 Task: Log work in the project AgileCore for the issue 'Implement a new cloud-based customer engagement system for a company with advanced marketing automation and customer retention features' spent time as '6w 3d 7h 2m' and remaining time as '2w 3d 7h 49m' and move to top of backlog. Now add the issue to the epic 'PCI DSS Compliance'. Log work in the project AgileCore for the issue 'Integrate a new virtual reality feature into an existing mobile application to enhance user experience and immersion' spent time as '2w 6d 20h 54m' and remaining time as '1w 1d 6h 31m' and move to bottom of backlog. Now add the issue to the epic 'HIPAA Compliance'
Action: Mouse moved to (989, 463)
Screenshot: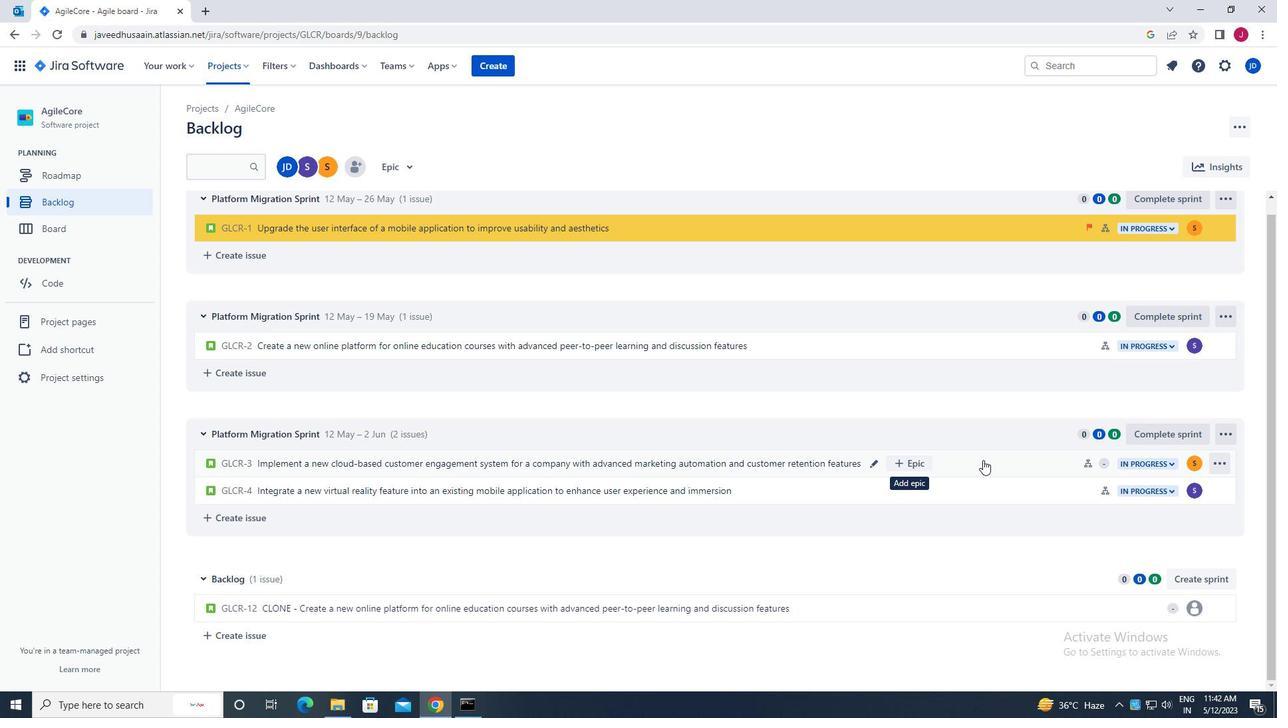 
Action: Mouse pressed left at (989, 463)
Screenshot: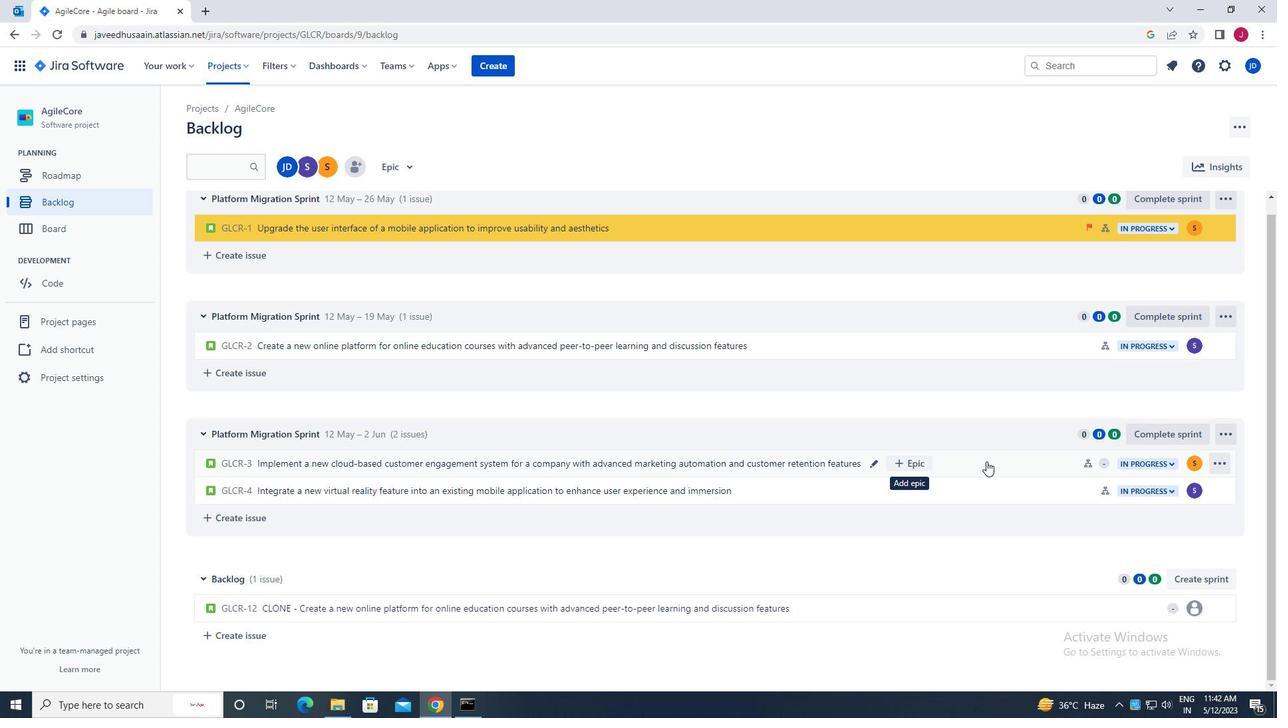 
Action: Mouse moved to (1218, 208)
Screenshot: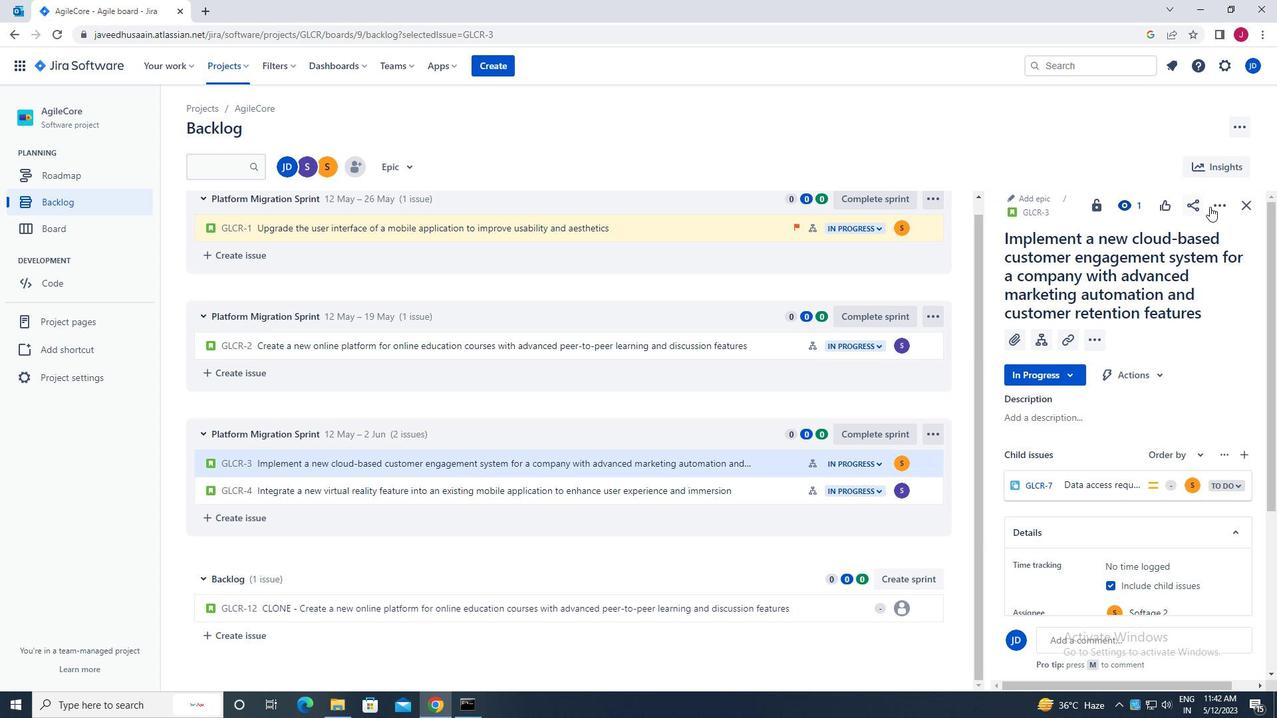 
Action: Mouse pressed left at (1218, 208)
Screenshot: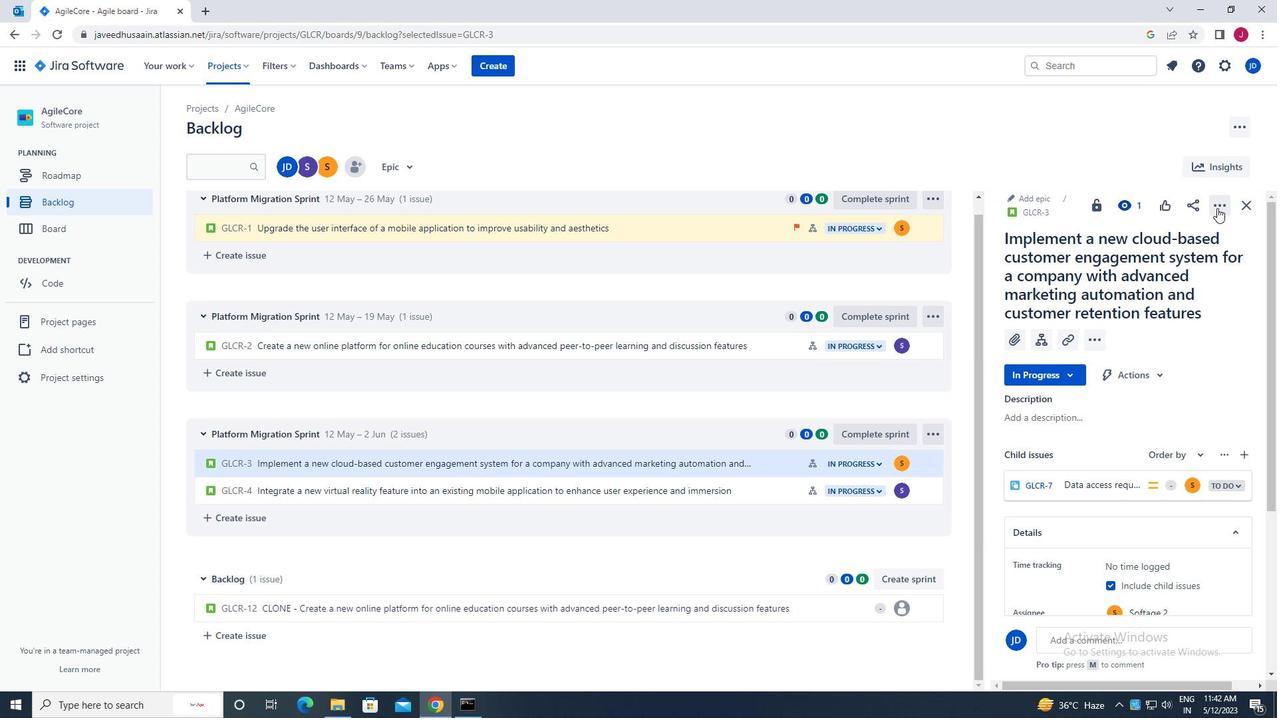 
Action: Mouse moved to (1158, 241)
Screenshot: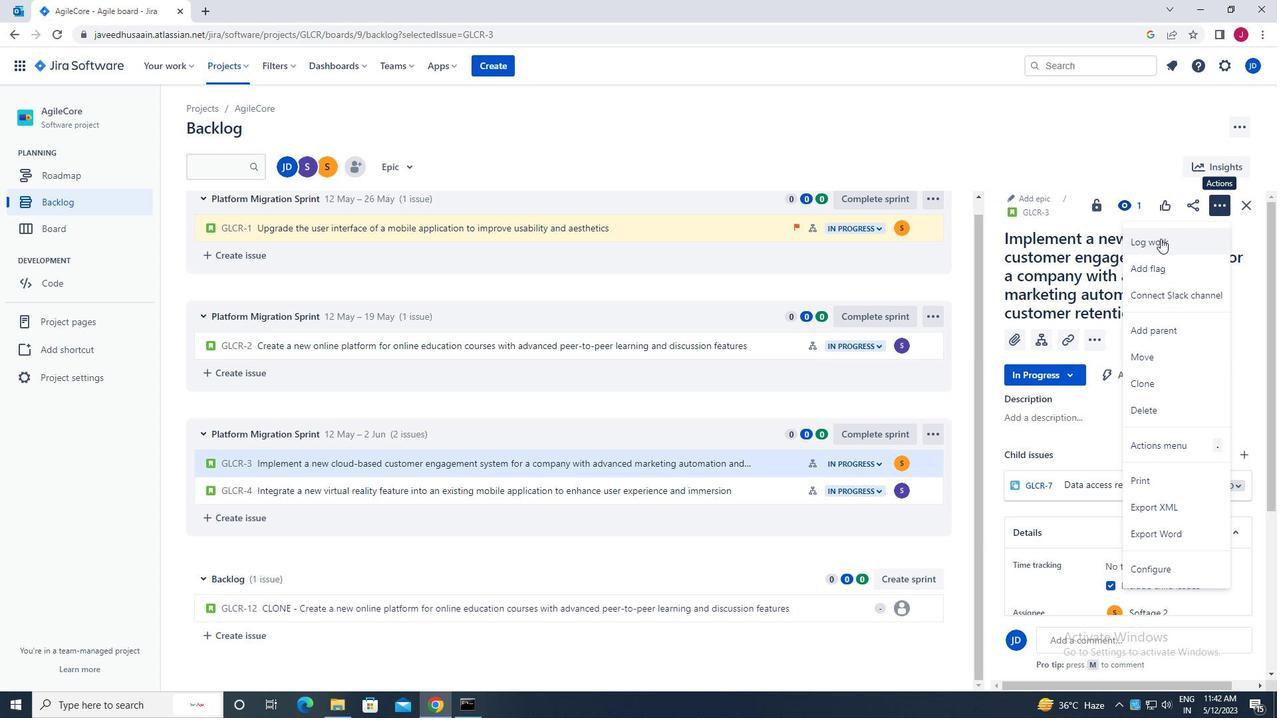 
Action: Mouse pressed left at (1158, 241)
Screenshot: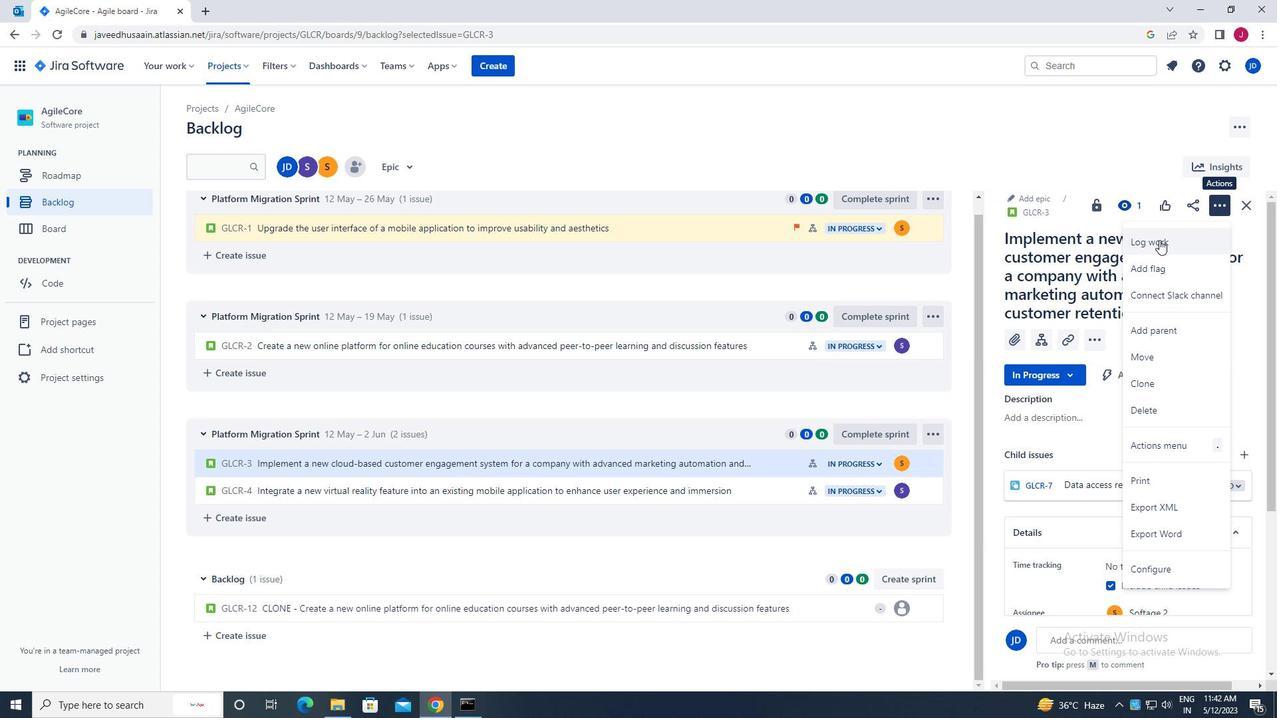 
Action: Mouse moved to (560, 198)
Screenshot: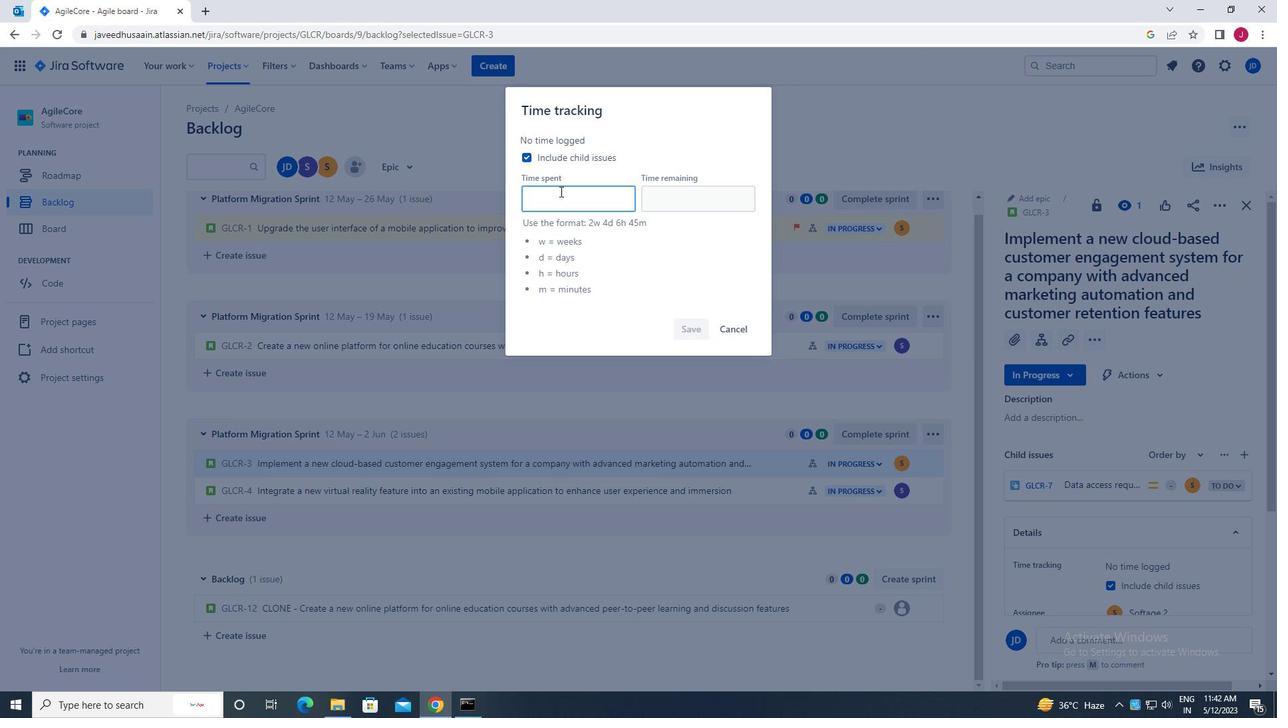 
Action: Mouse pressed left at (560, 198)
Screenshot: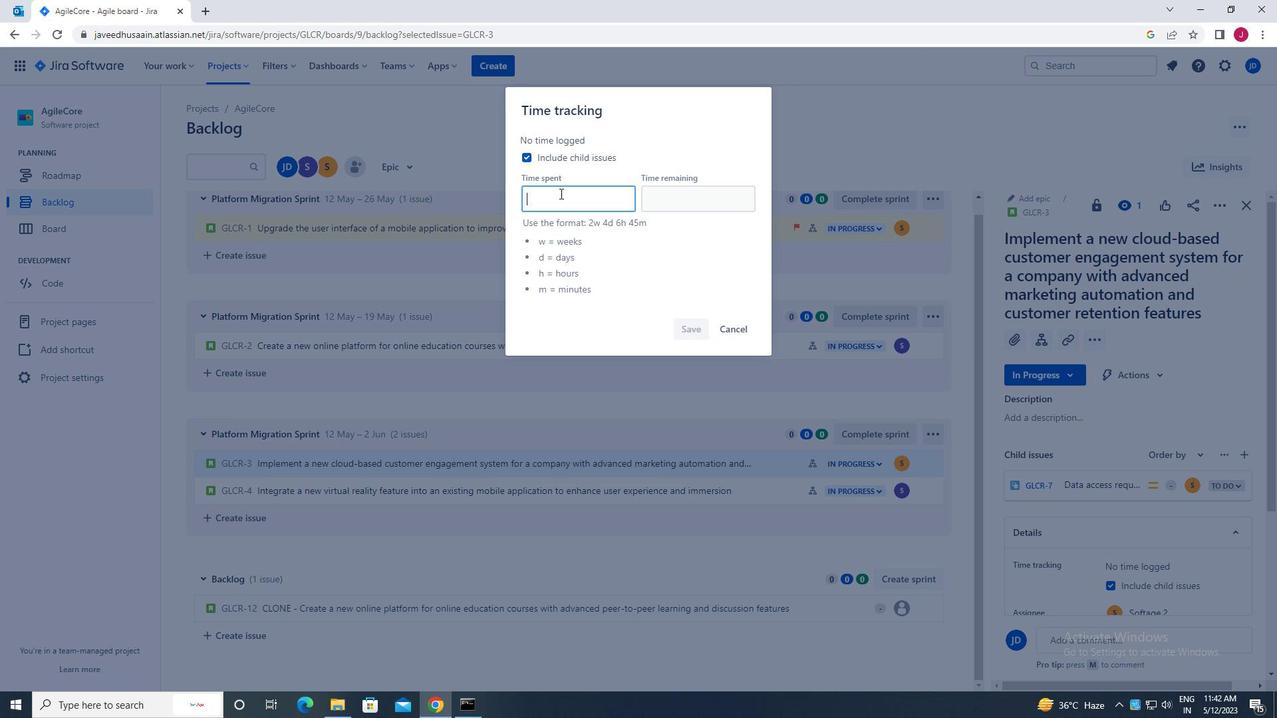 
Action: Key pressed 6<Key.caps_lock>w<Key.space>3d<Key.space>7h<Key.space>2m
Screenshot: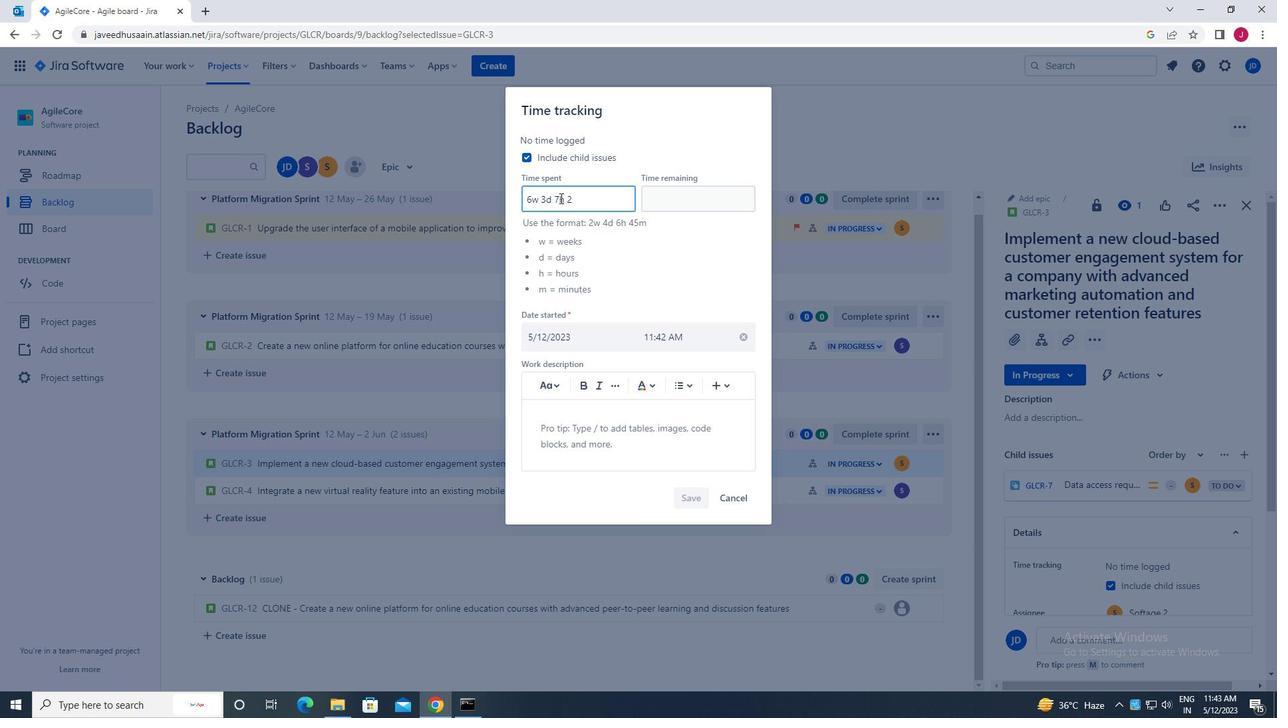 
Action: Mouse moved to (660, 202)
Screenshot: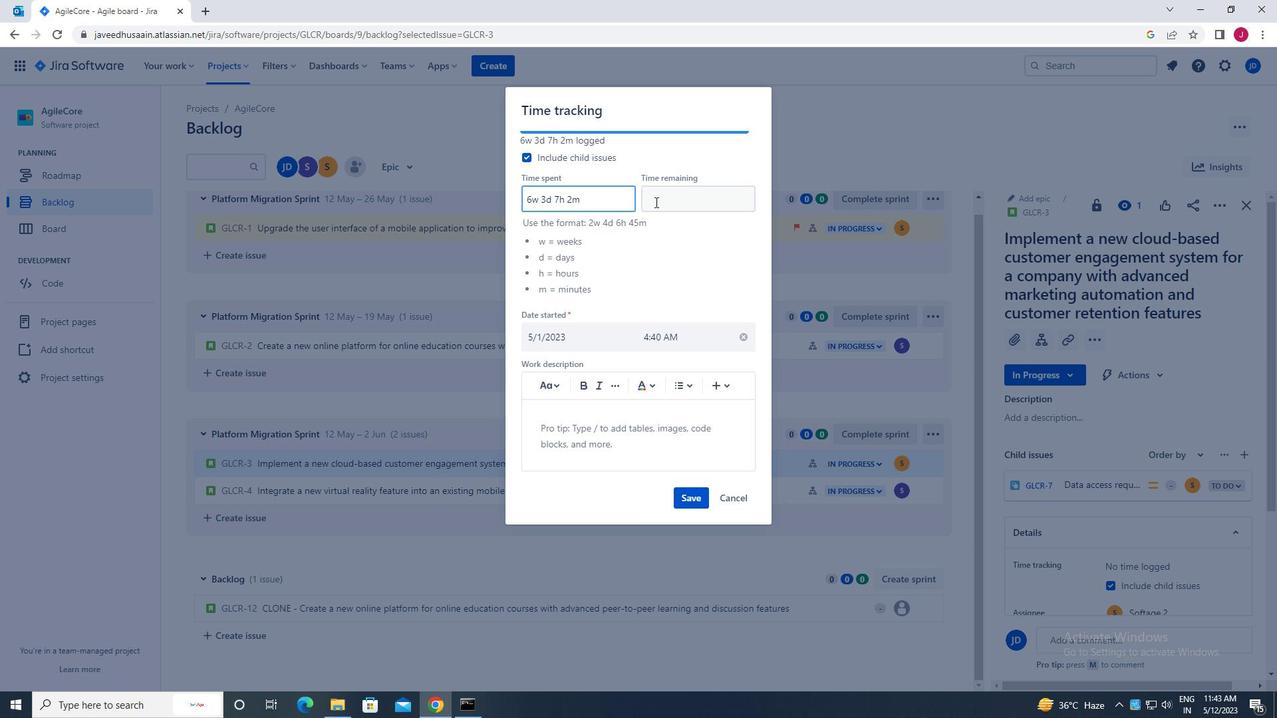 
Action: Mouse pressed left at (660, 202)
Screenshot: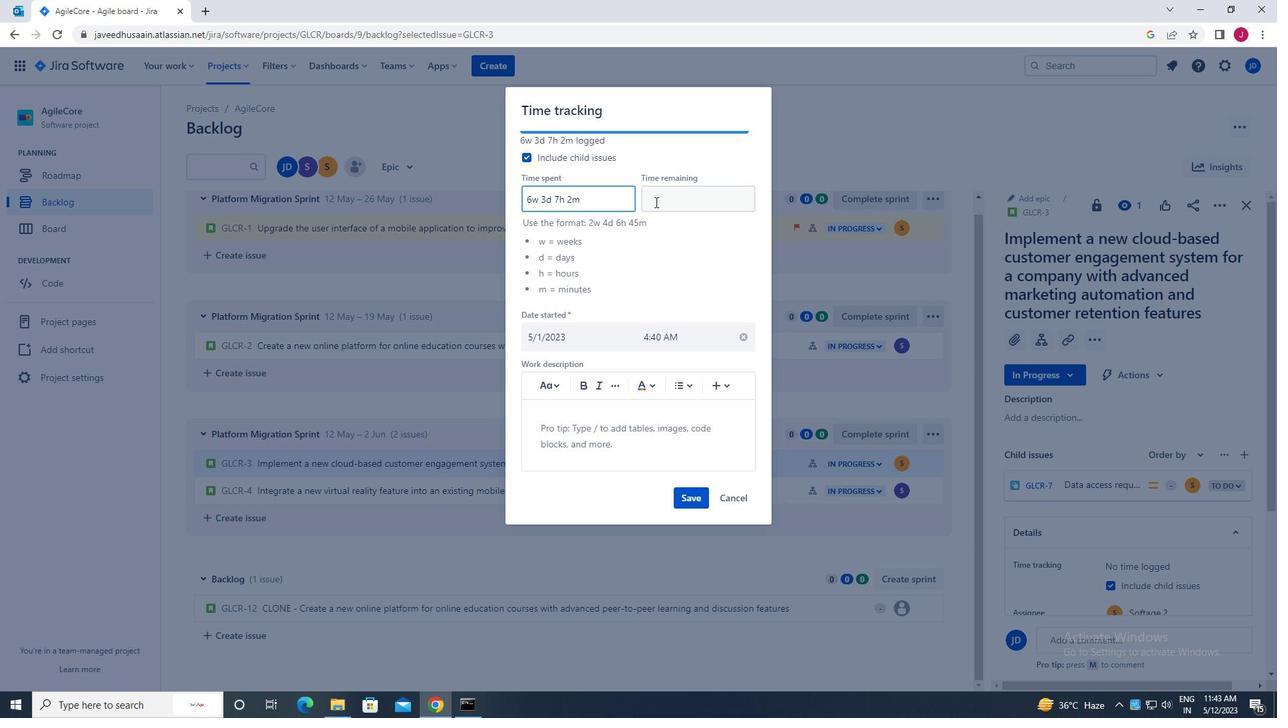 
Action: Key pressed 2w<Key.space>3d<Key.space>7h<Key.space>49m
Screenshot: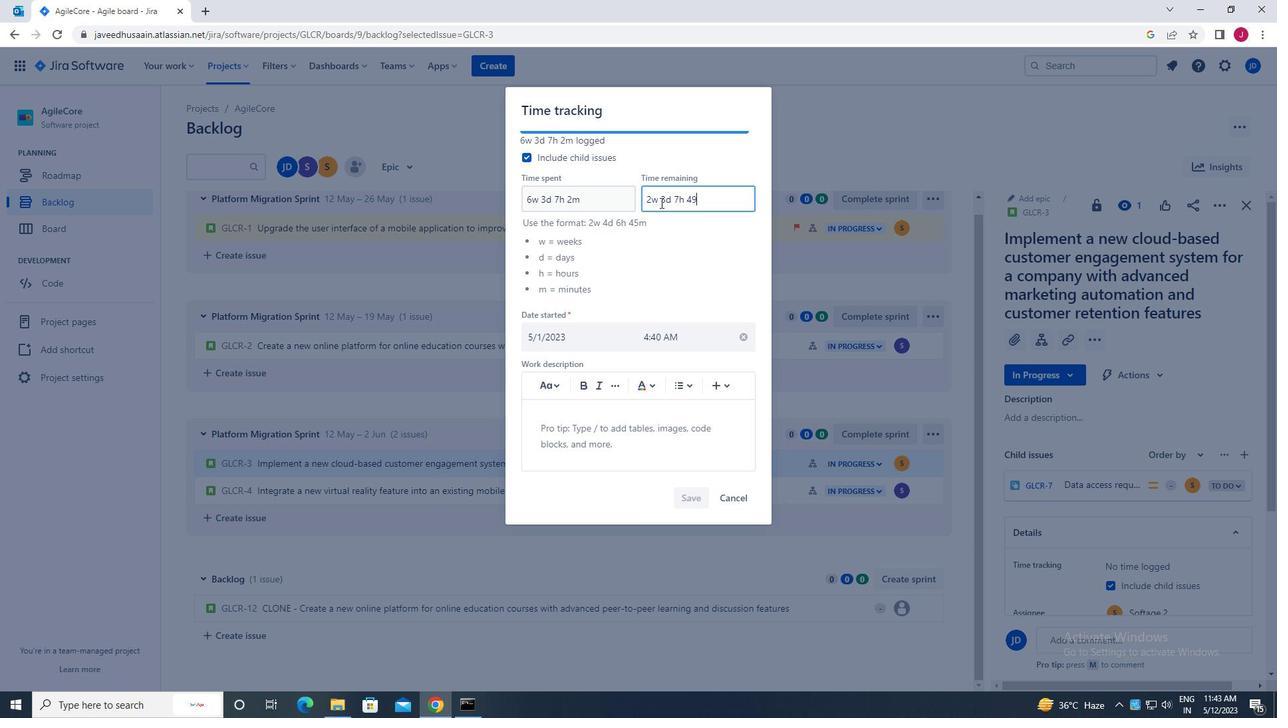 
Action: Mouse moved to (685, 496)
Screenshot: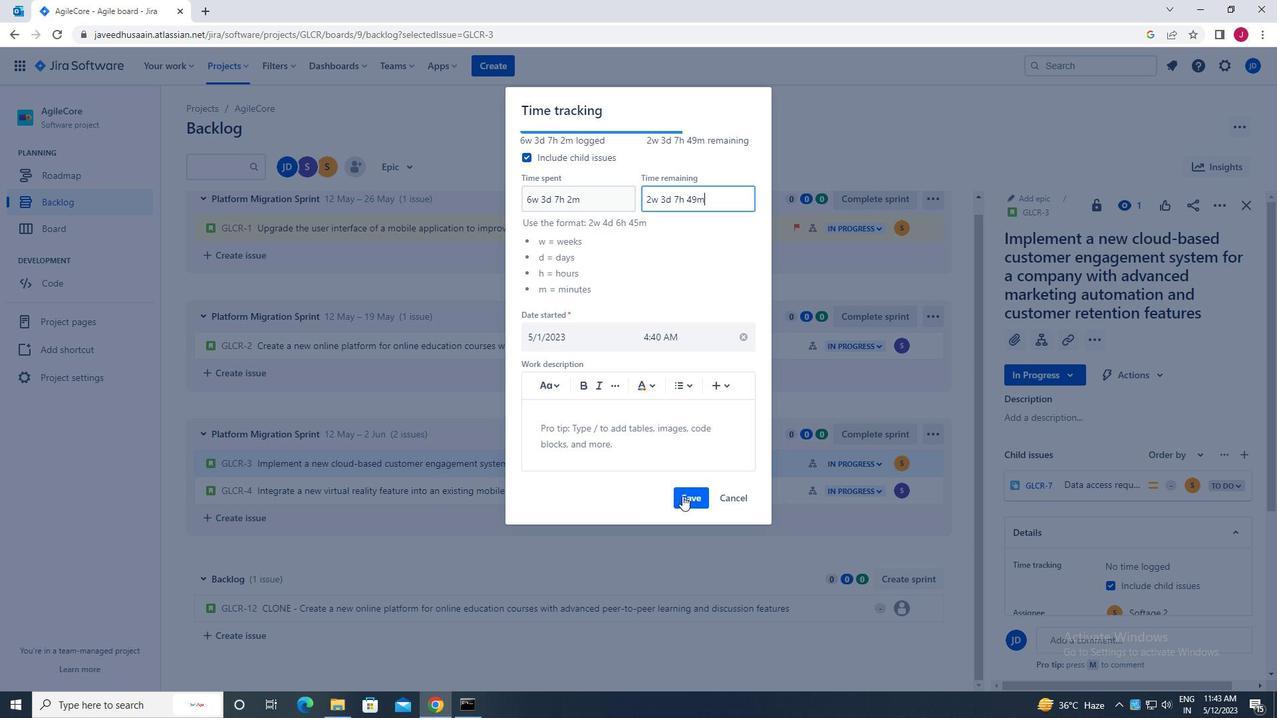 
Action: Mouse pressed left at (685, 496)
Screenshot: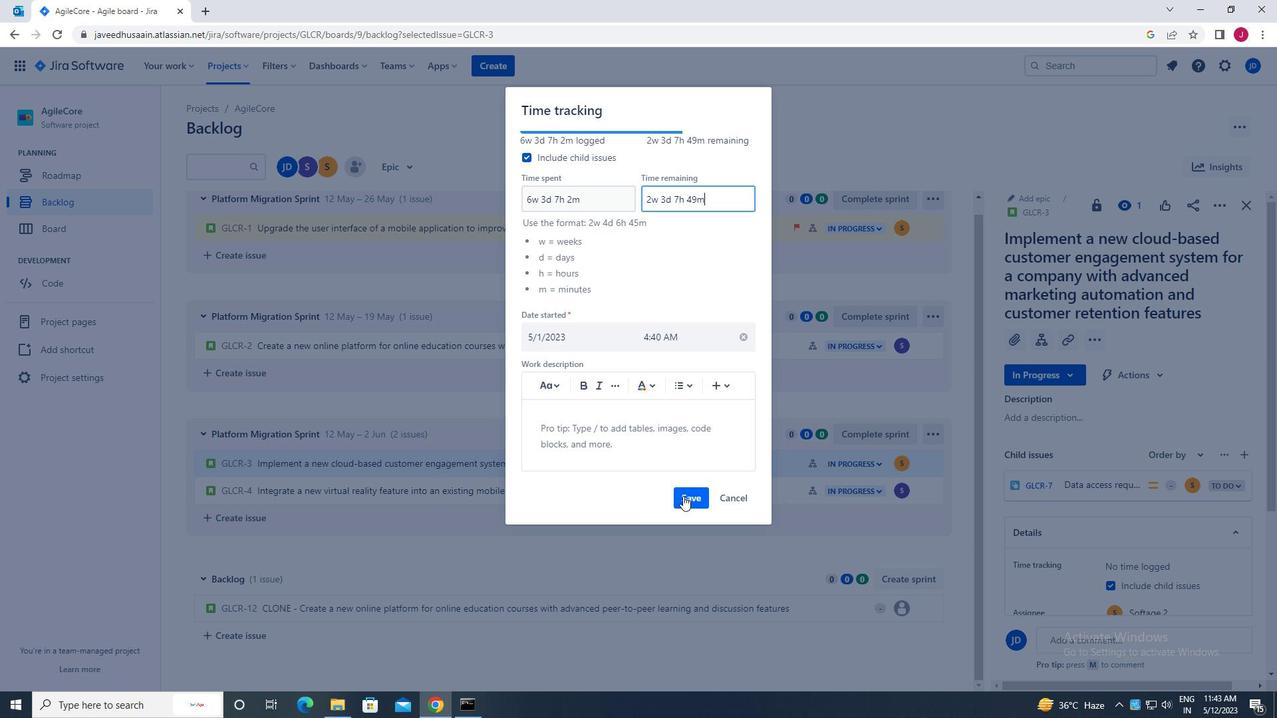 
Action: Mouse moved to (928, 463)
Screenshot: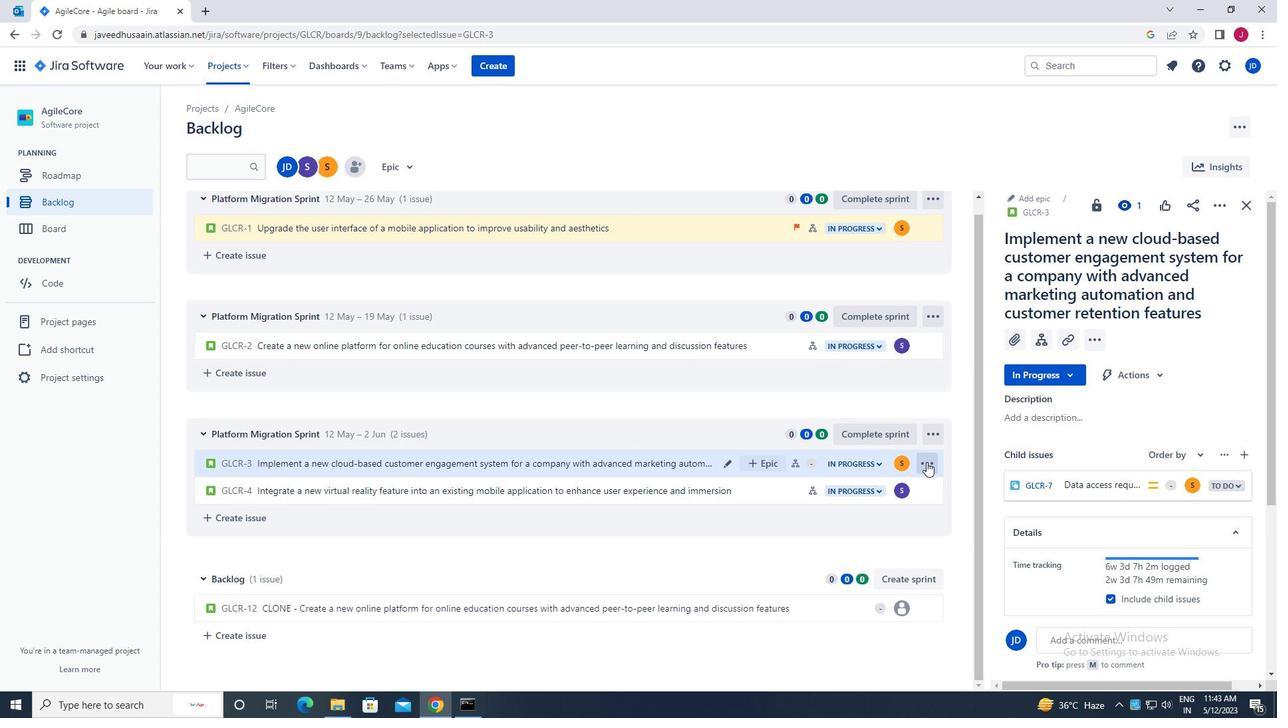 
Action: Mouse pressed left at (928, 463)
Screenshot: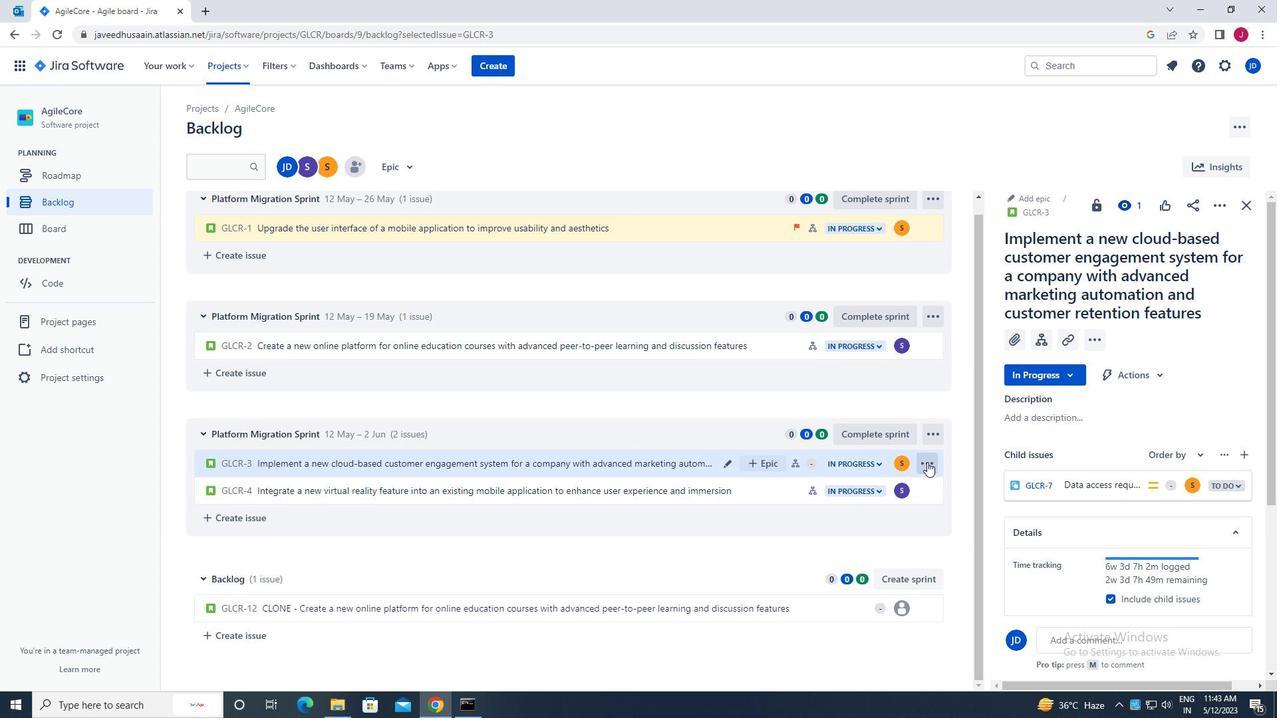 
Action: Mouse moved to (883, 388)
Screenshot: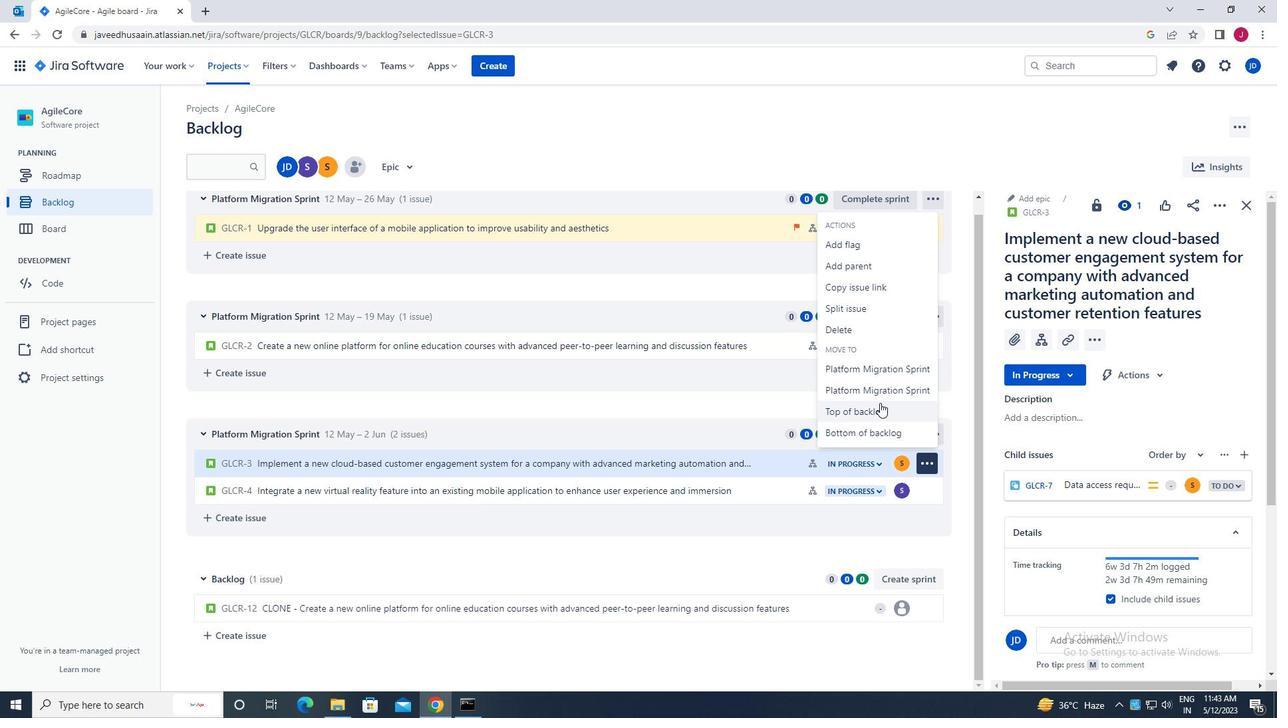 
Action: Mouse scrolled (883, 387) with delta (0, 0)
Screenshot: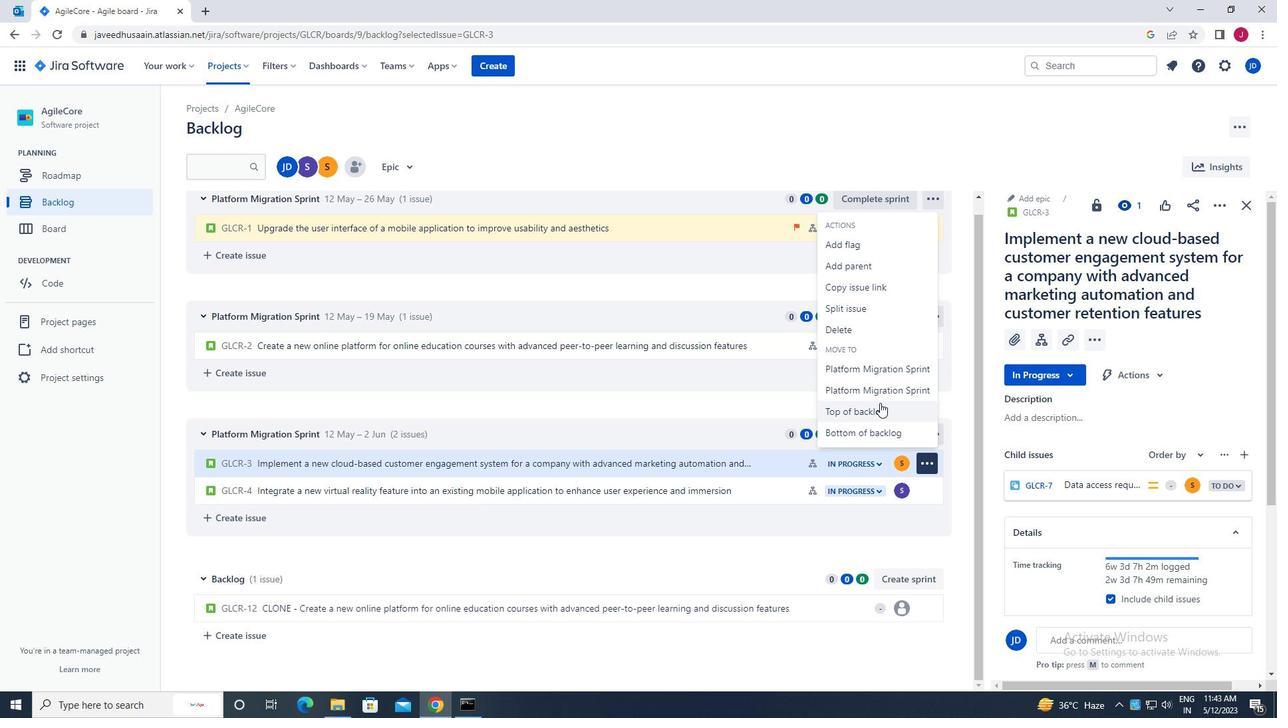 
Action: Mouse scrolled (883, 387) with delta (0, 0)
Screenshot: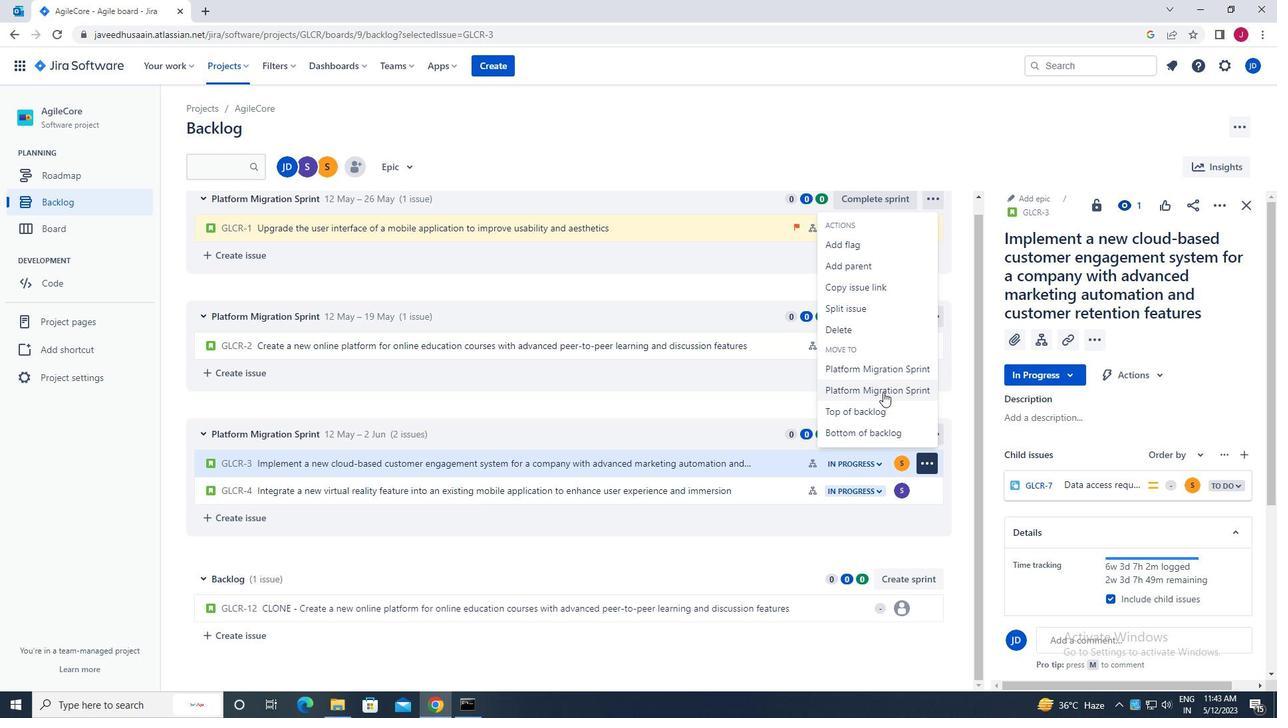 
Action: Mouse scrolled (883, 387) with delta (0, 0)
Screenshot: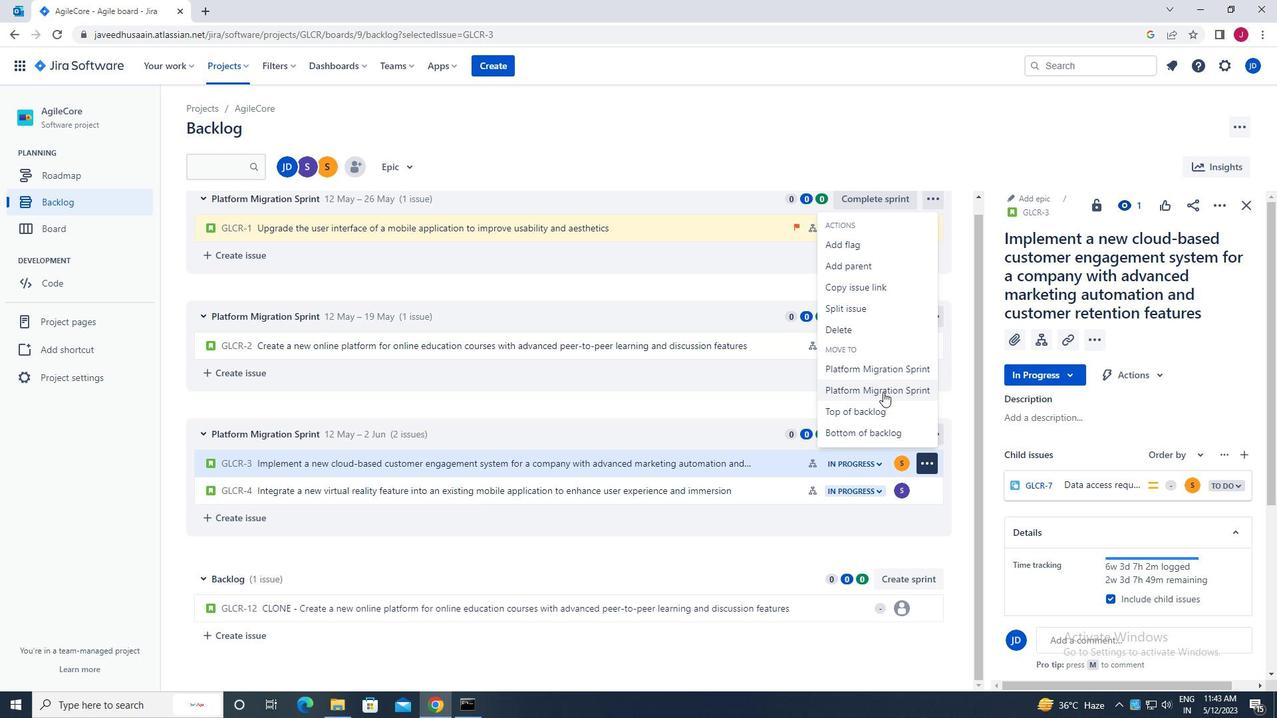 
Action: Mouse scrolled (883, 387) with delta (0, 0)
Screenshot: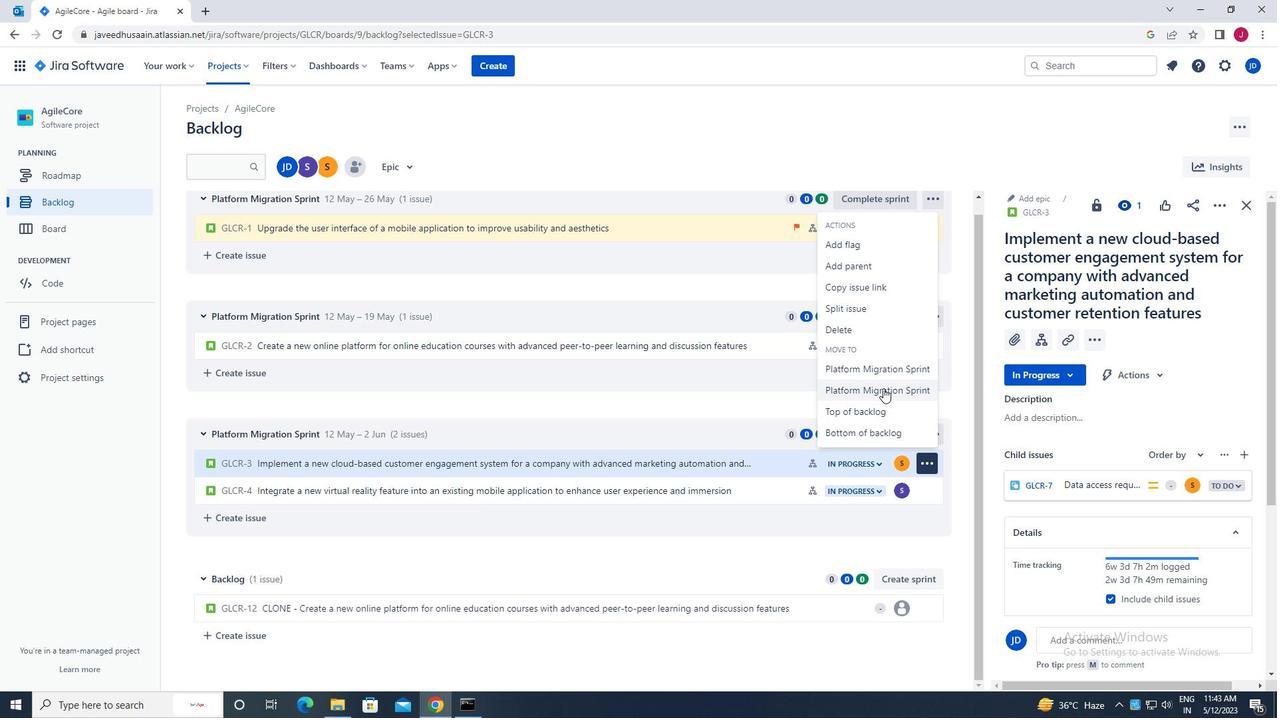 
Action: Mouse scrolled (883, 387) with delta (0, 0)
Screenshot: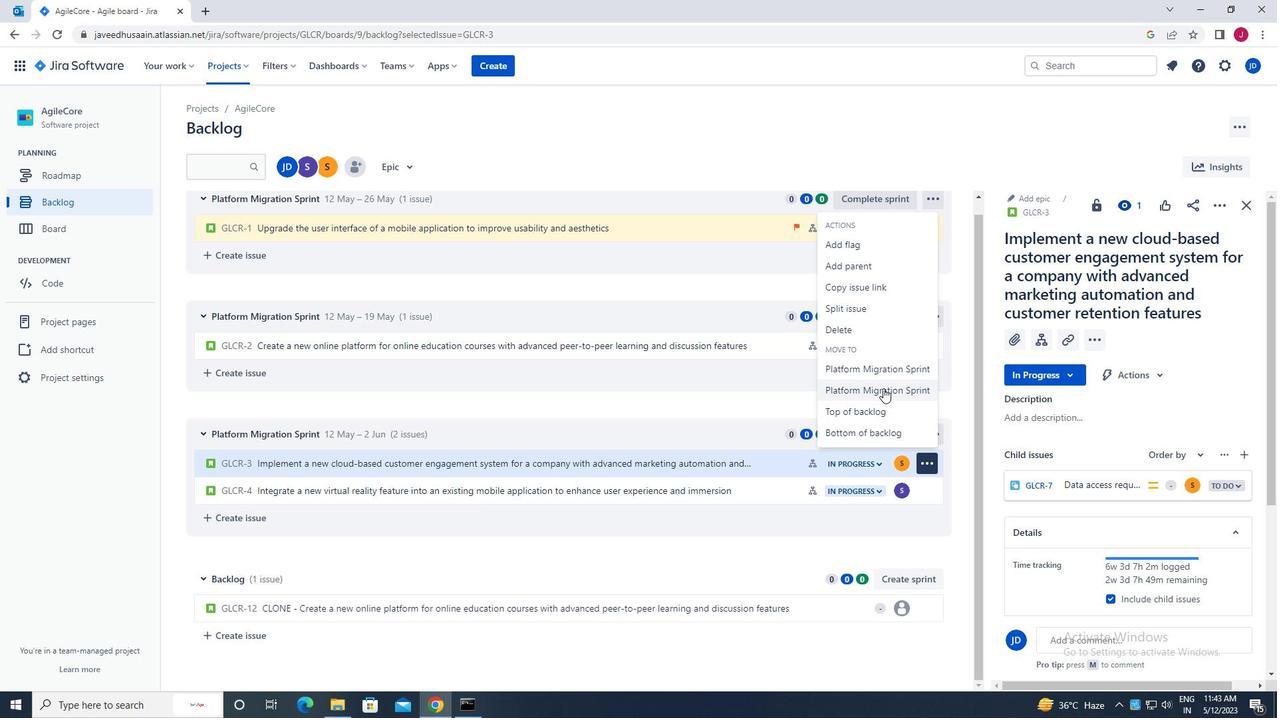 
Action: Mouse scrolled (883, 387) with delta (0, 0)
Screenshot: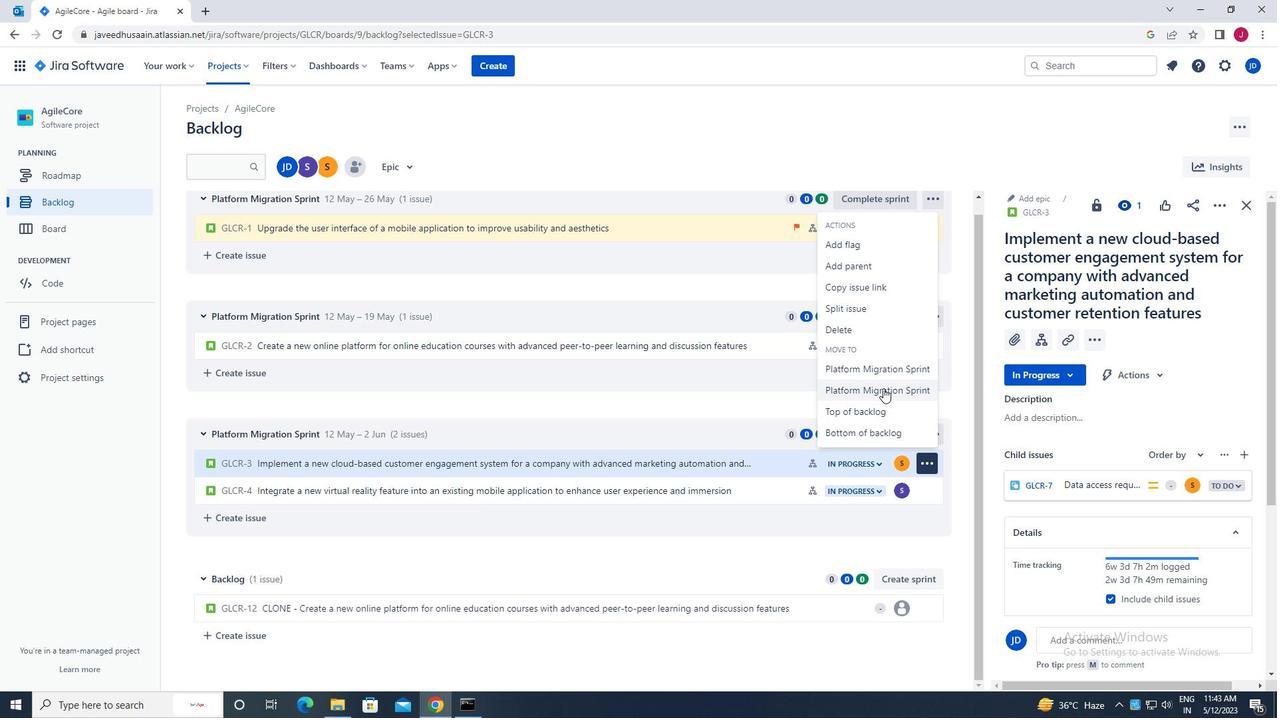 
Action: Mouse scrolled (883, 387) with delta (0, 0)
Screenshot: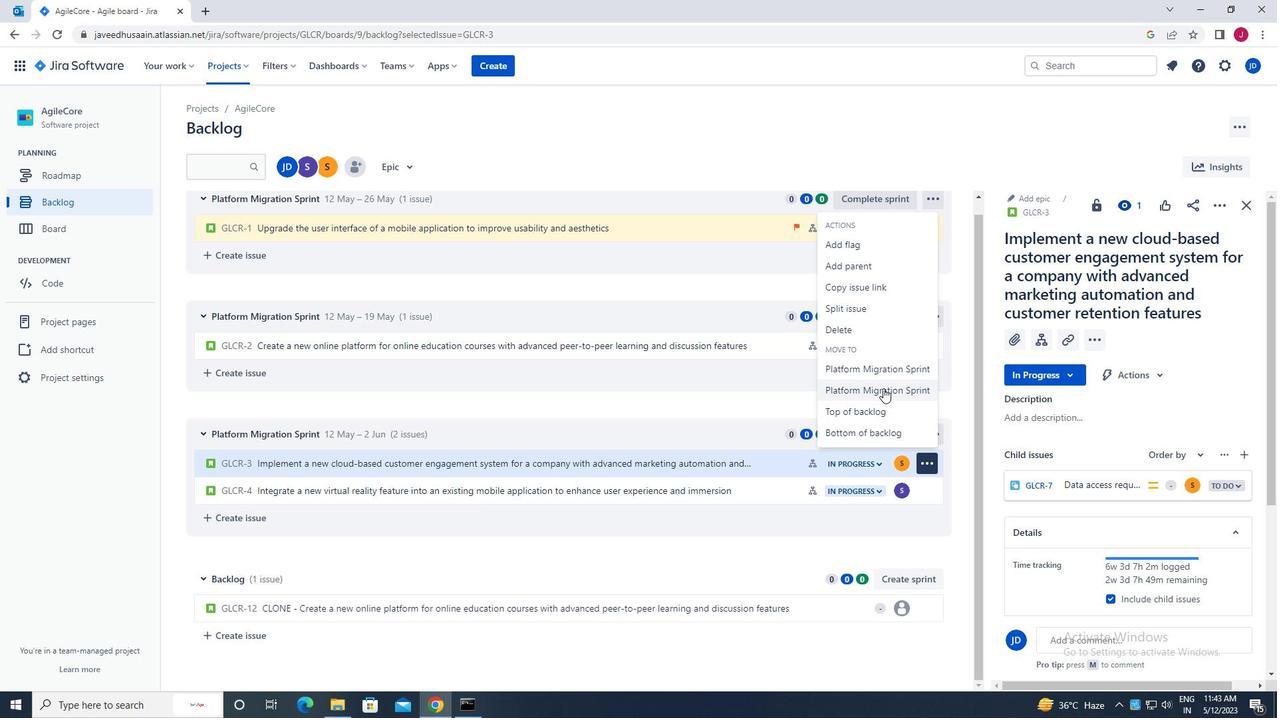 
Action: Mouse scrolled (883, 387) with delta (0, 0)
Screenshot: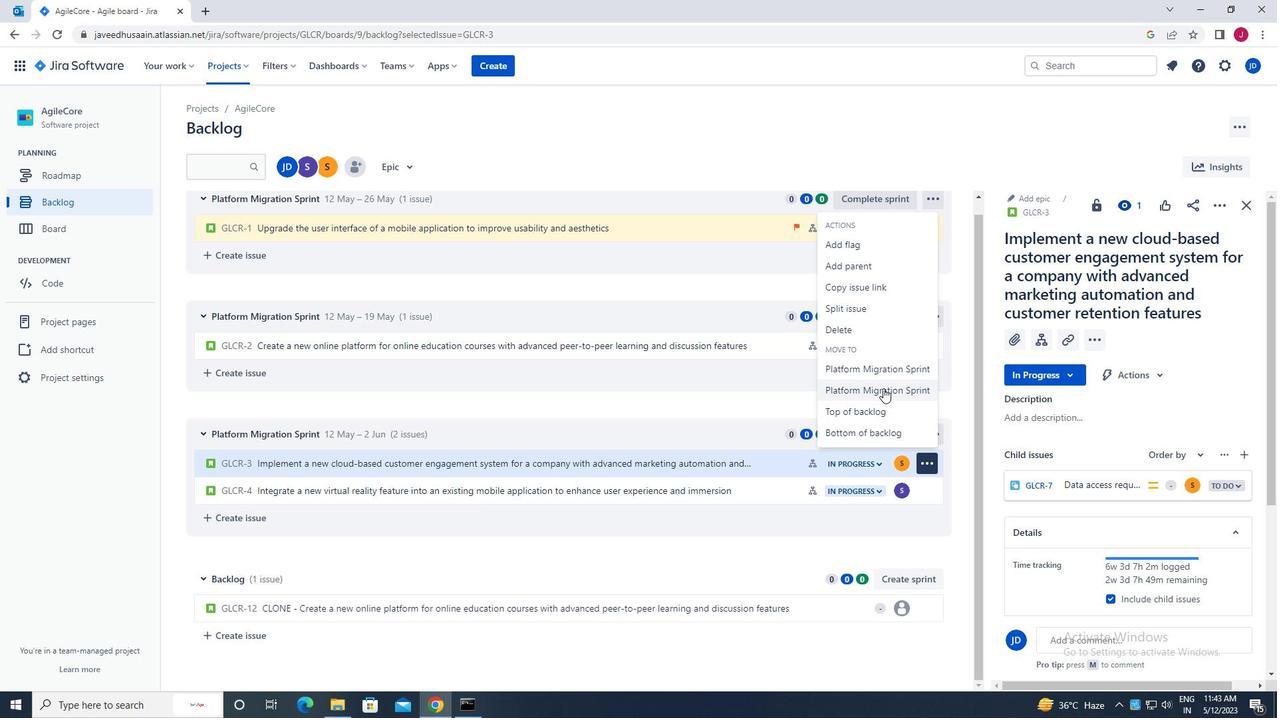 
Action: Mouse scrolled (883, 387) with delta (0, 0)
Screenshot: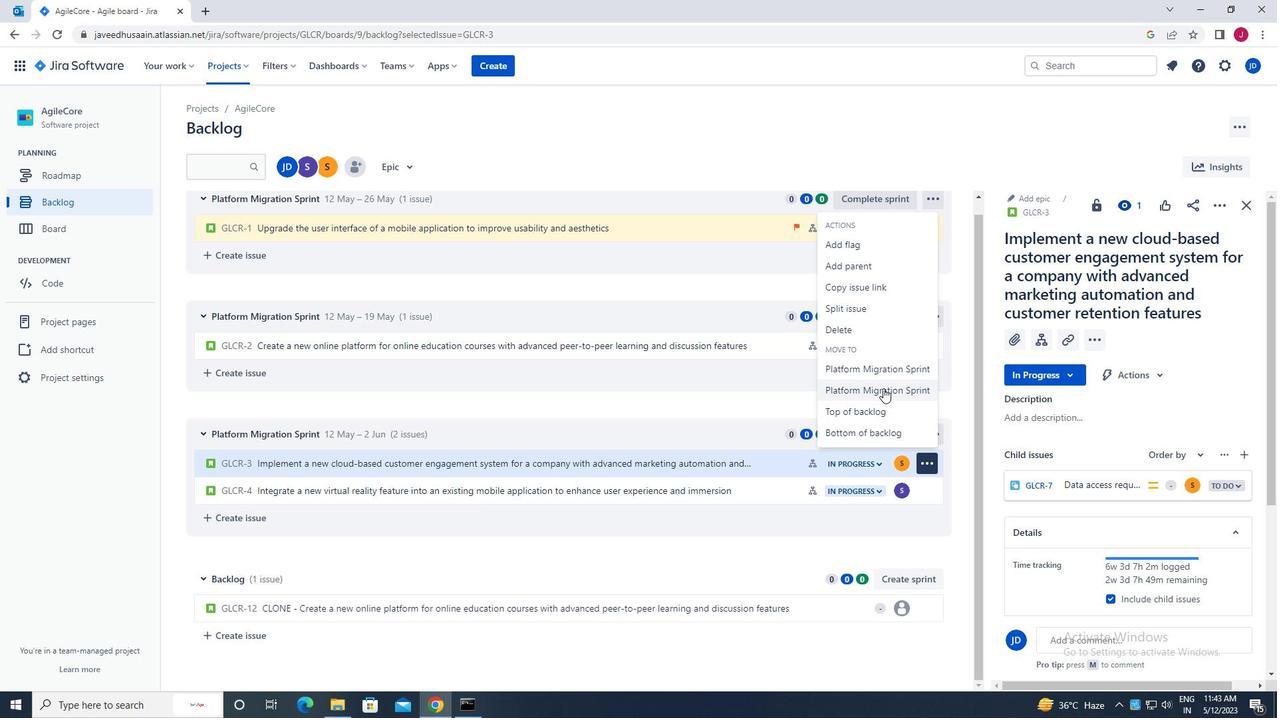 
Action: Mouse scrolled (883, 387) with delta (0, 0)
Screenshot: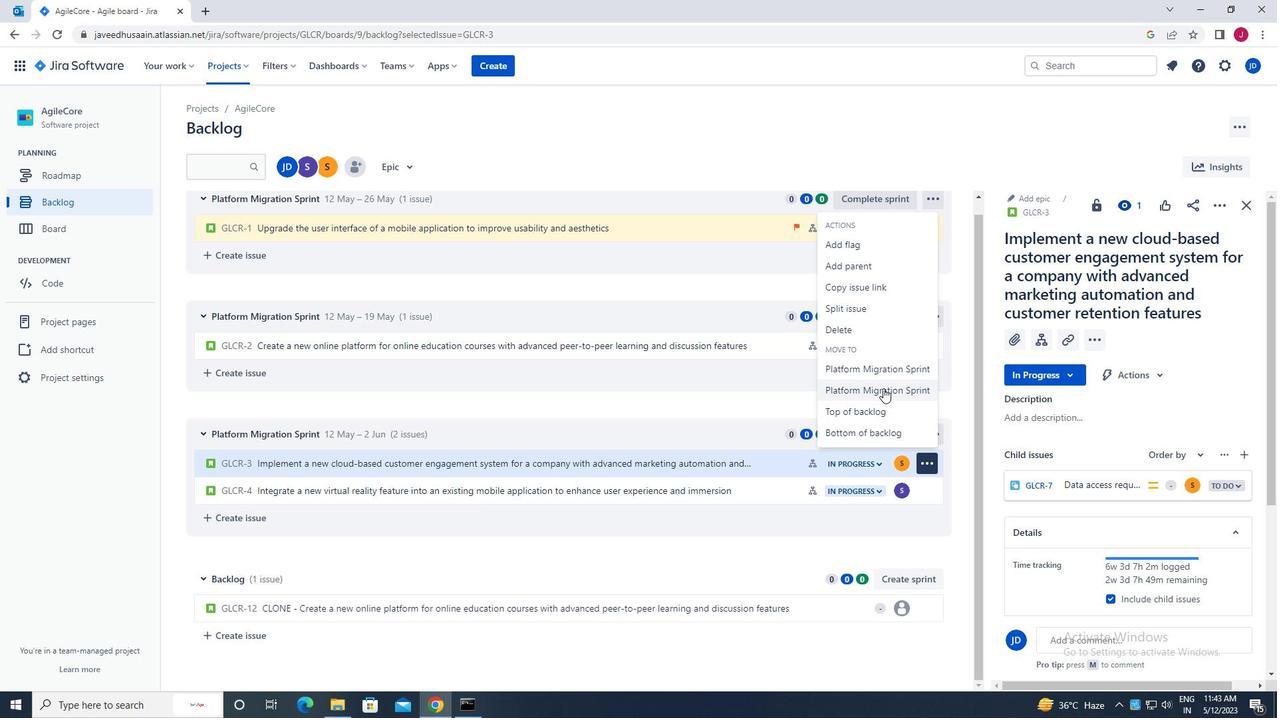 
Action: Mouse scrolled (883, 387) with delta (0, 0)
Screenshot: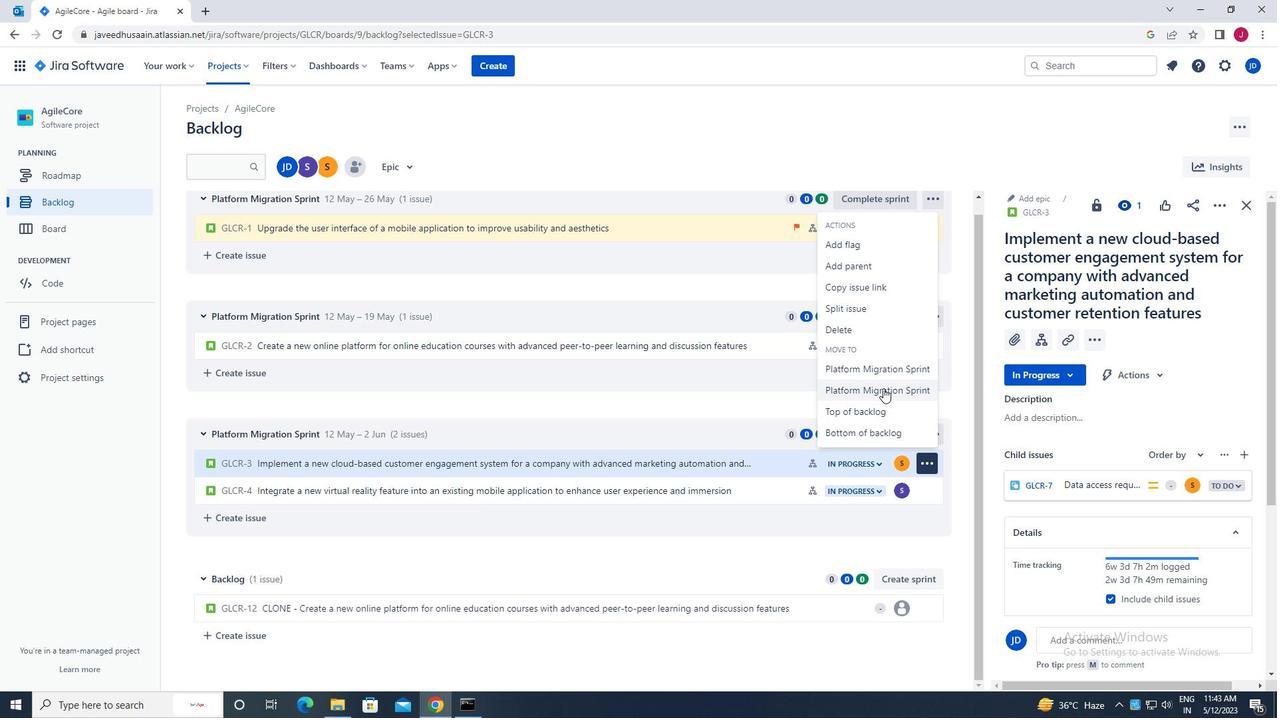 
Action: Mouse scrolled (883, 387) with delta (0, 0)
Screenshot: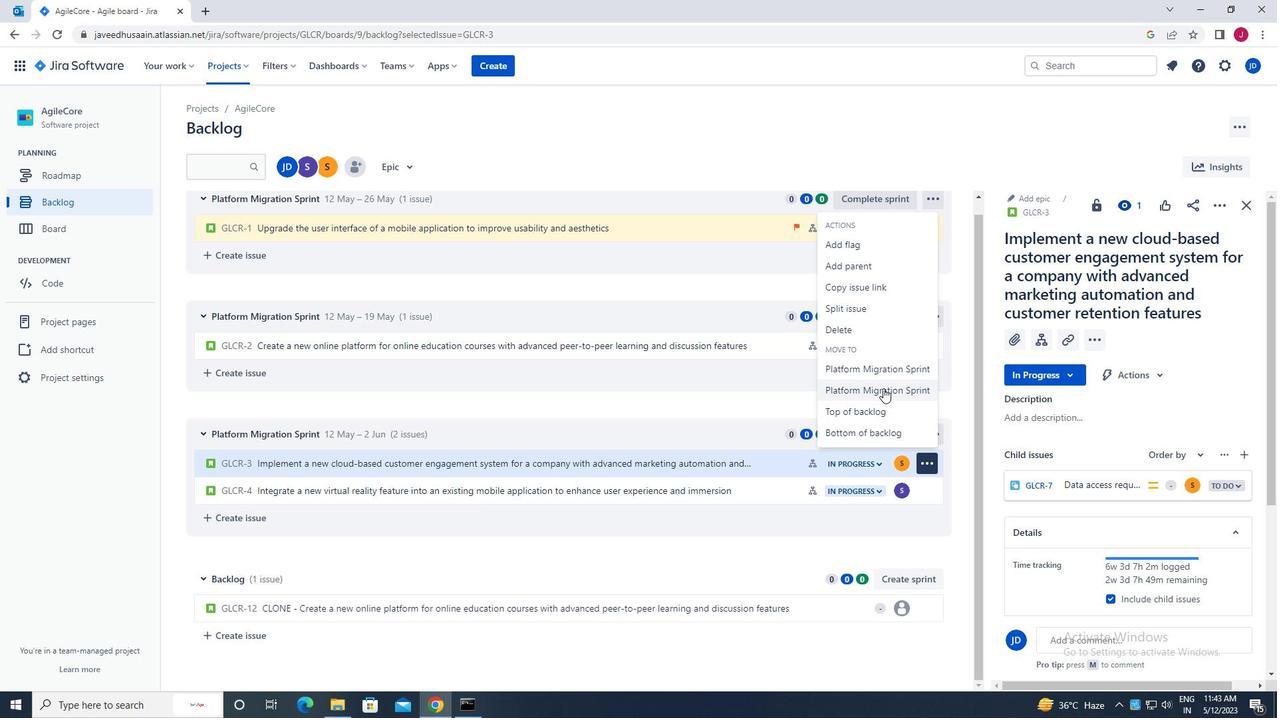 
Action: Mouse scrolled (883, 387) with delta (0, 0)
Screenshot: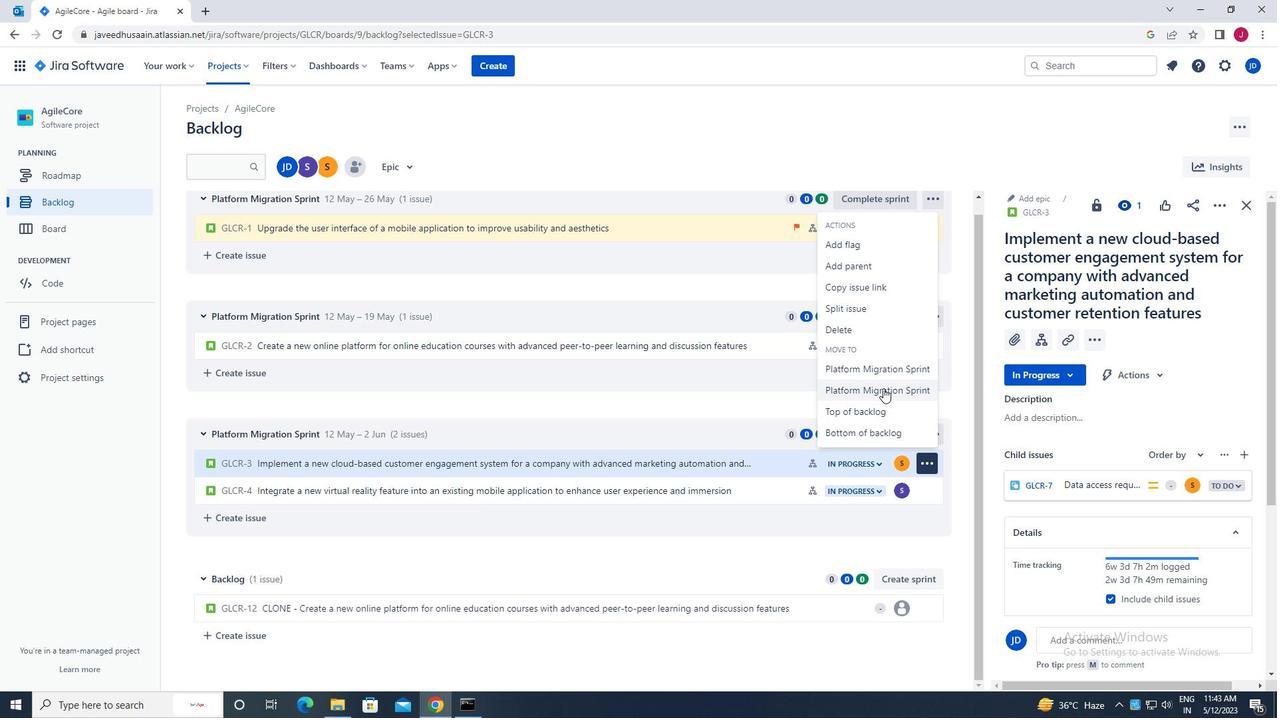 
Action: Mouse moved to (884, 412)
Screenshot: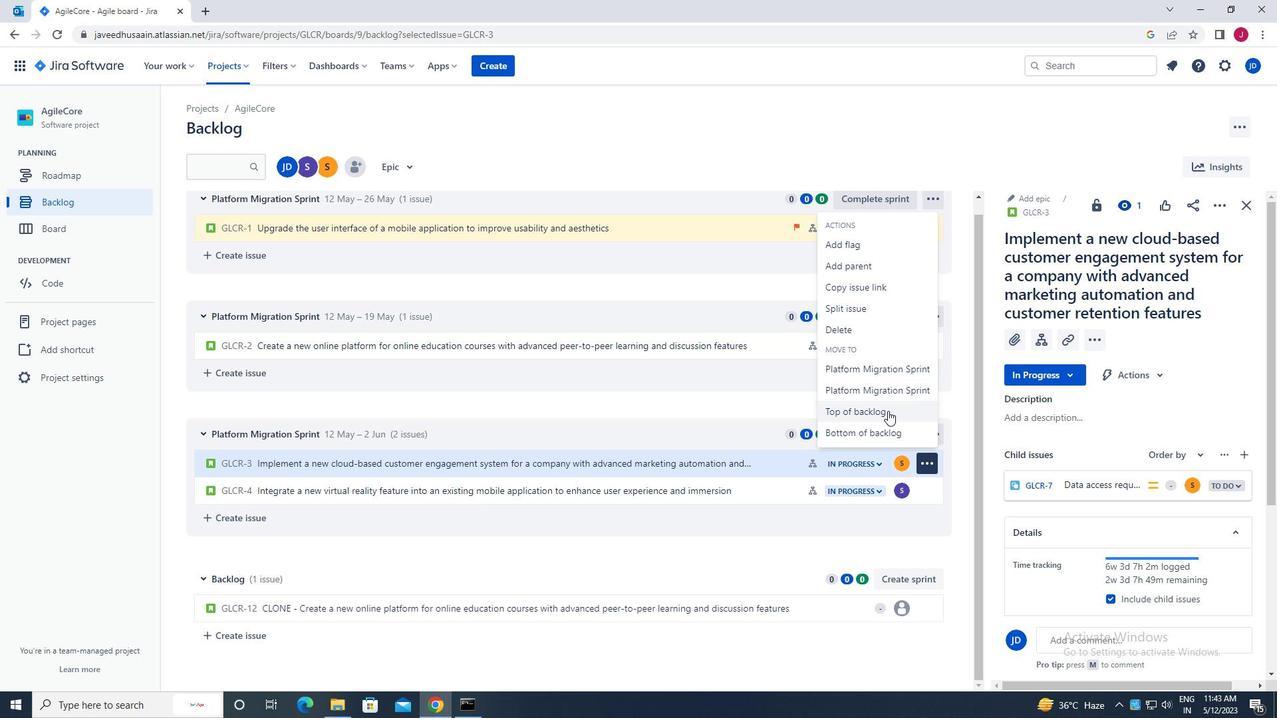 
Action: Mouse pressed left at (884, 412)
Screenshot: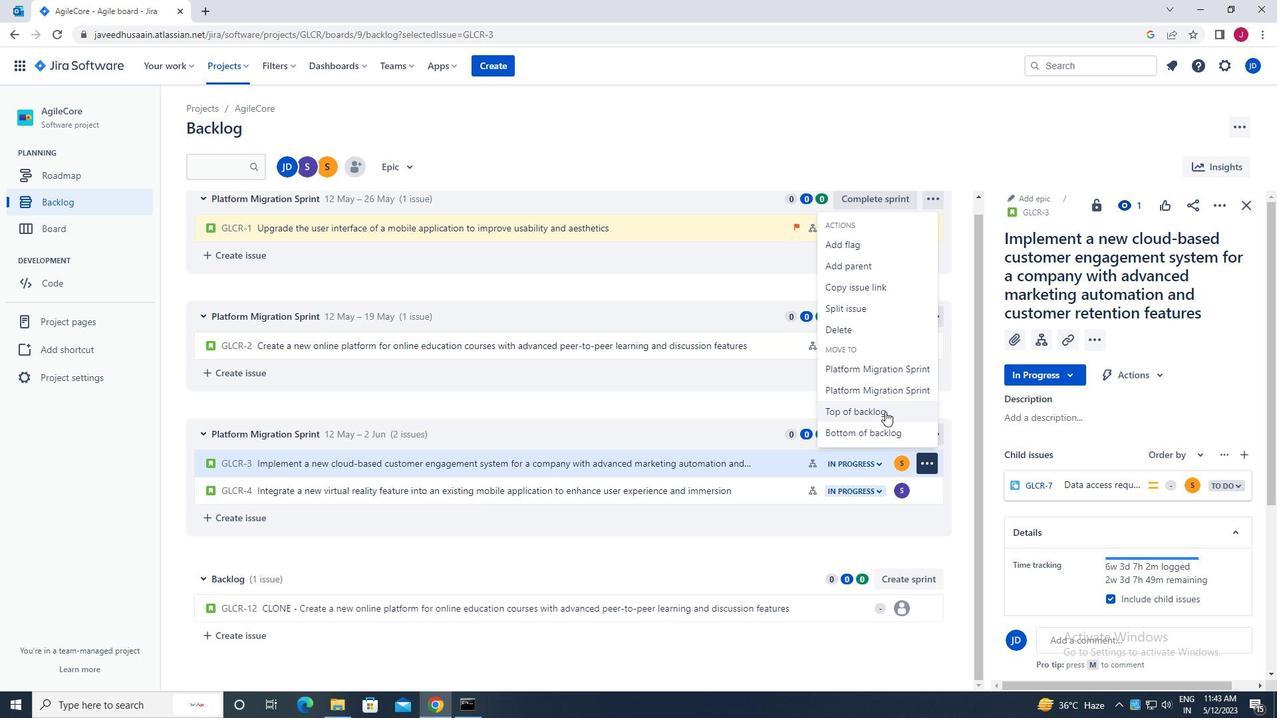 
Action: Mouse moved to (689, 213)
Screenshot: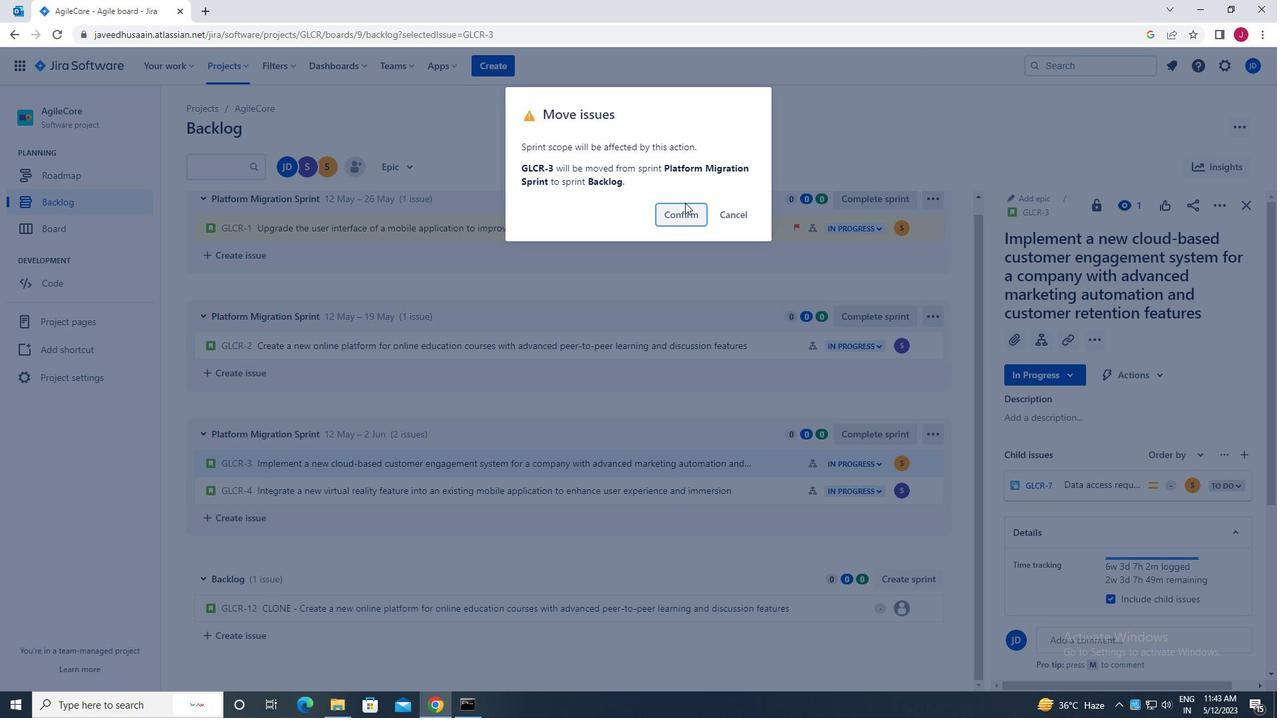 
Action: Mouse pressed left at (689, 213)
Screenshot: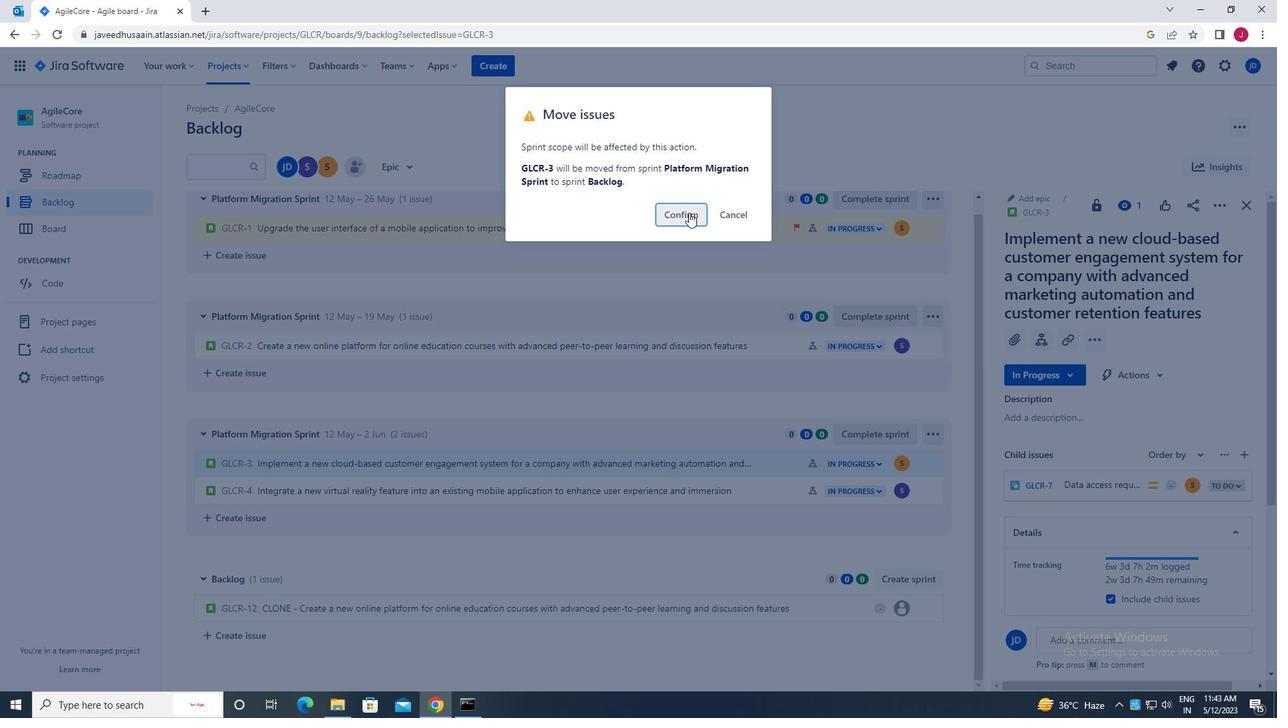 
Action: Mouse moved to (406, 168)
Screenshot: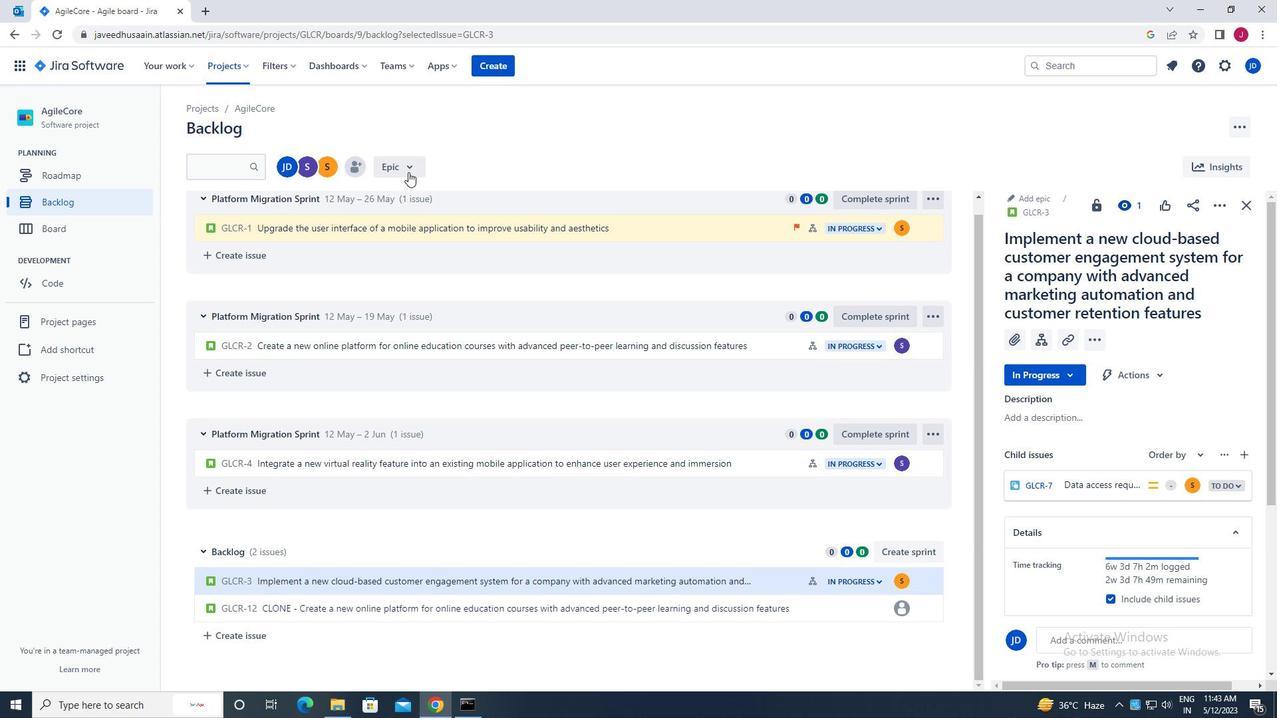 
Action: Mouse pressed left at (406, 168)
Screenshot: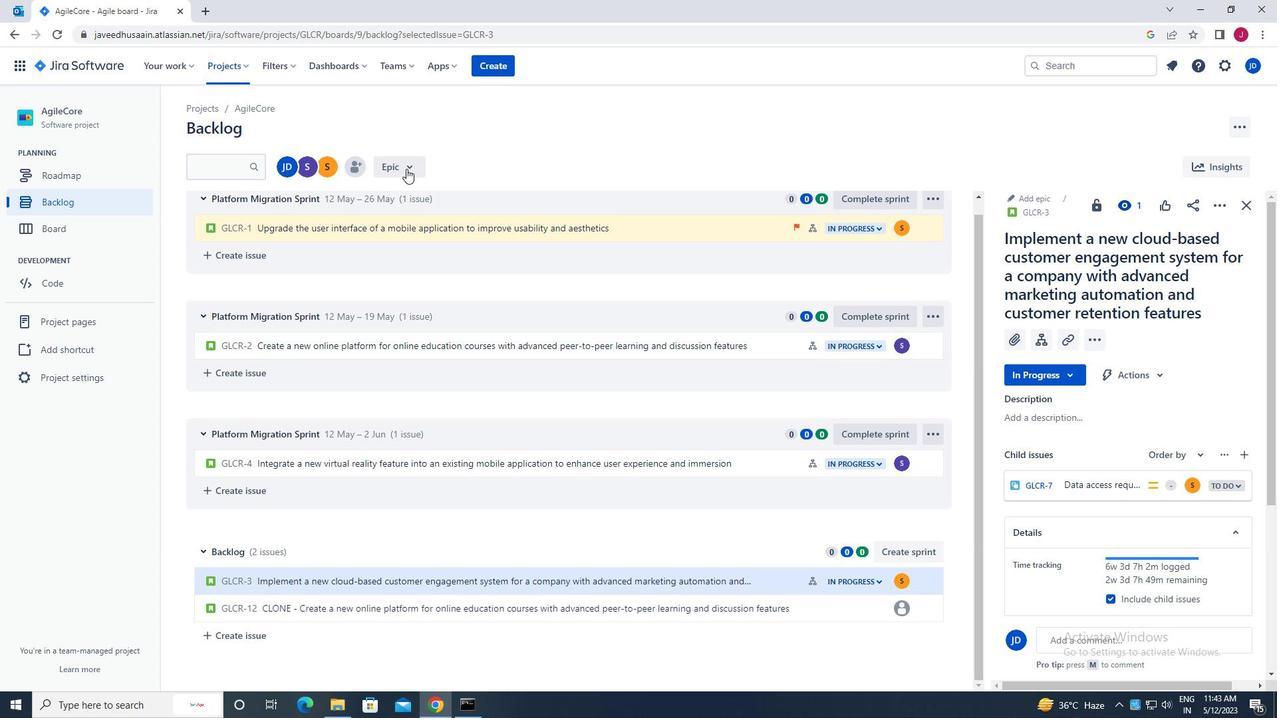 
Action: Mouse moved to (423, 250)
Screenshot: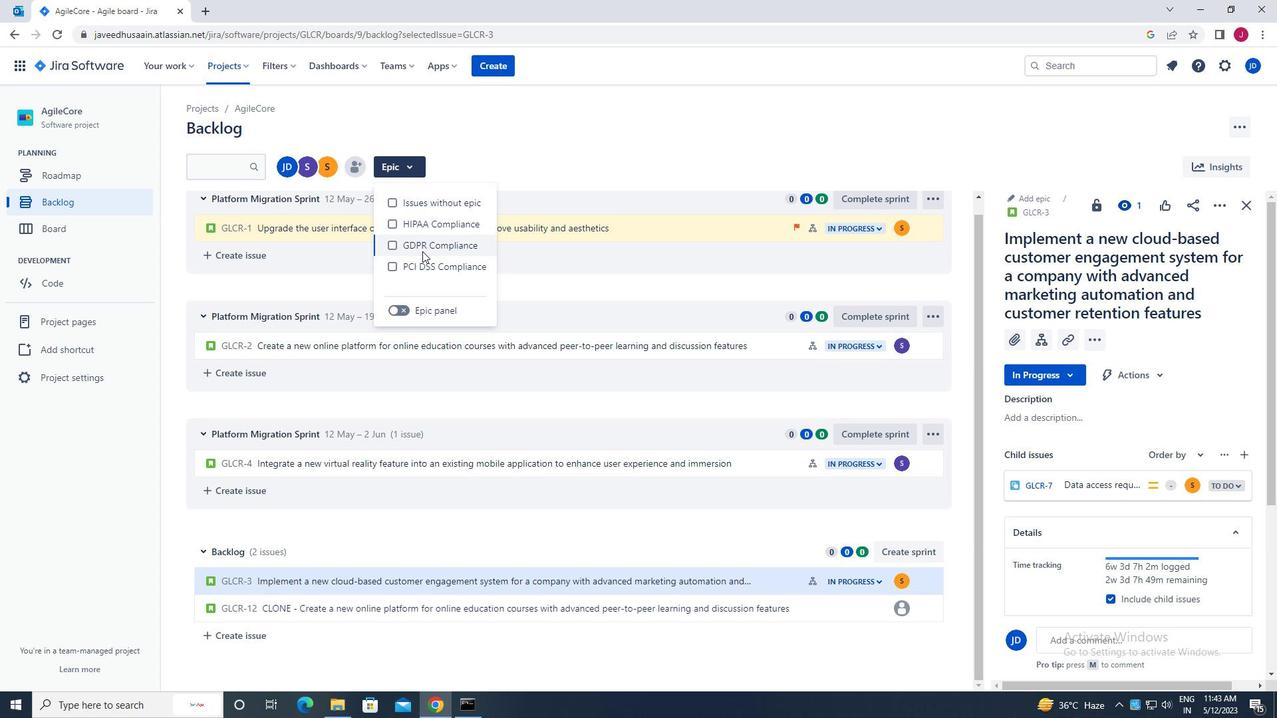 
Action: Mouse scrolled (423, 250) with delta (0, 0)
Screenshot: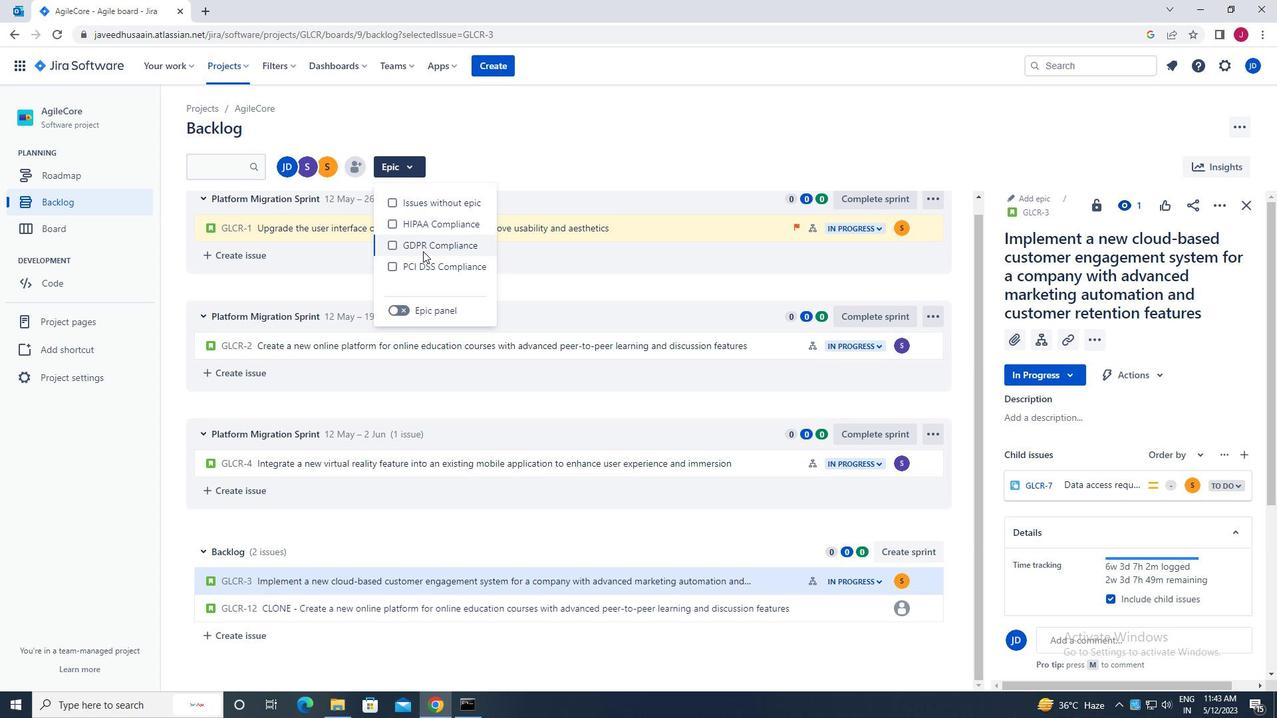 
Action: Mouse moved to (393, 263)
Screenshot: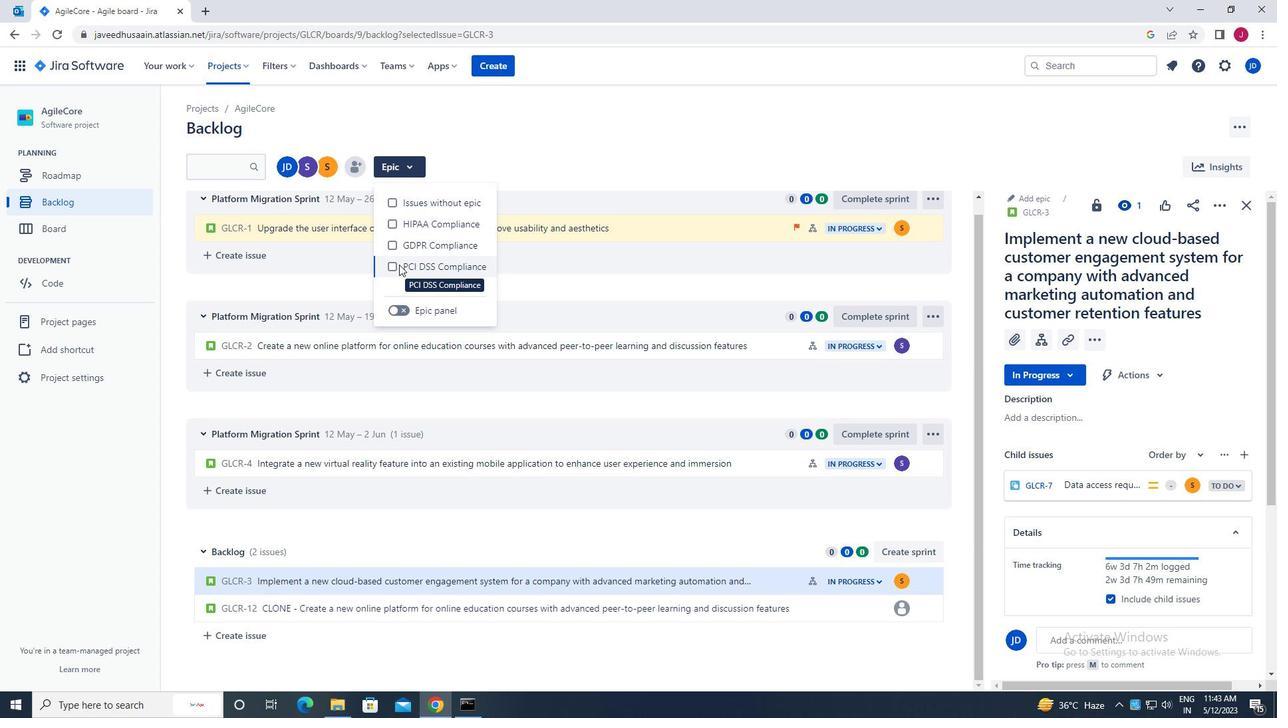 
Action: Mouse pressed left at (393, 263)
Screenshot: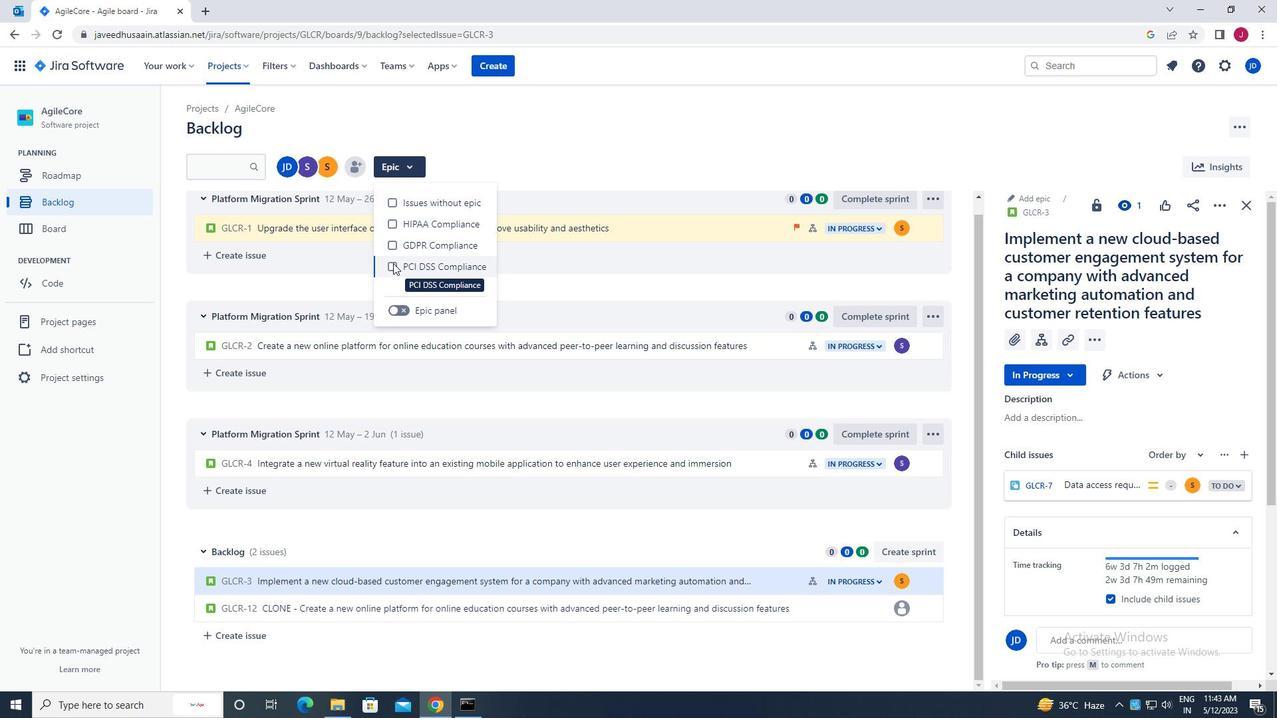 
Action: Mouse moved to (630, 146)
Screenshot: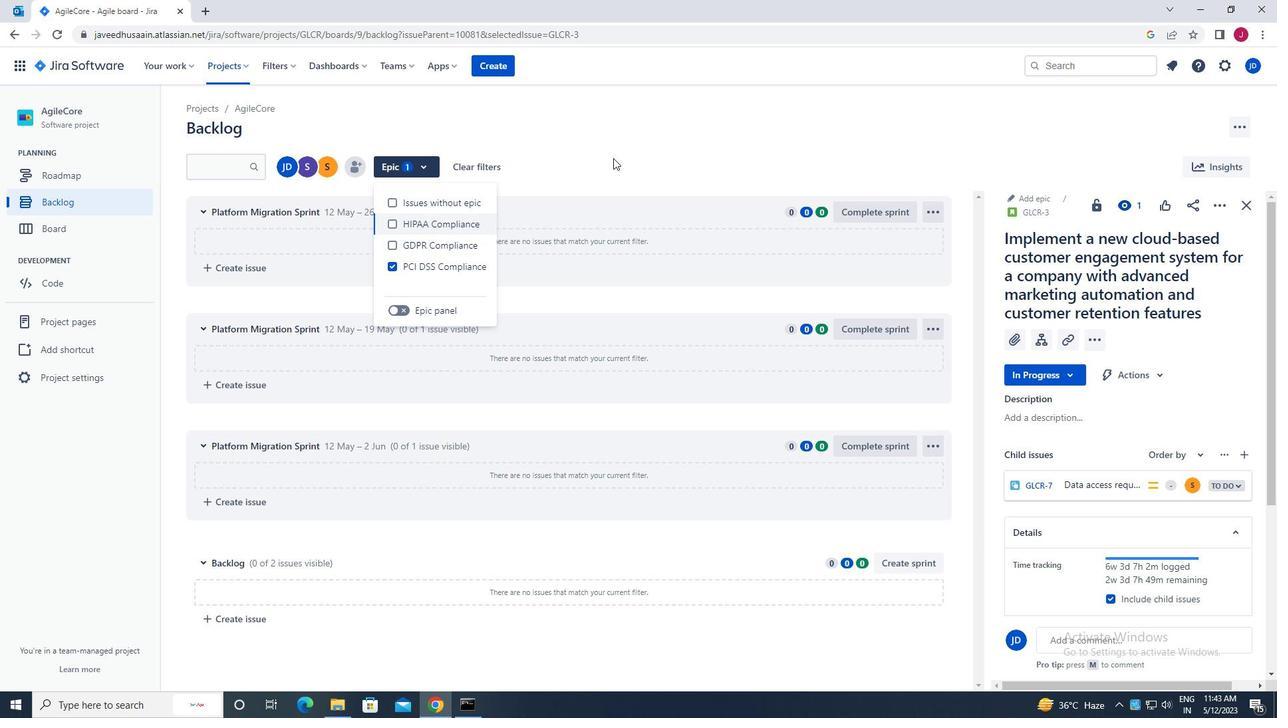 
Action: Mouse pressed left at (630, 146)
Screenshot: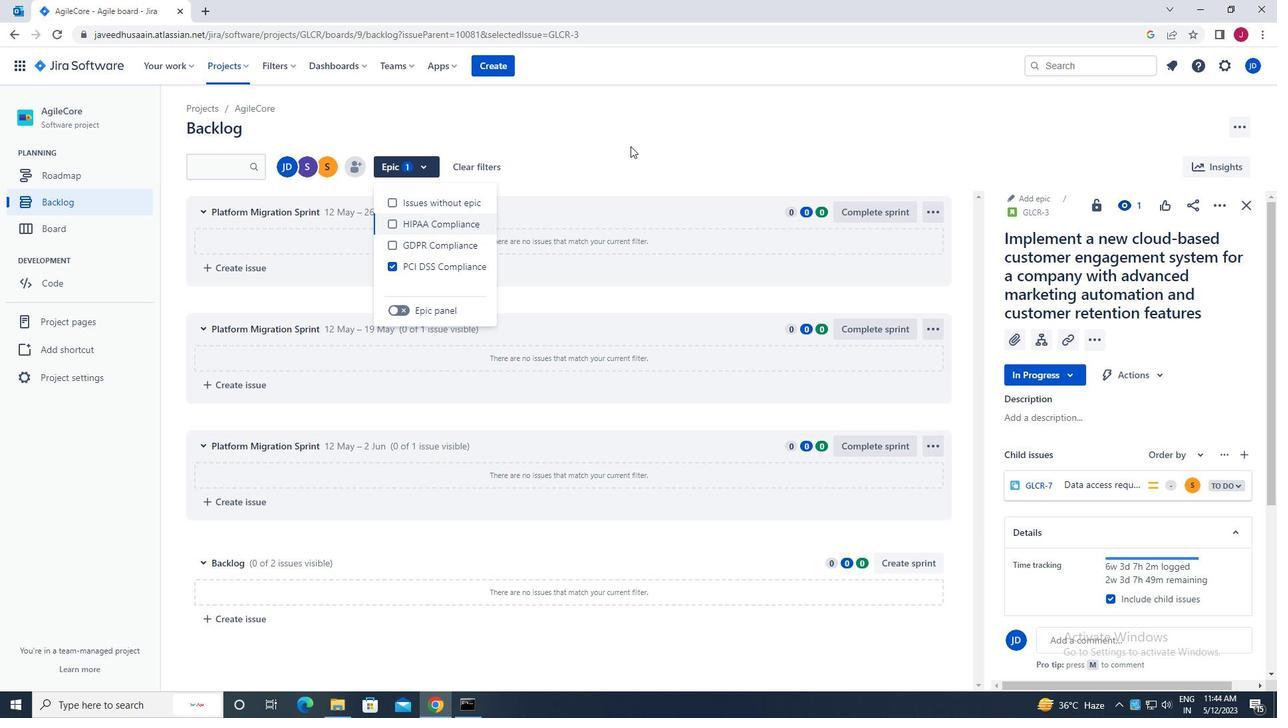 
Action: Mouse scrolled (630, 145) with delta (0, 0)
Screenshot: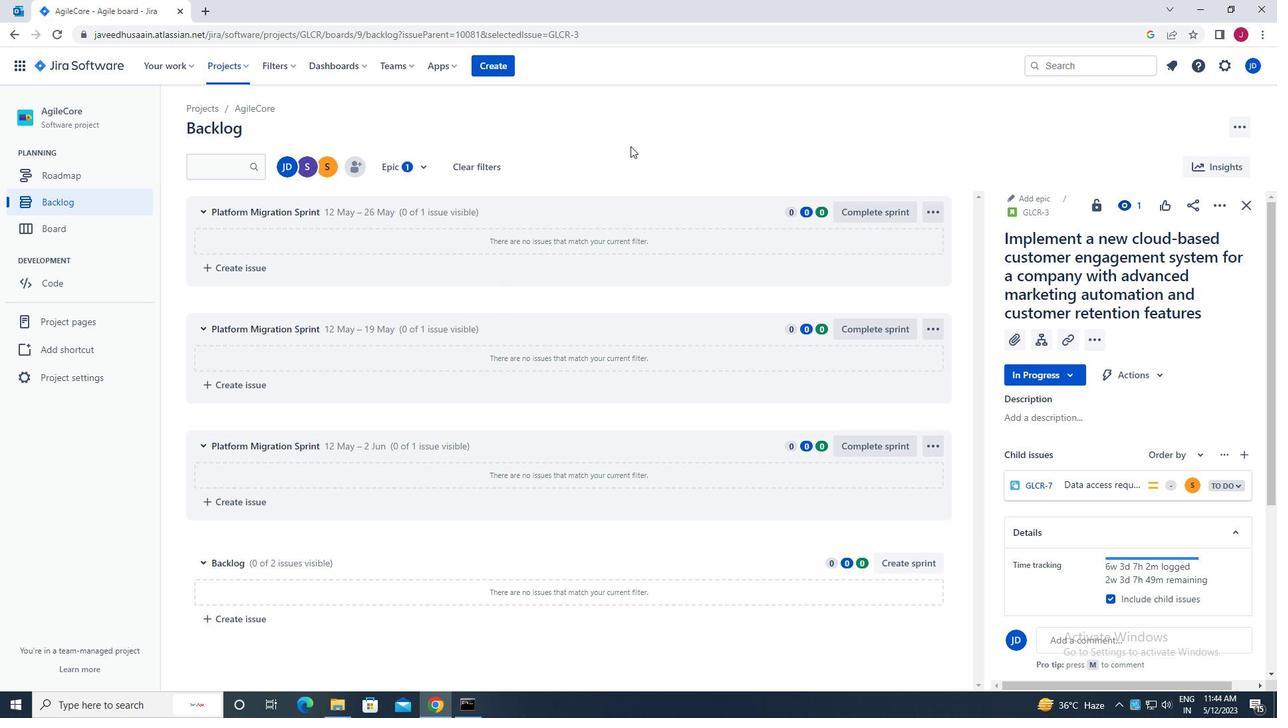 
Action: Mouse moved to (1242, 207)
Screenshot: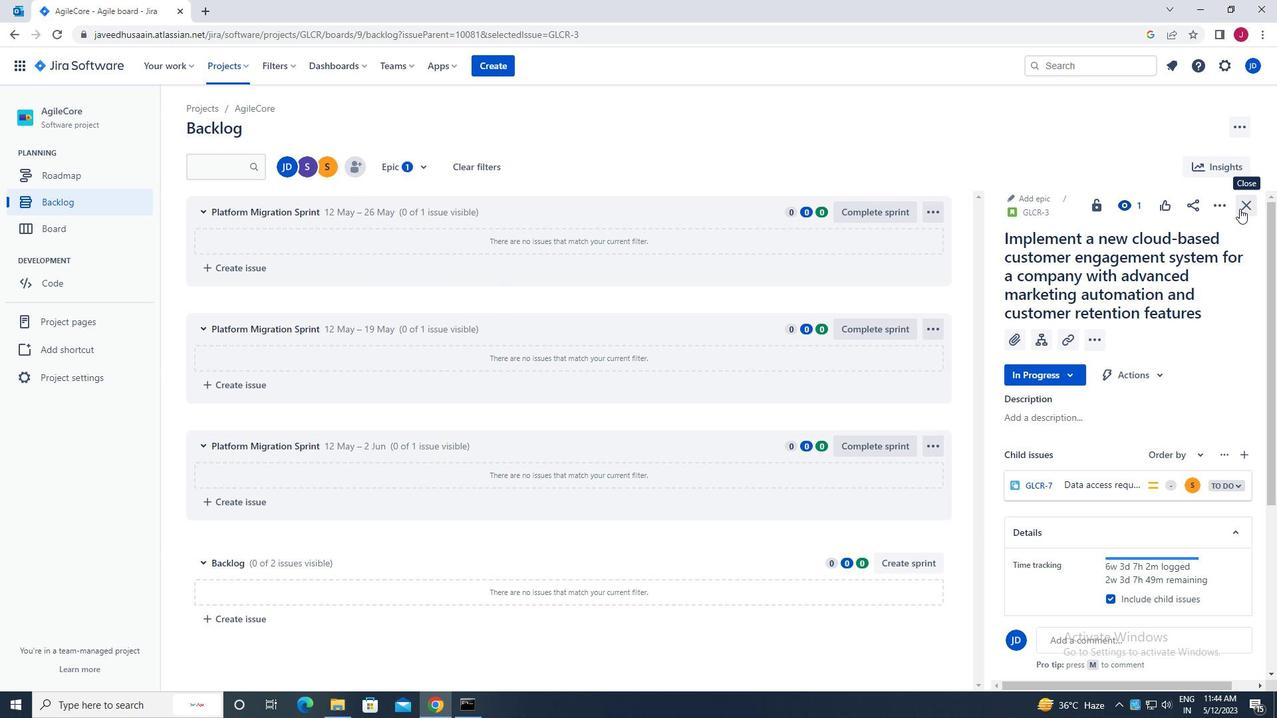 
Action: Mouse pressed left at (1242, 207)
Screenshot: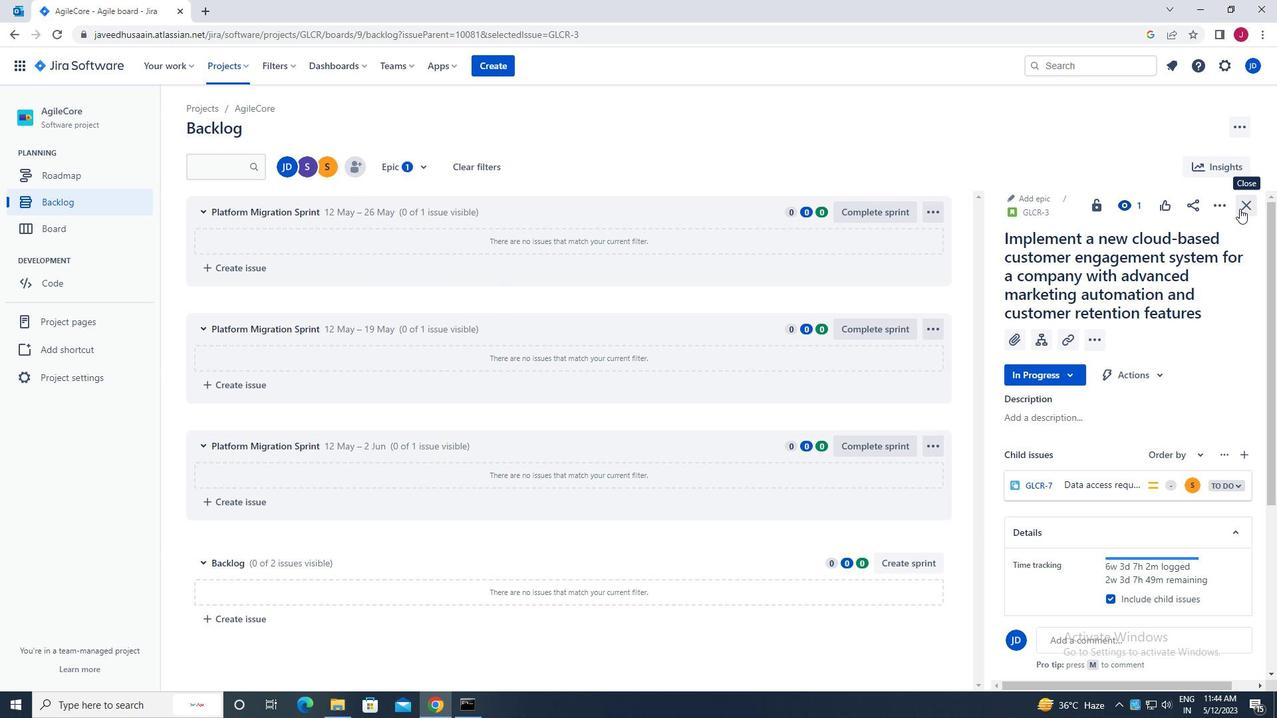 
Action: Mouse moved to (116, 200)
Screenshot: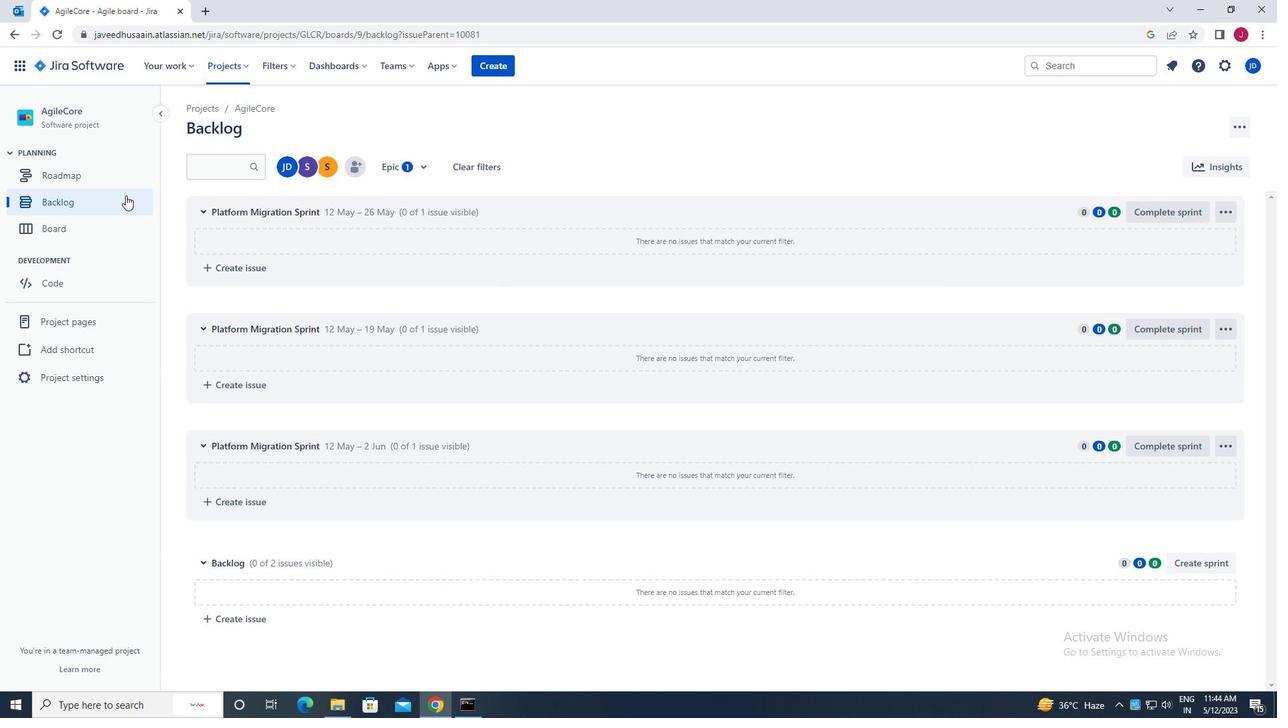 
Action: Mouse pressed left at (116, 200)
Screenshot: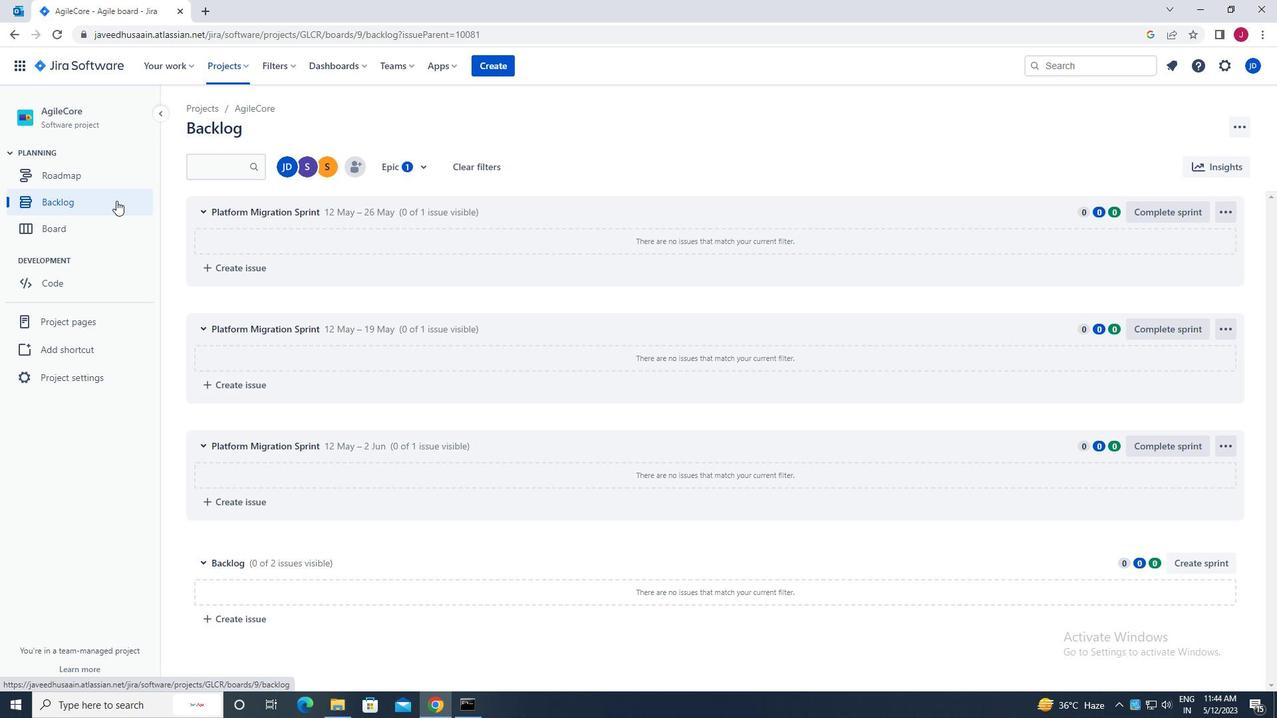
Action: Mouse moved to (481, 308)
Screenshot: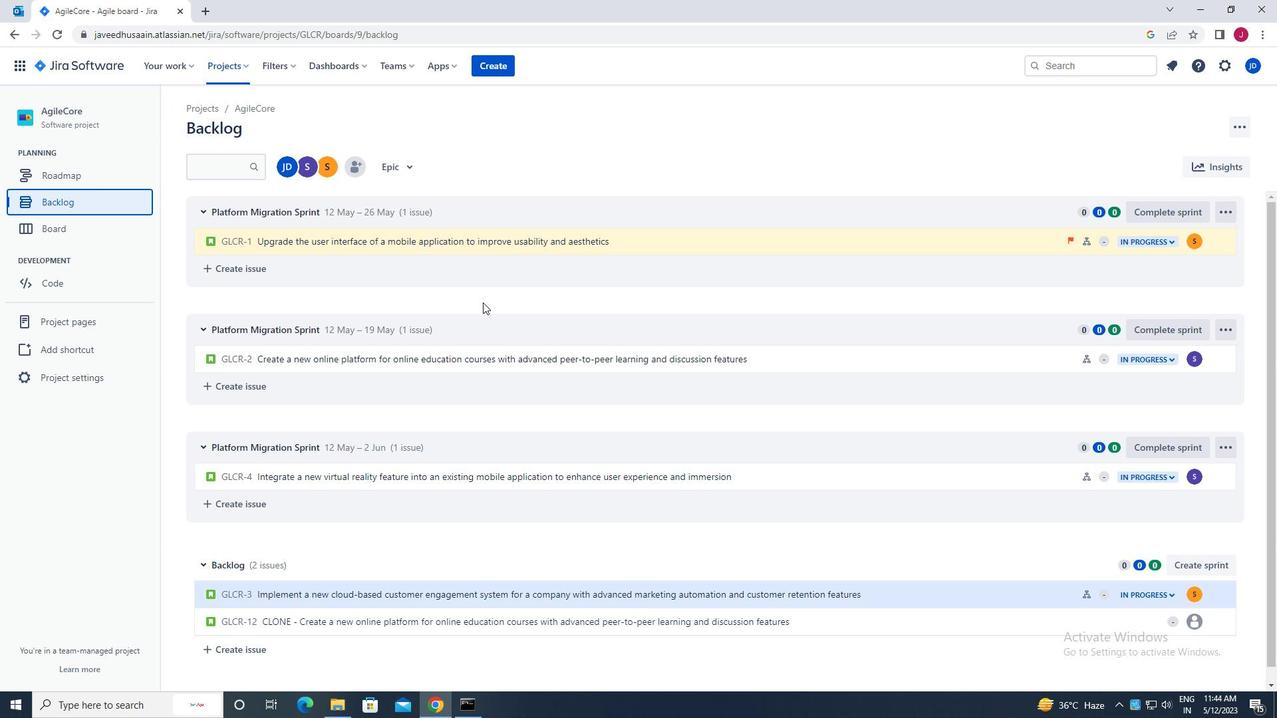 
Action: Mouse scrolled (481, 307) with delta (0, 0)
Screenshot: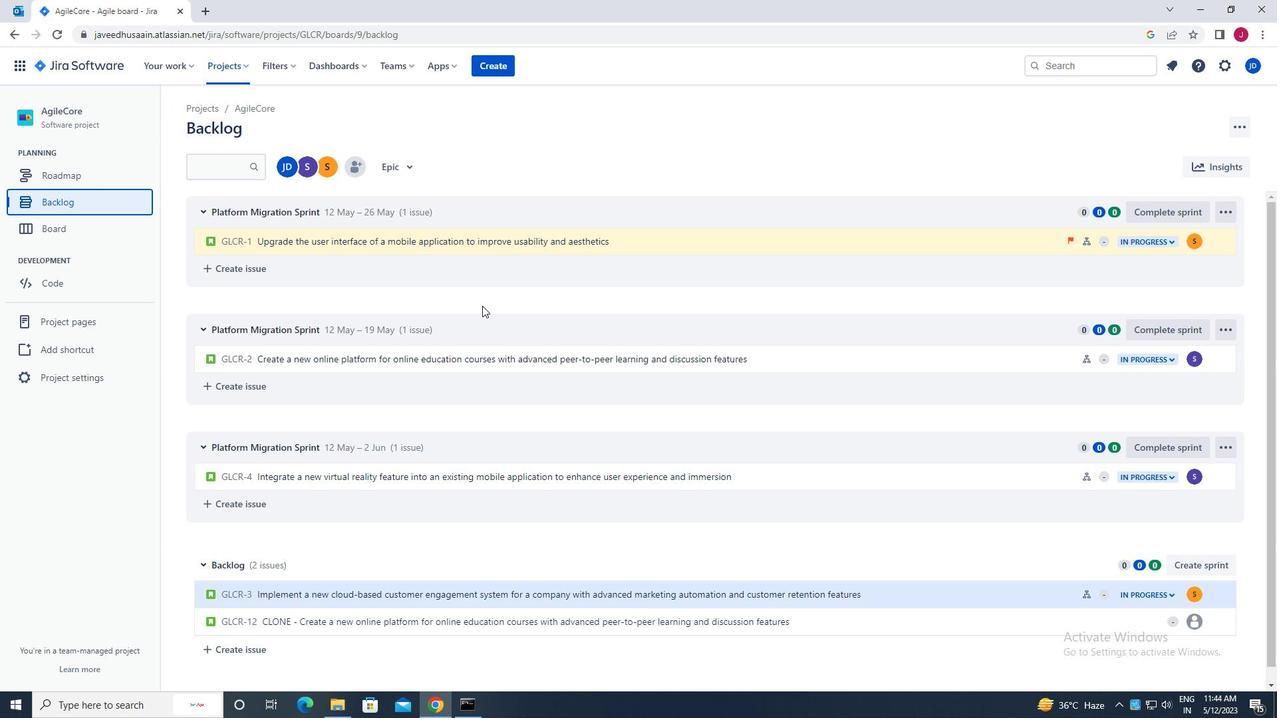 
Action: Mouse scrolled (481, 307) with delta (0, 0)
Screenshot: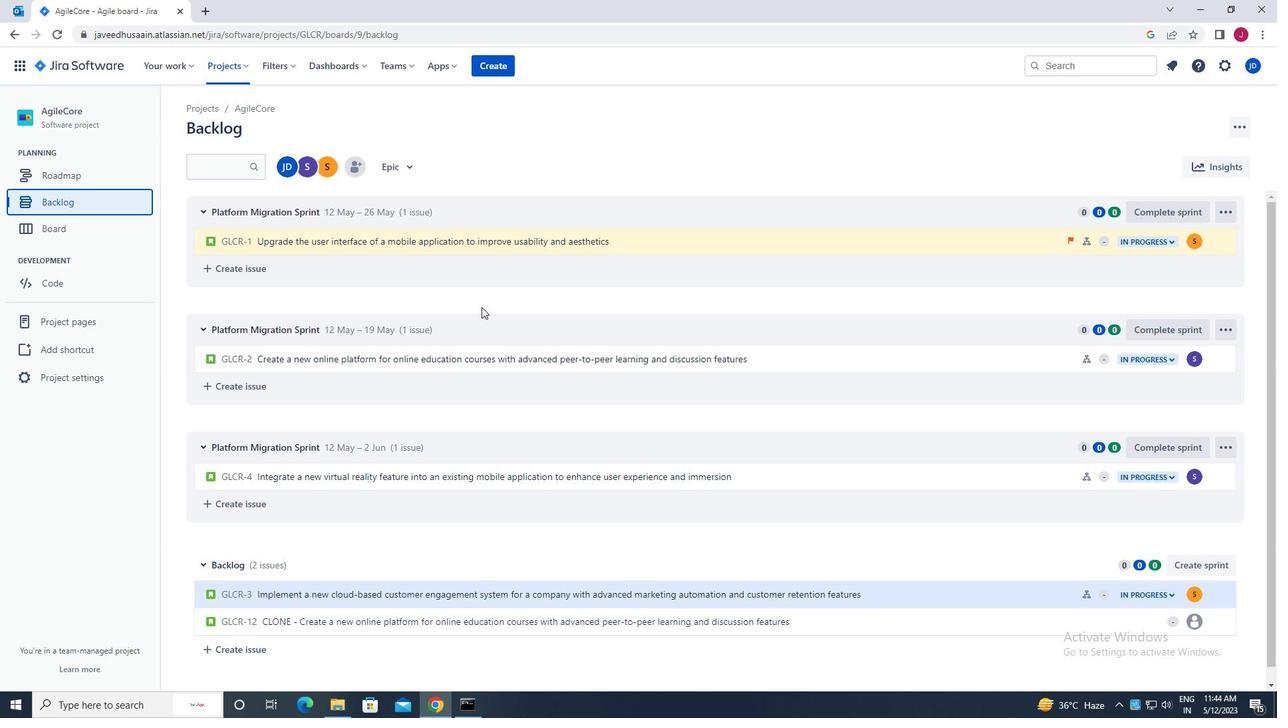 
Action: Mouse scrolled (481, 307) with delta (0, 0)
Screenshot: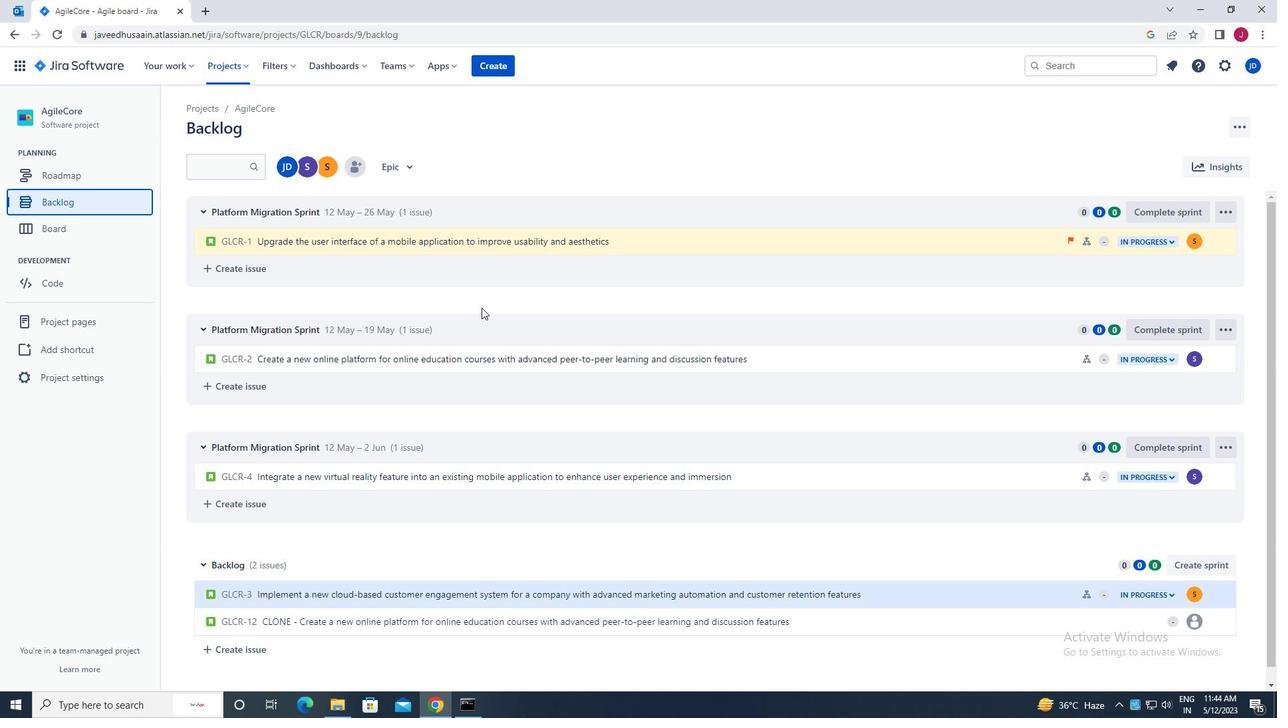 
Action: Mouse moved to (400, 425)
Screenshot: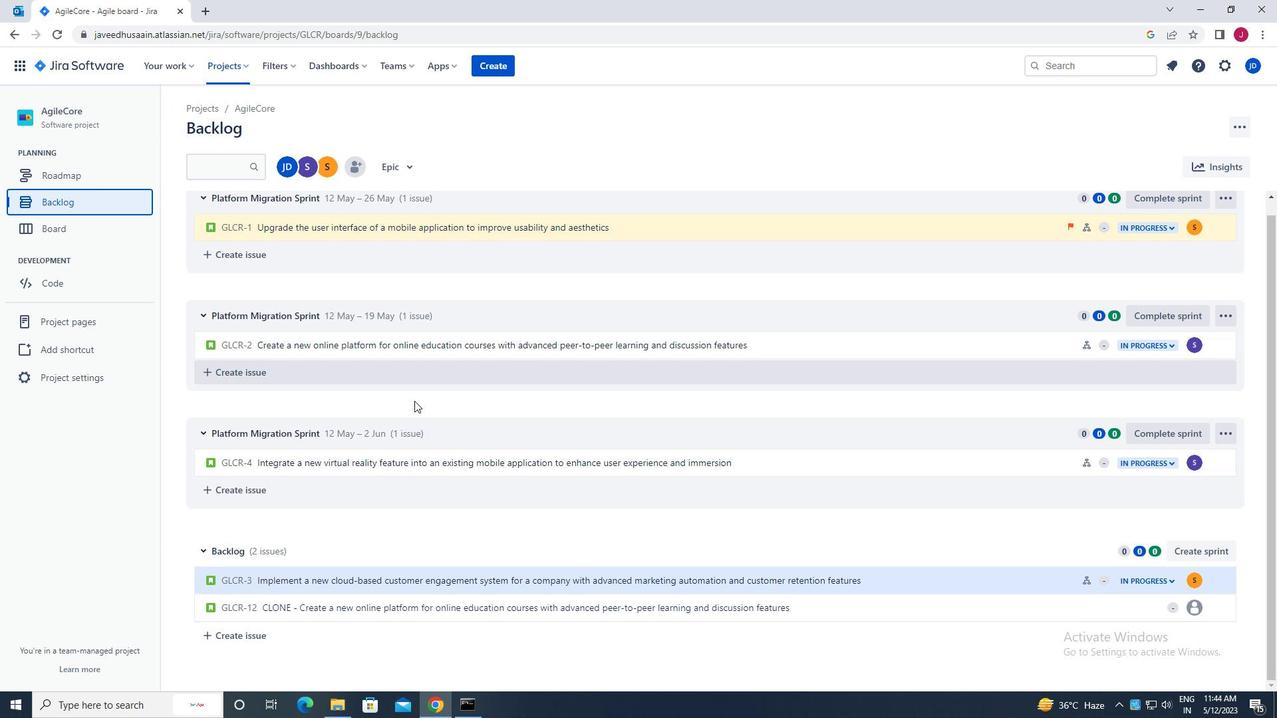 
Action: Mouse scrolled (400, 425) with delta (0, 0)
Screenshot: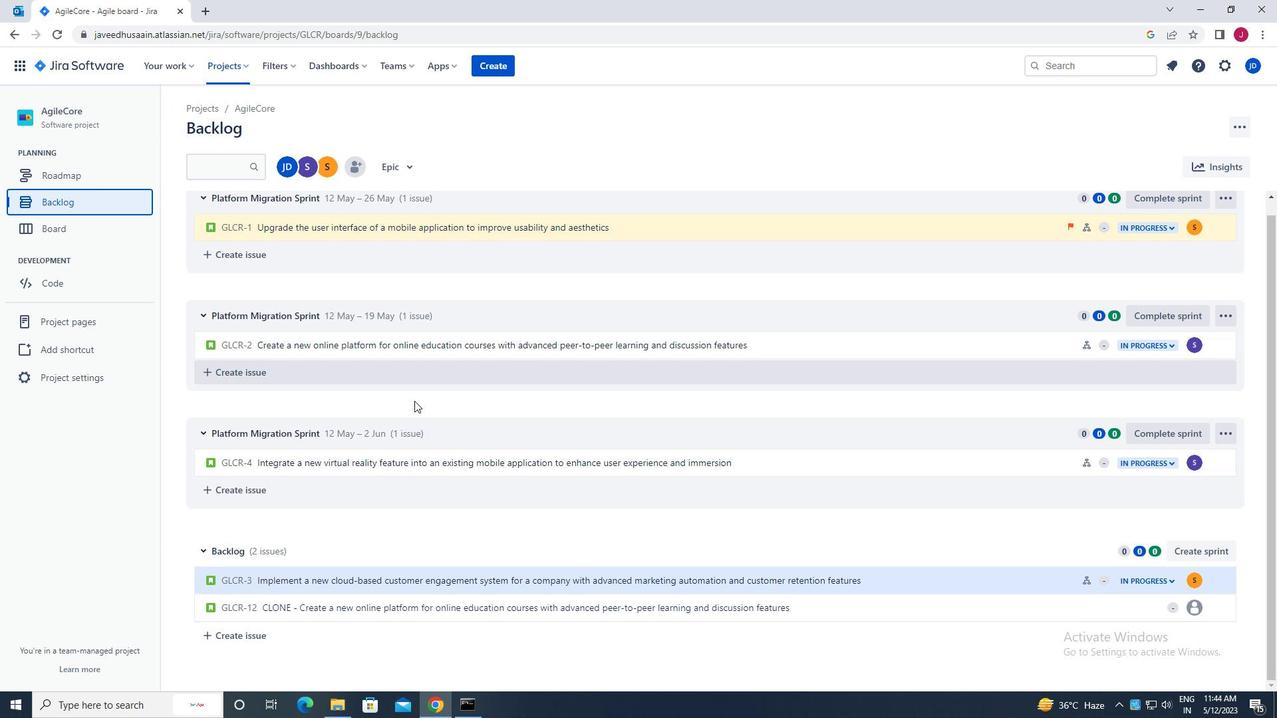
Action: Mouse scrolled (400, 425) with delta (0, 0)
Screenshot: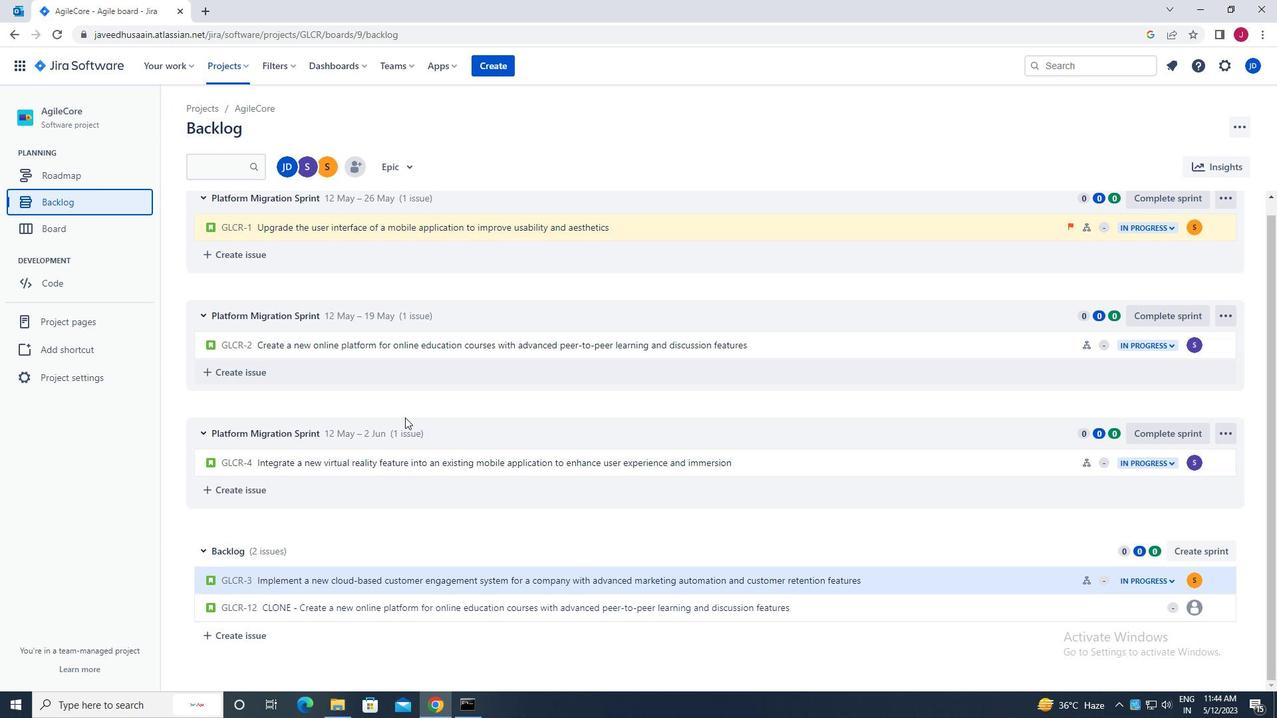 
Action: Mouse scrolled (400, 425) with delta (0, 0)
Screenshot: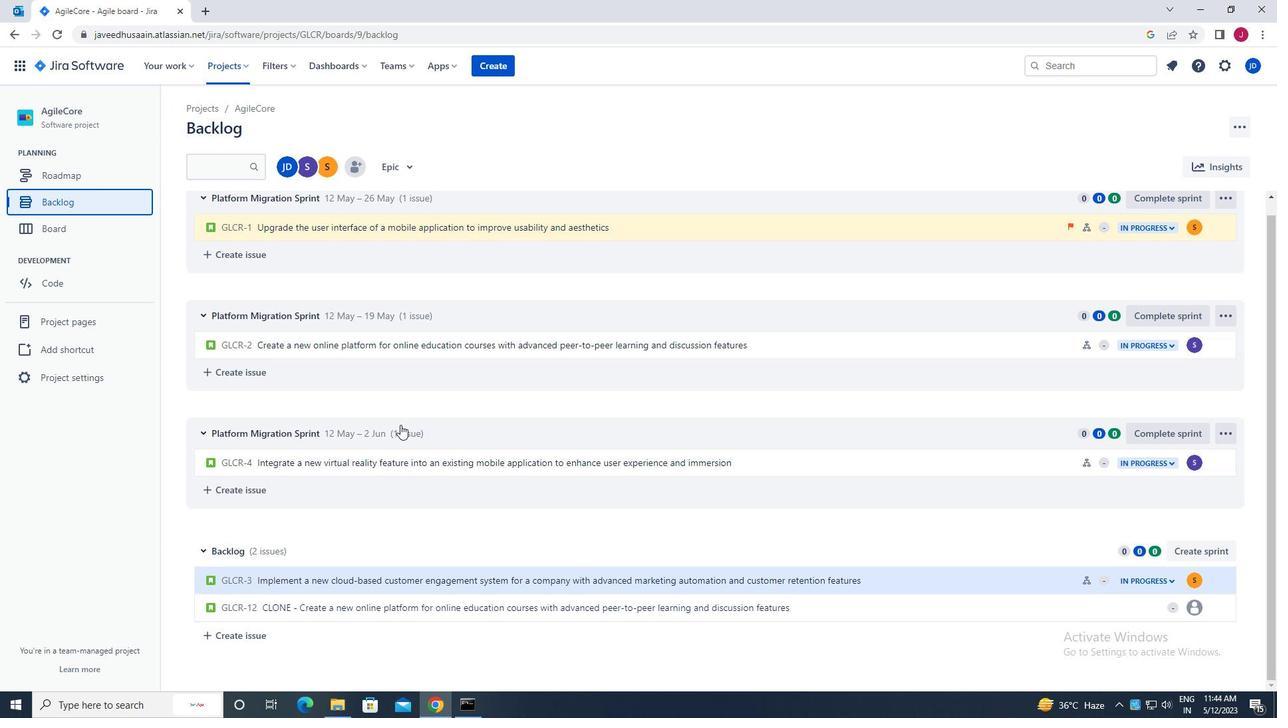 
Action: Mouse moved to (1033, 463)
Screenshot: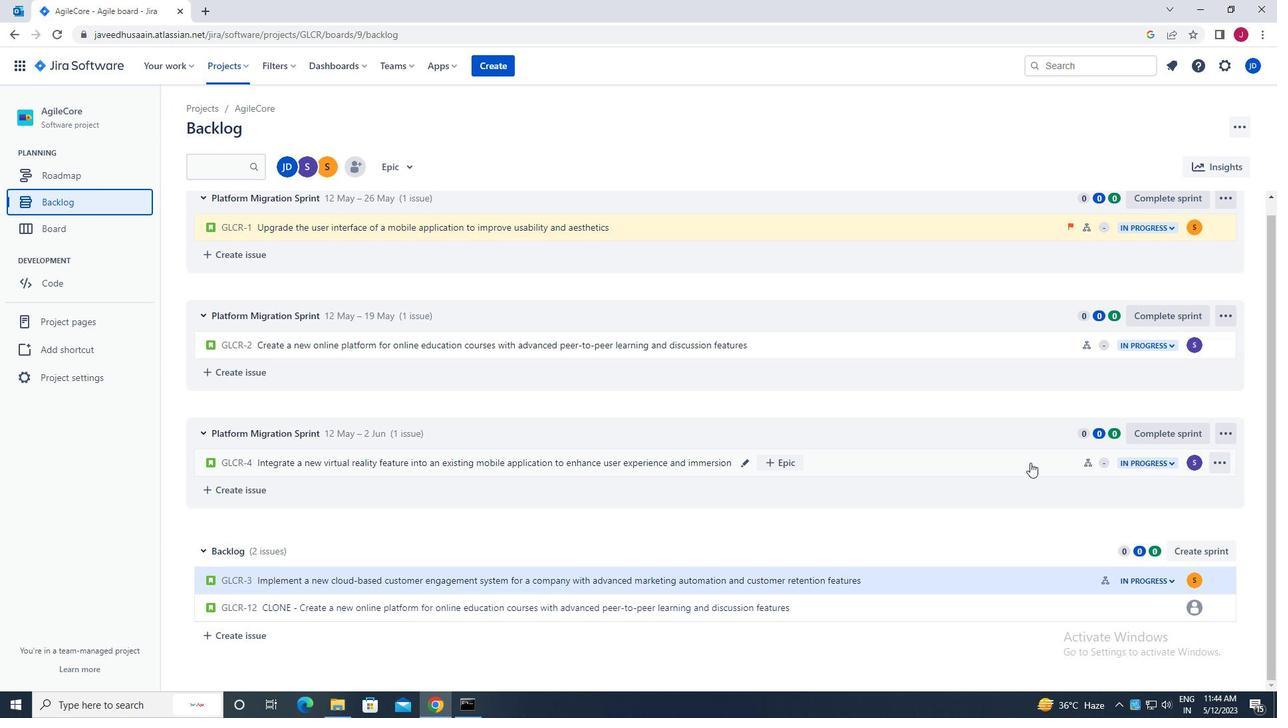 
Action: Mouse pressed left at (1033, 463)
Screenshot: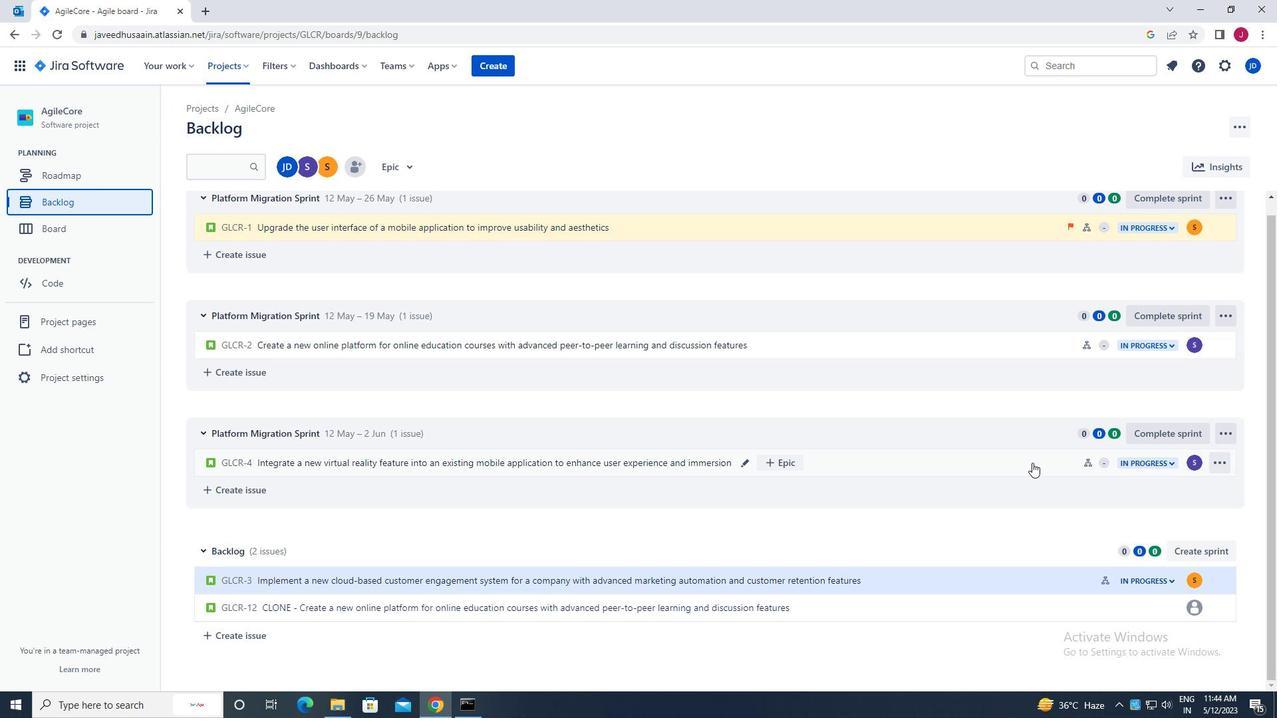 
Action: Mouse moved to (1216, 203)
Screenshot: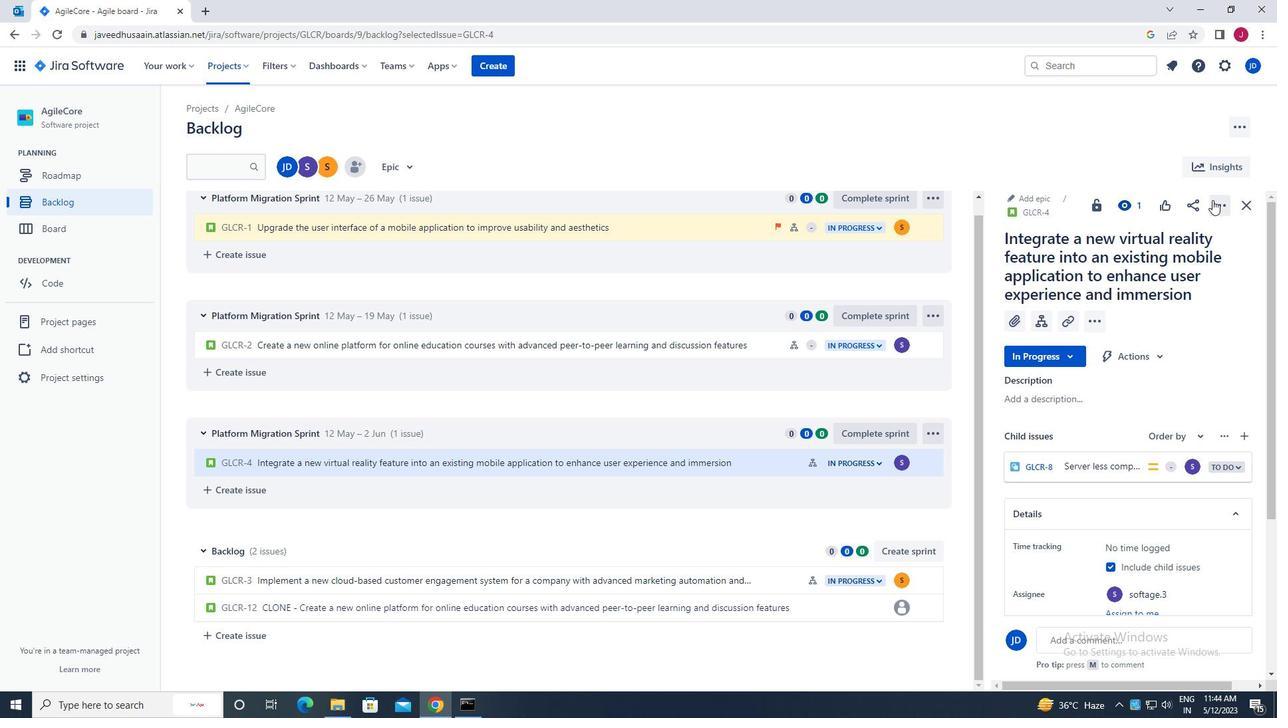 
Action: Mouse pressed left at (1216, 203)
Screenshot: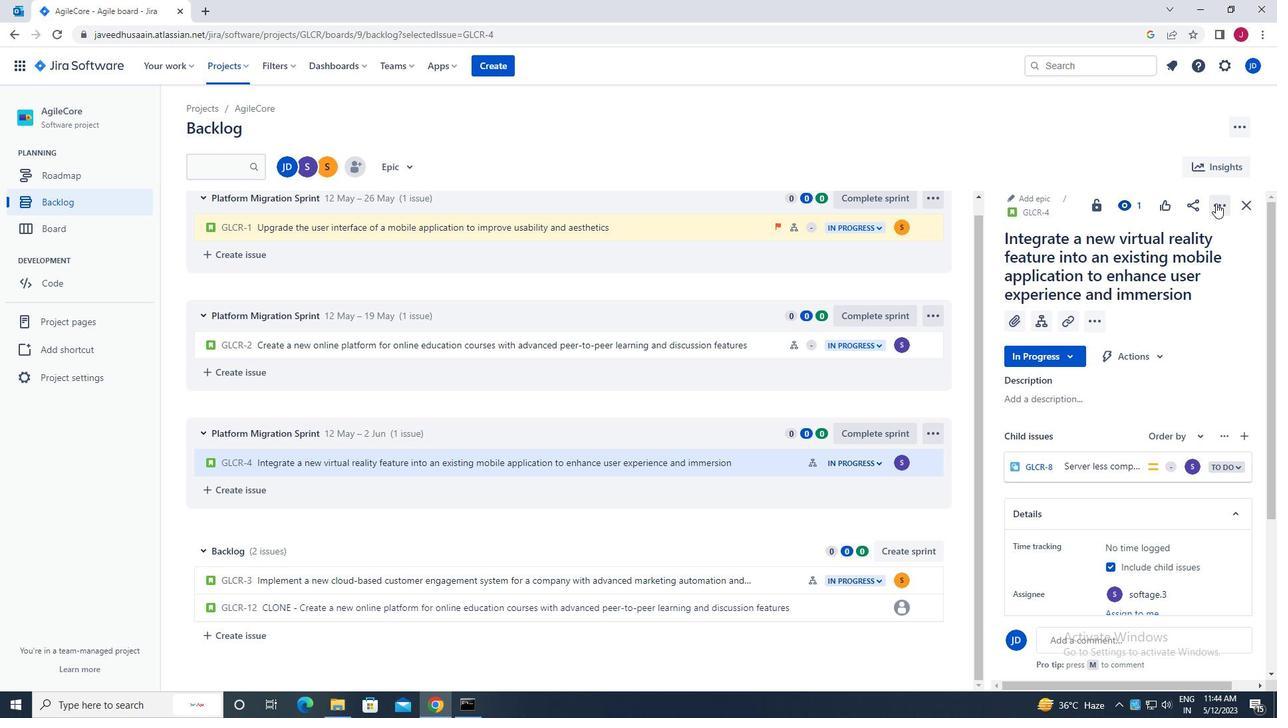 
Action: Mouse moved to (1156, 241)
Screenshot: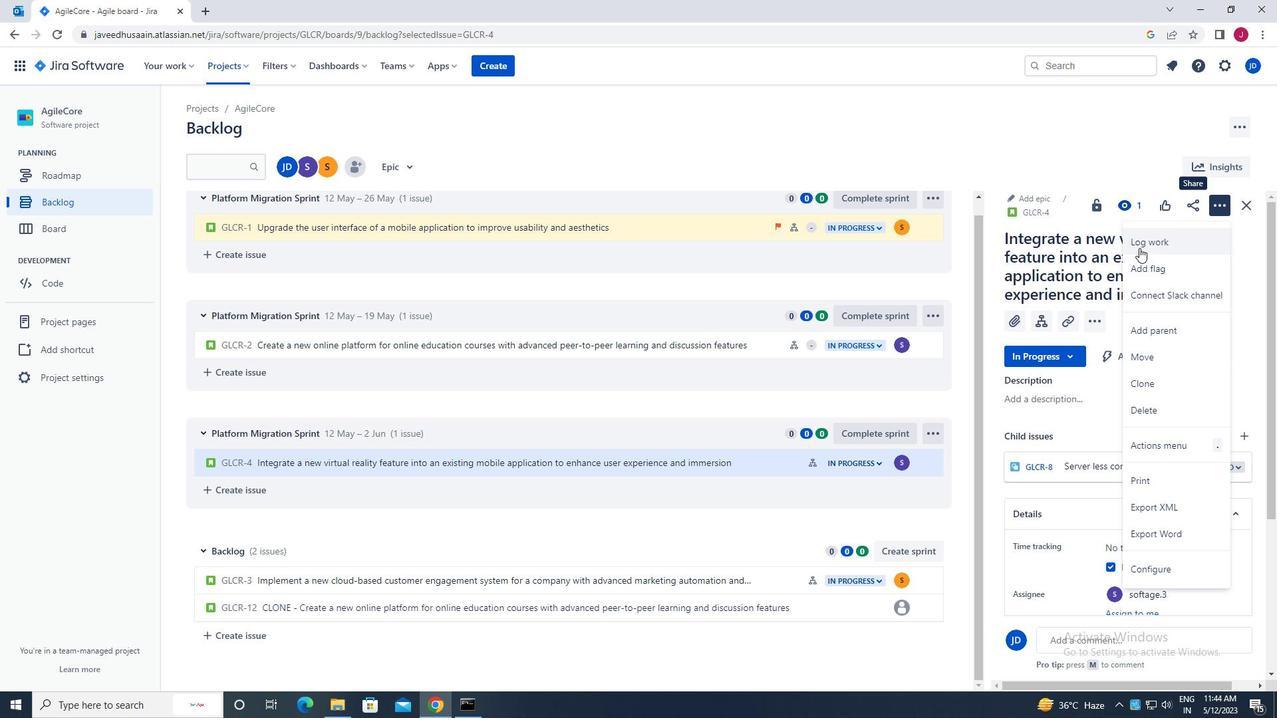 
Action: Mouse pressed left at (1156, 241)
Screenshot: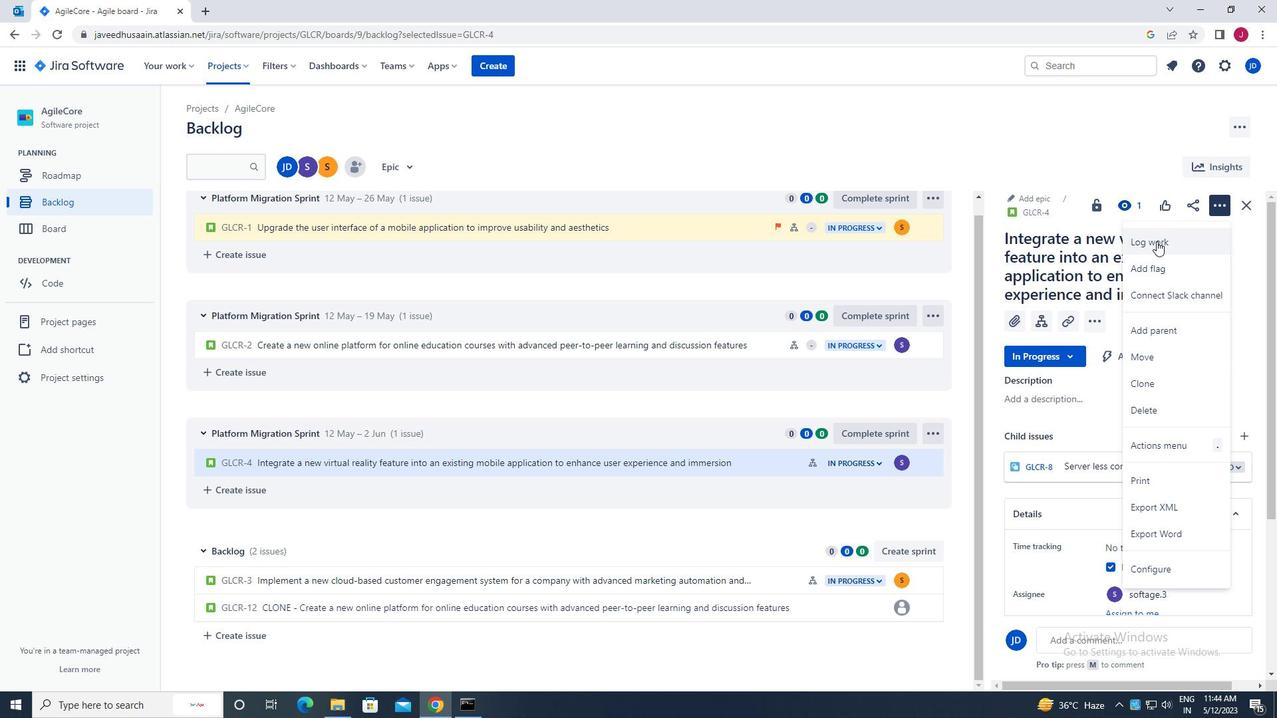 
Action: Mouse moved to (574, 206)
Screenshot: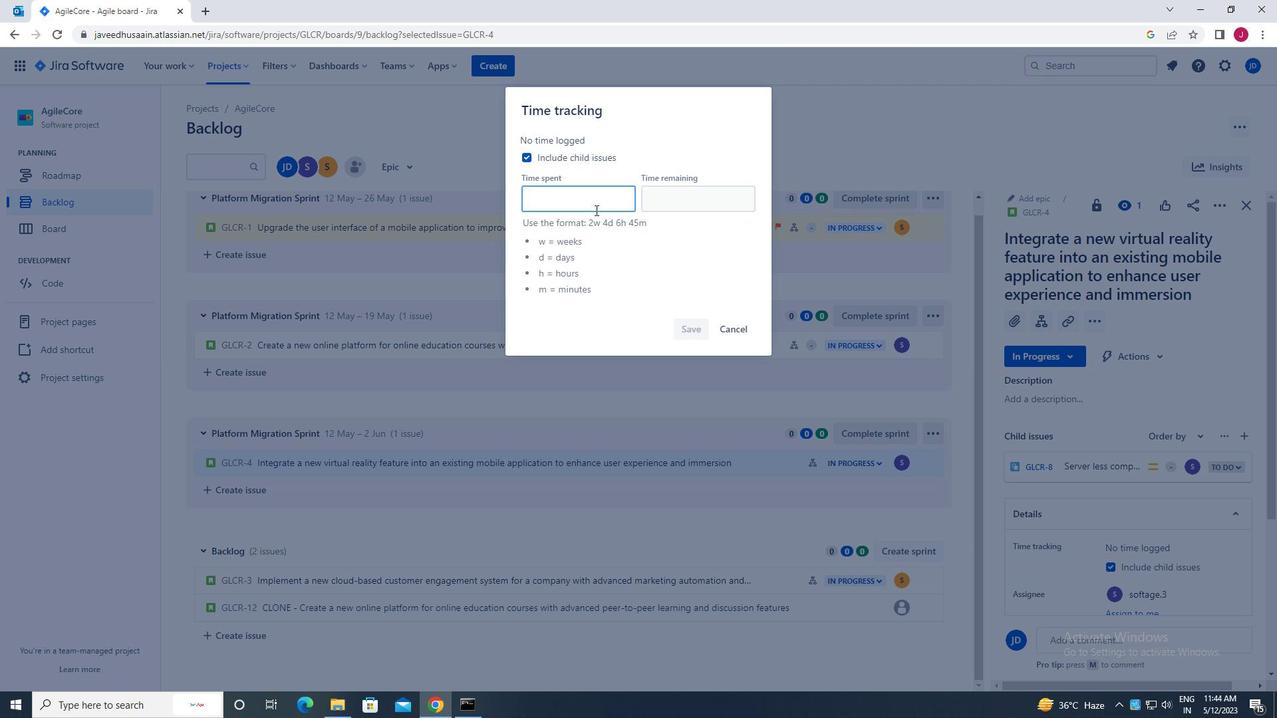 
Action: Mouse pressed left at (574, 206)
Screenshot: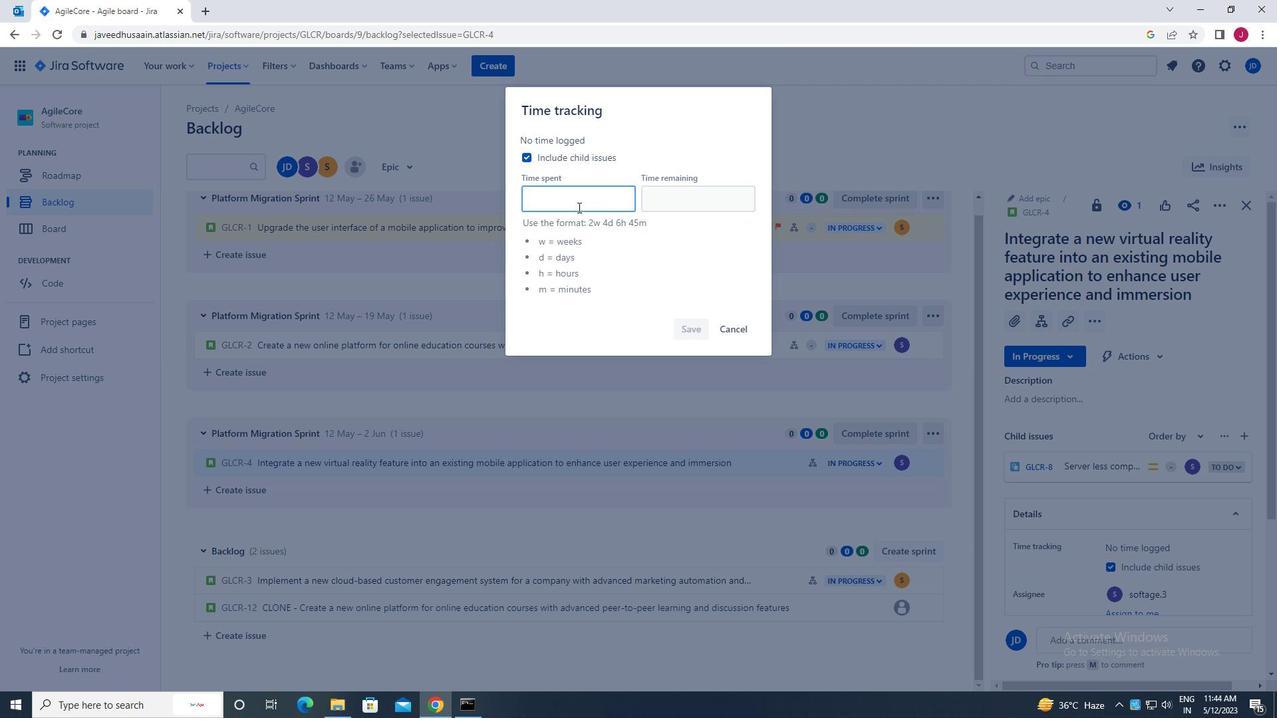 
Action: Key pressed 2w<Key.space>6d<Key.space>20h<Key.space>54m
Screenshot: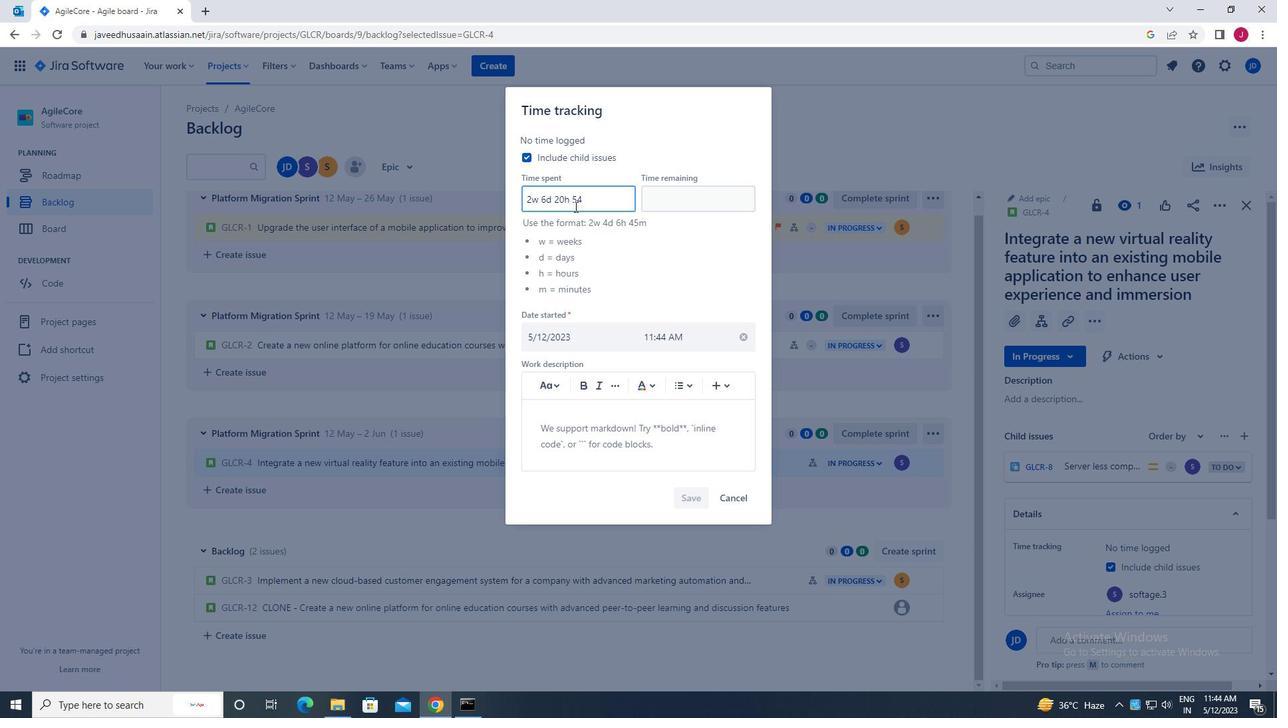 
Action: Mouse moved to (693, 193)
Screenshot: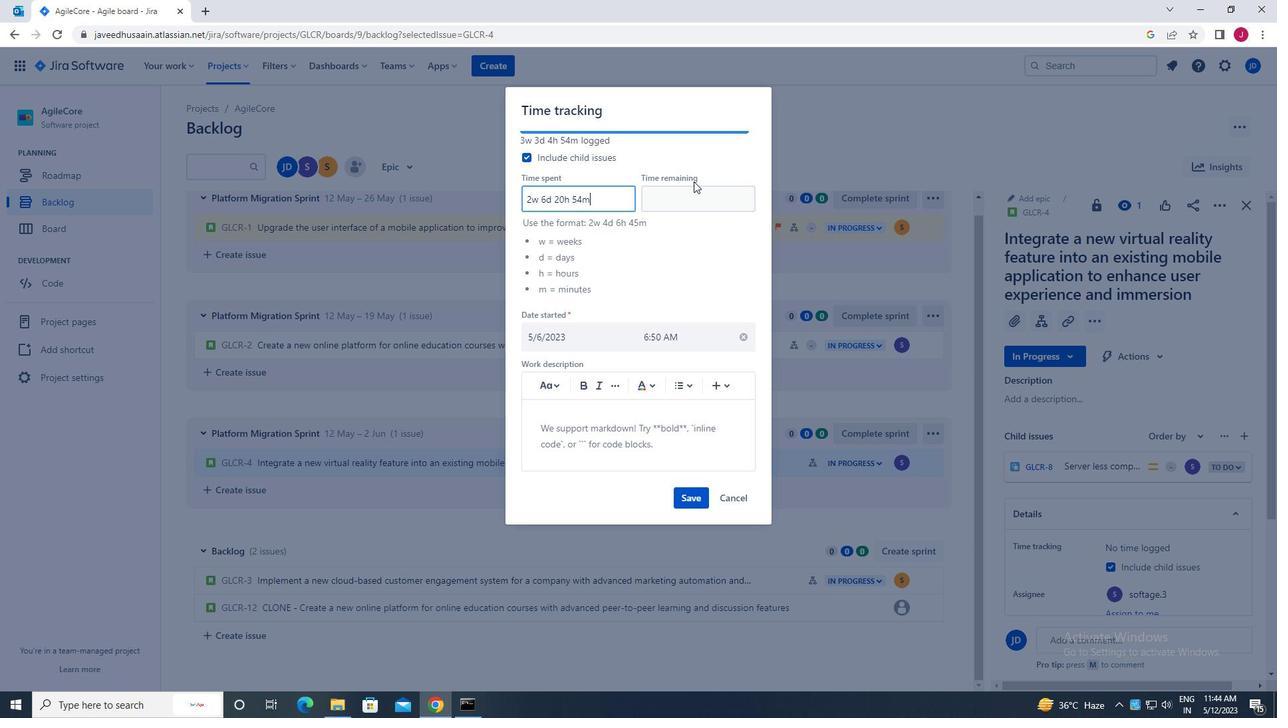 
Action: Mouse pressed left at (693, 193)
Screenshot: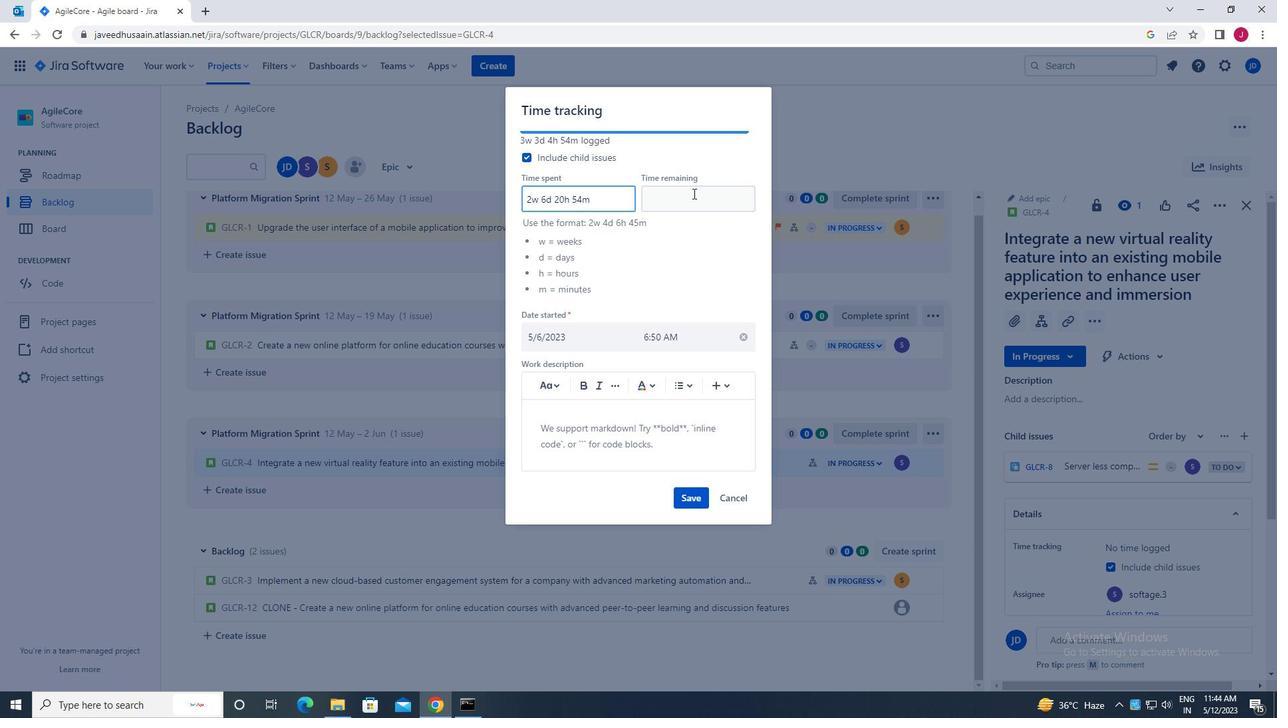 
Action: Mouse moved to (689, 191)
Screenshot: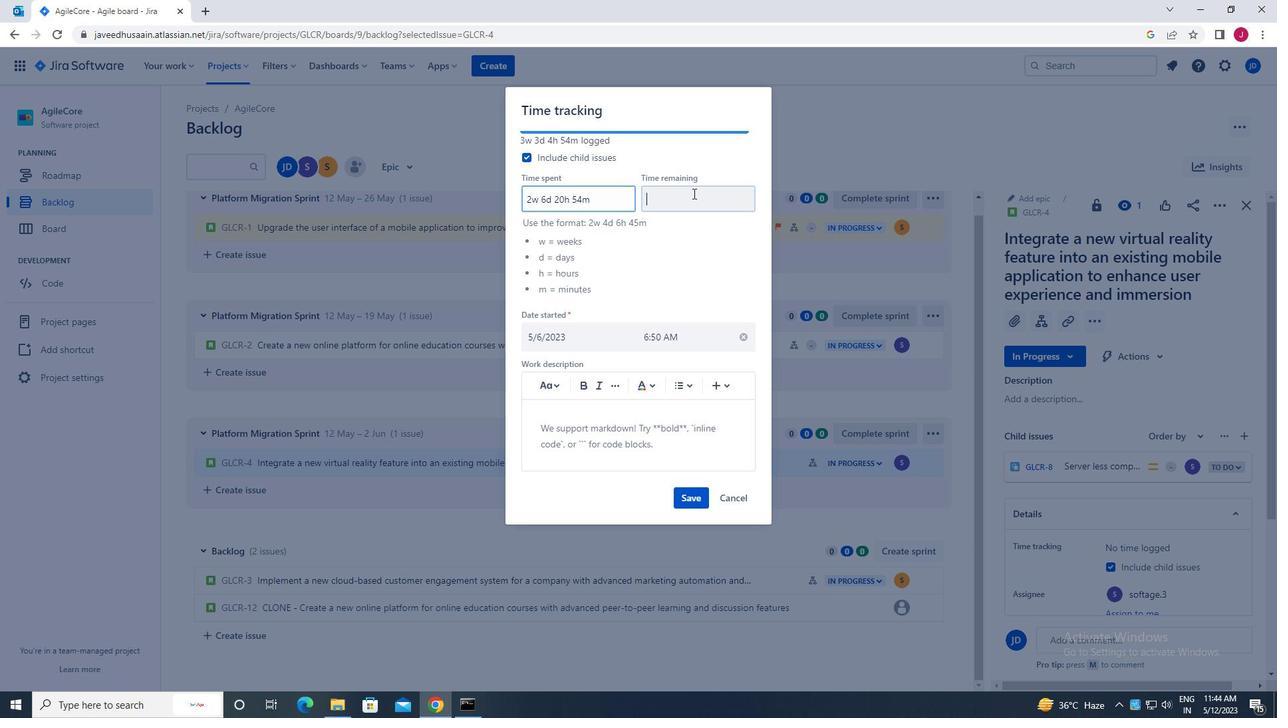 
Action: Key pressed 1d<Key.backspace>w<Key.space>1d<Key.space>6h<Key.space>31m
Screenshot: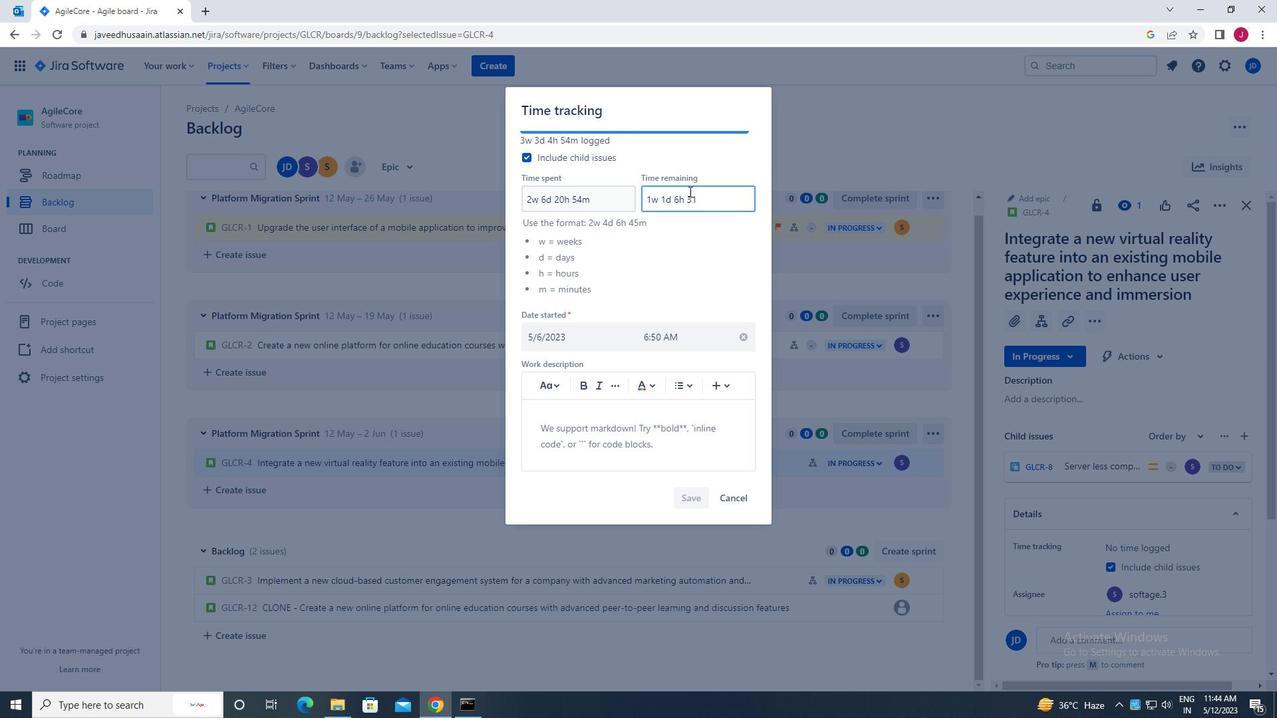 
Action: Mouse moved to (695, 498)
Screenshot: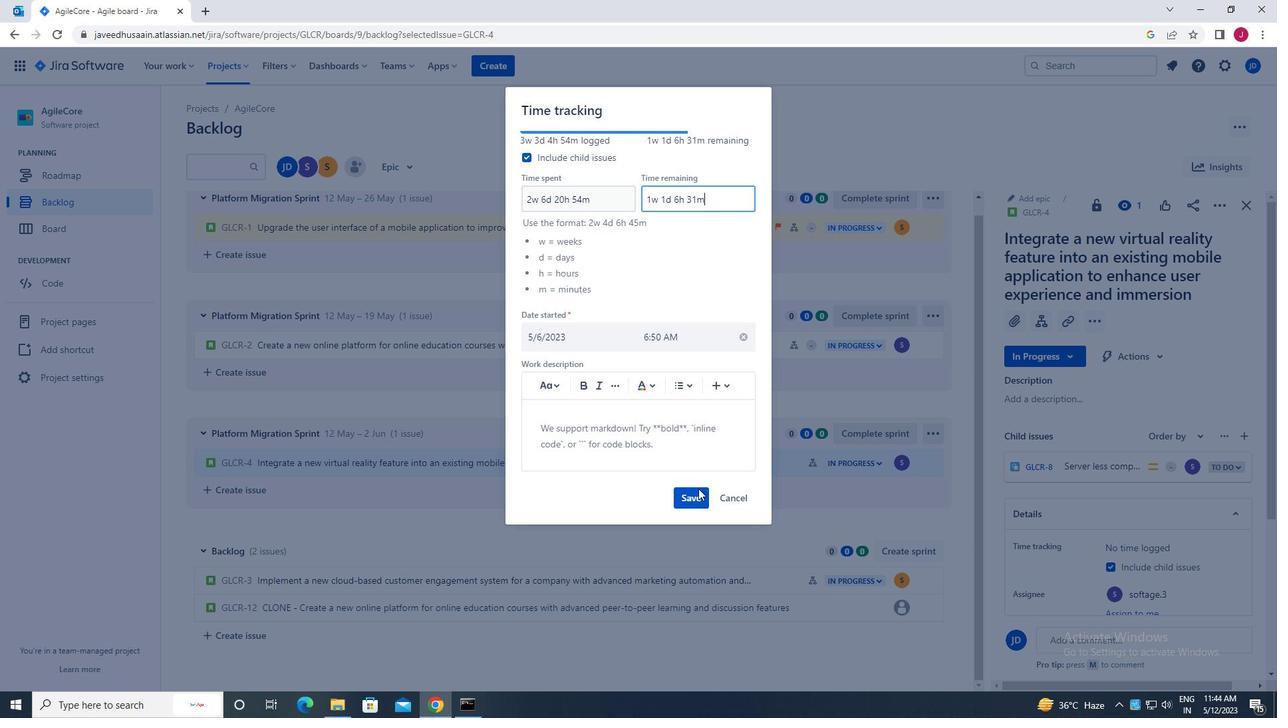 
Action: Mouse pressed left at (695, 498)
Screenshot: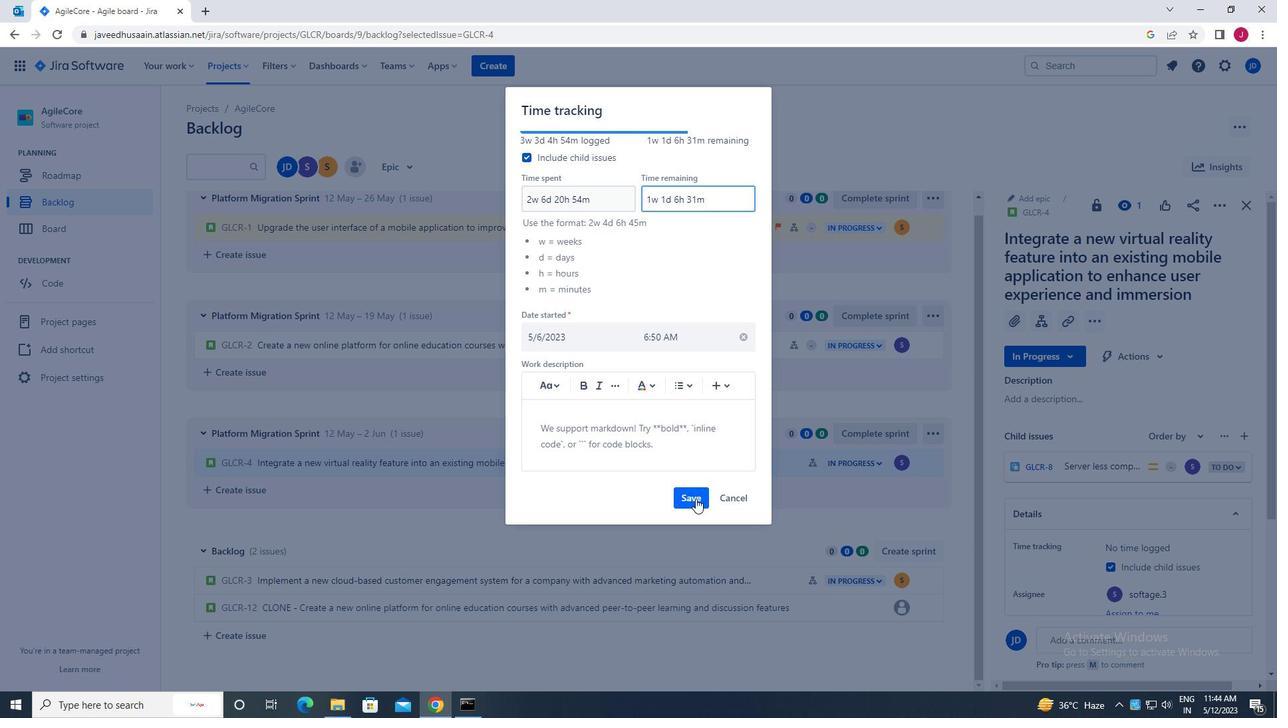 
Action: Mouse moved to (924, 464)
Screenshot: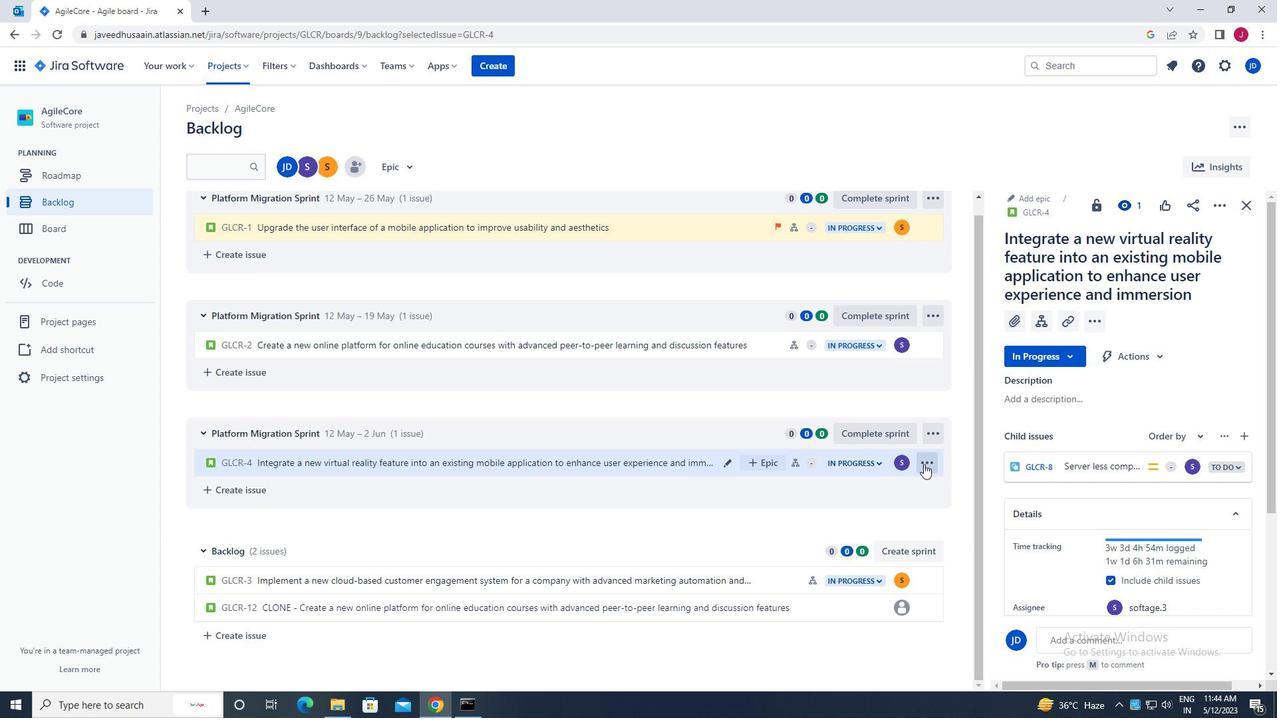 
Action: Mouse pressed left at (924, 464)
Screenshot: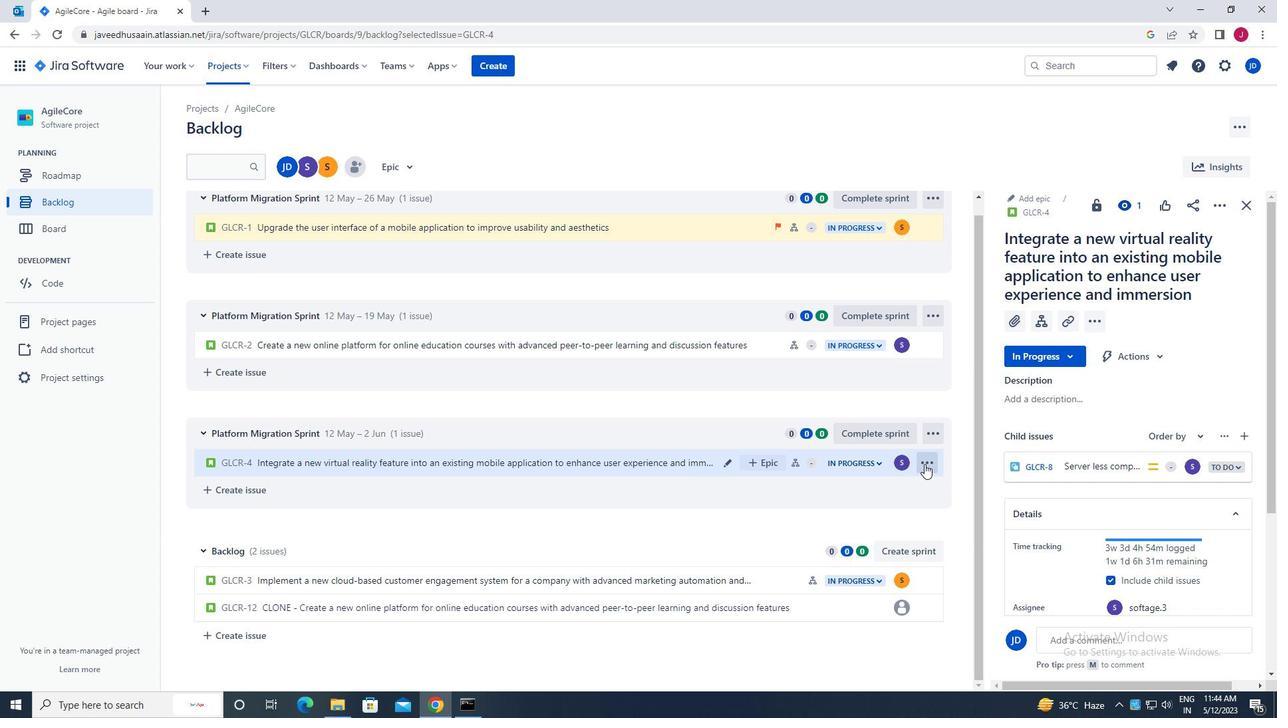 
Action: Mouse moved to (863, 434)
Screenshot: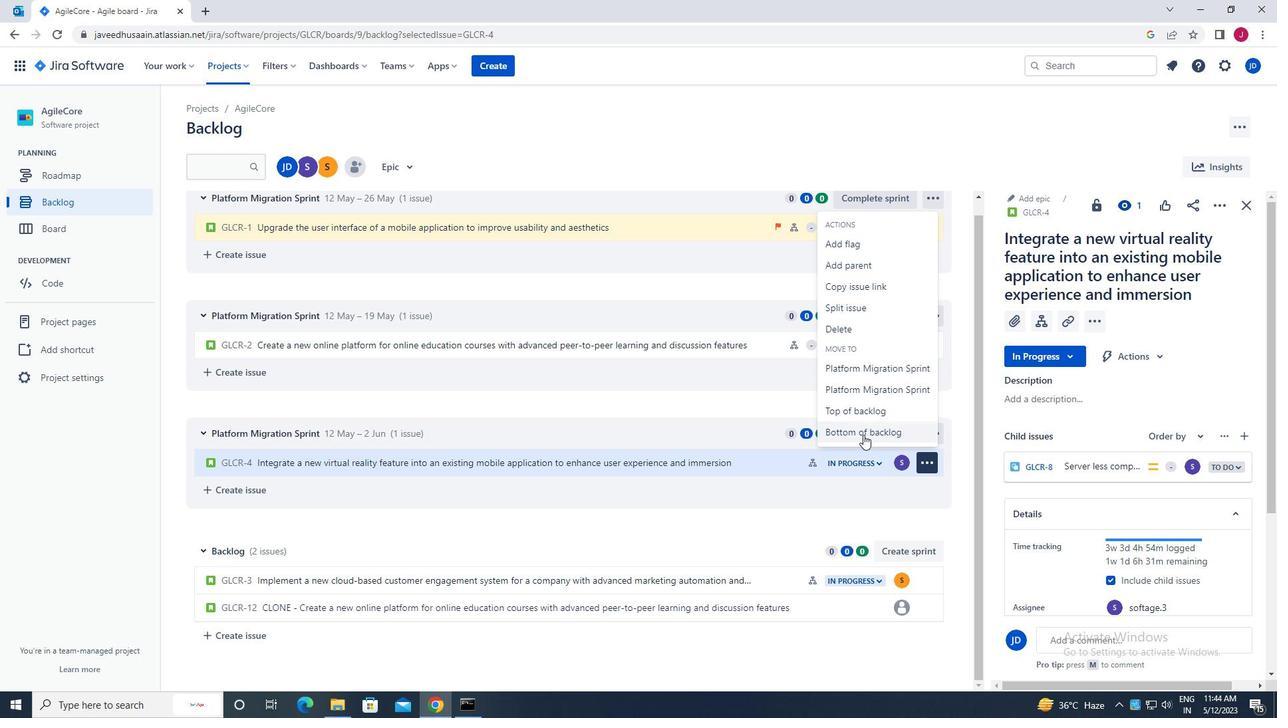 
Action: Mouse pressed left at (863, 434)
Screenshot: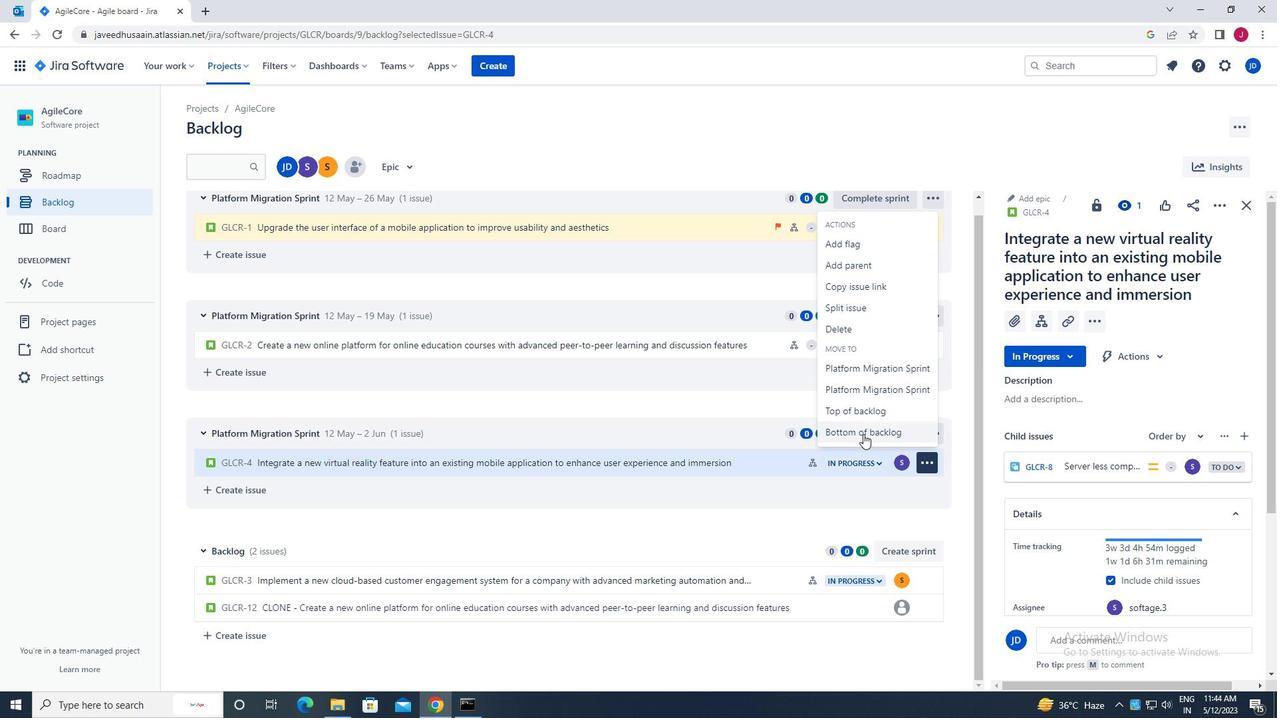 
Action: Mouse moved to (690, 212)
Screenshot: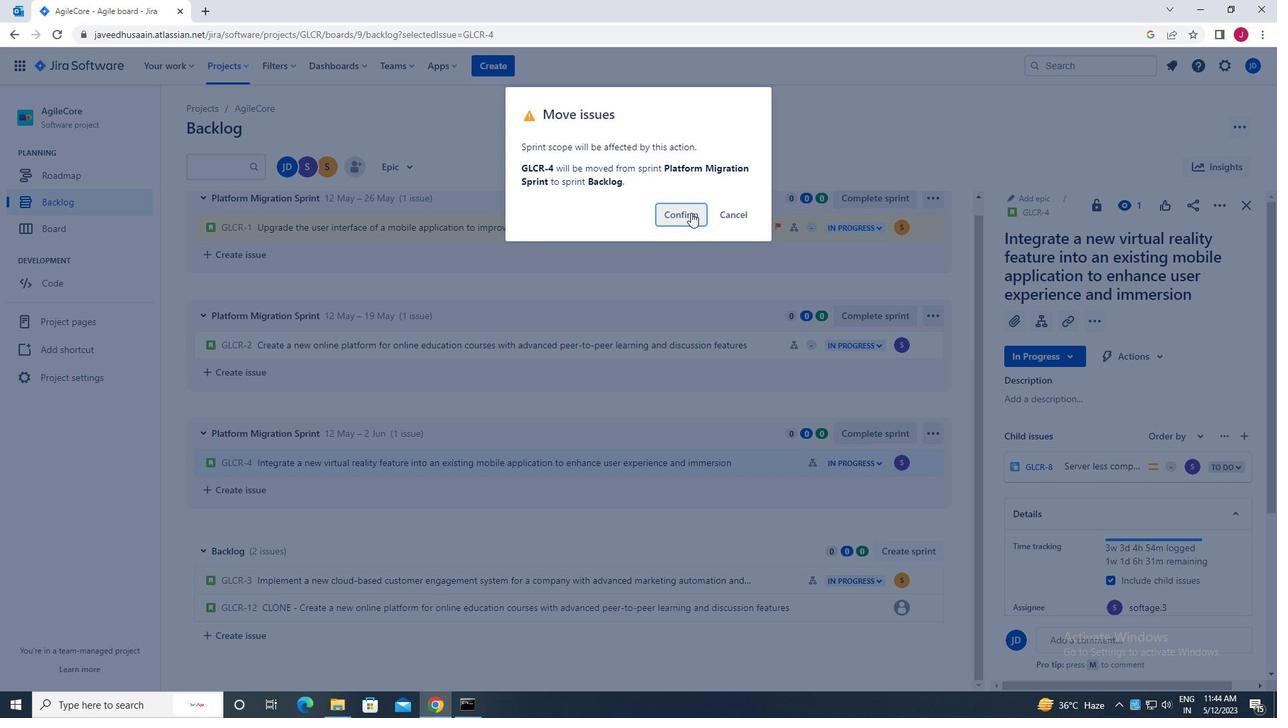 
Action: Mouse pressed left at (690, 212)
Screenshot: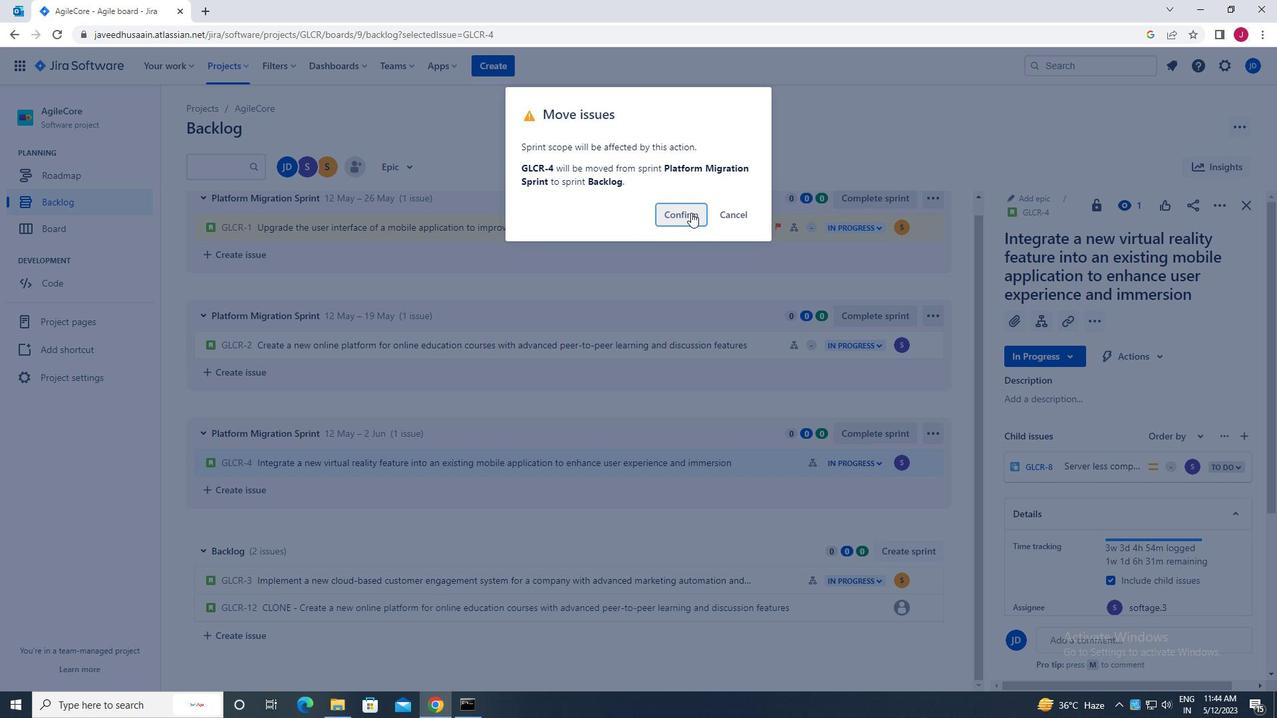
Action: Mouse moved to (383, 174)
Screenshot: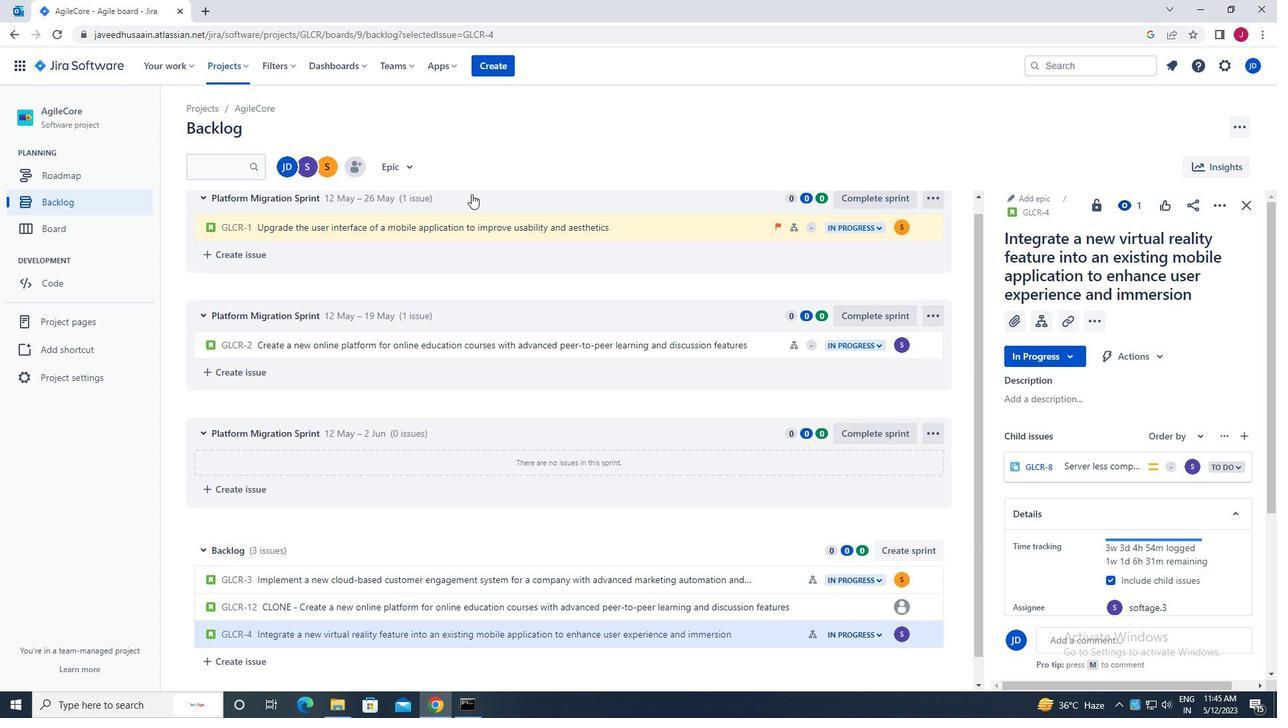 
Action: Mouse pressed left at (383, 174)
Screenshot: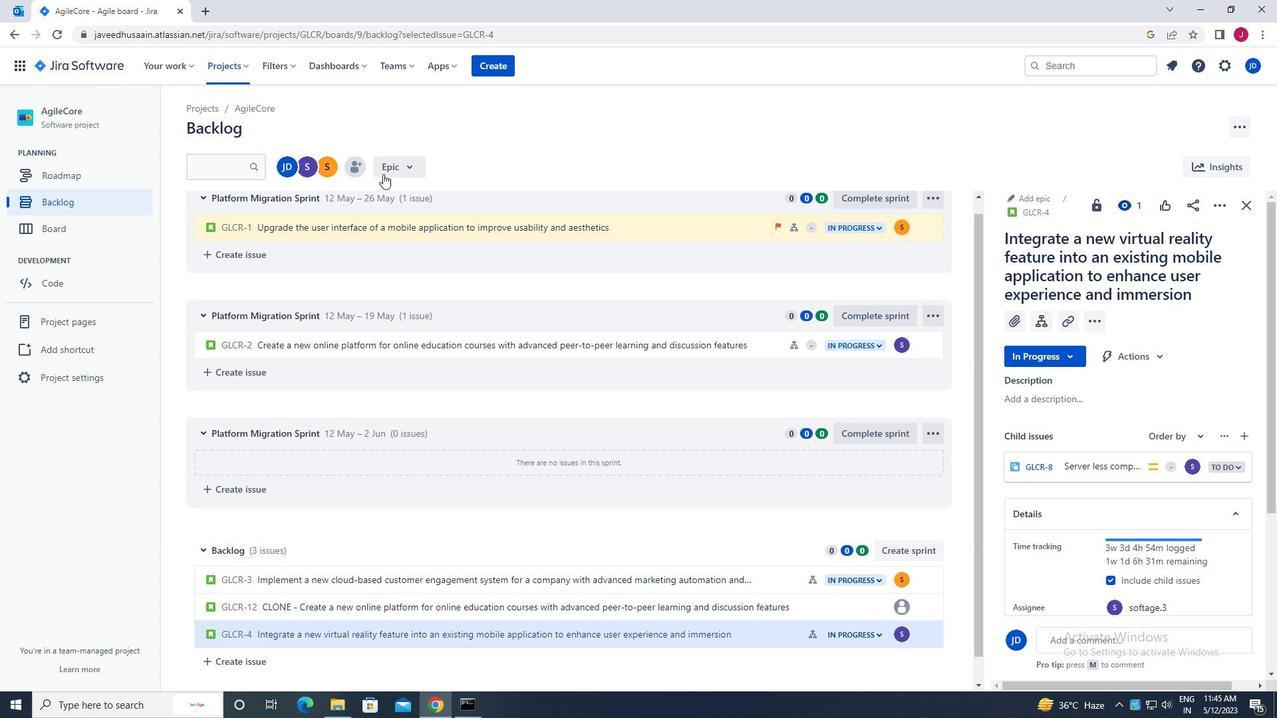 
Action: Mouse moved to (394, 224)
Screenshot: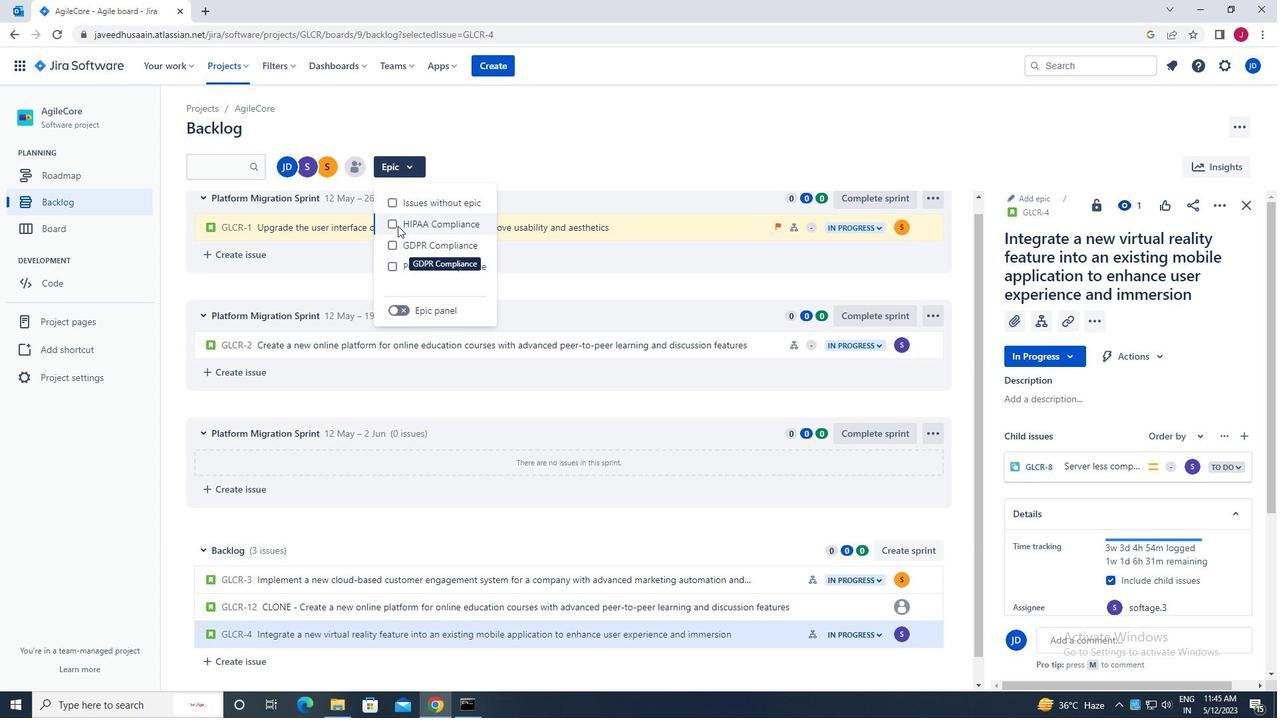 
Action: Mouse pressed left at (394, 224)
Screenshot: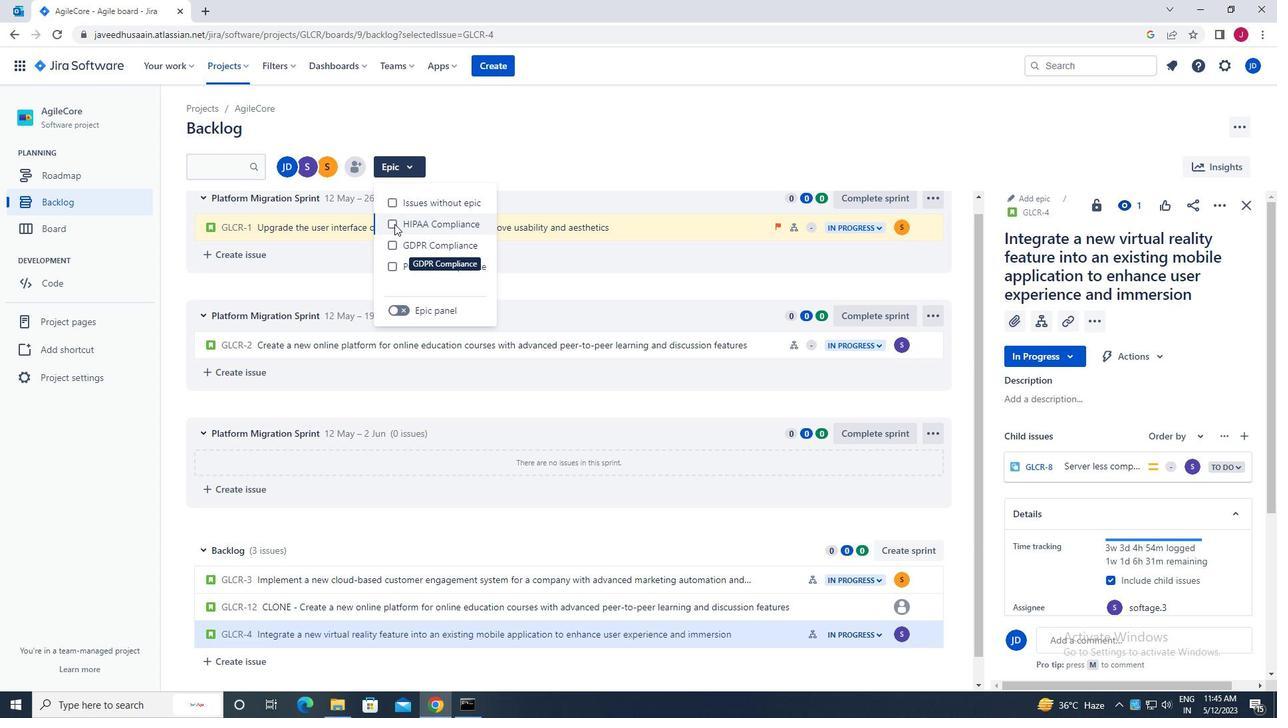 
Action: Mouse moved to (639, 145)
Screenshot: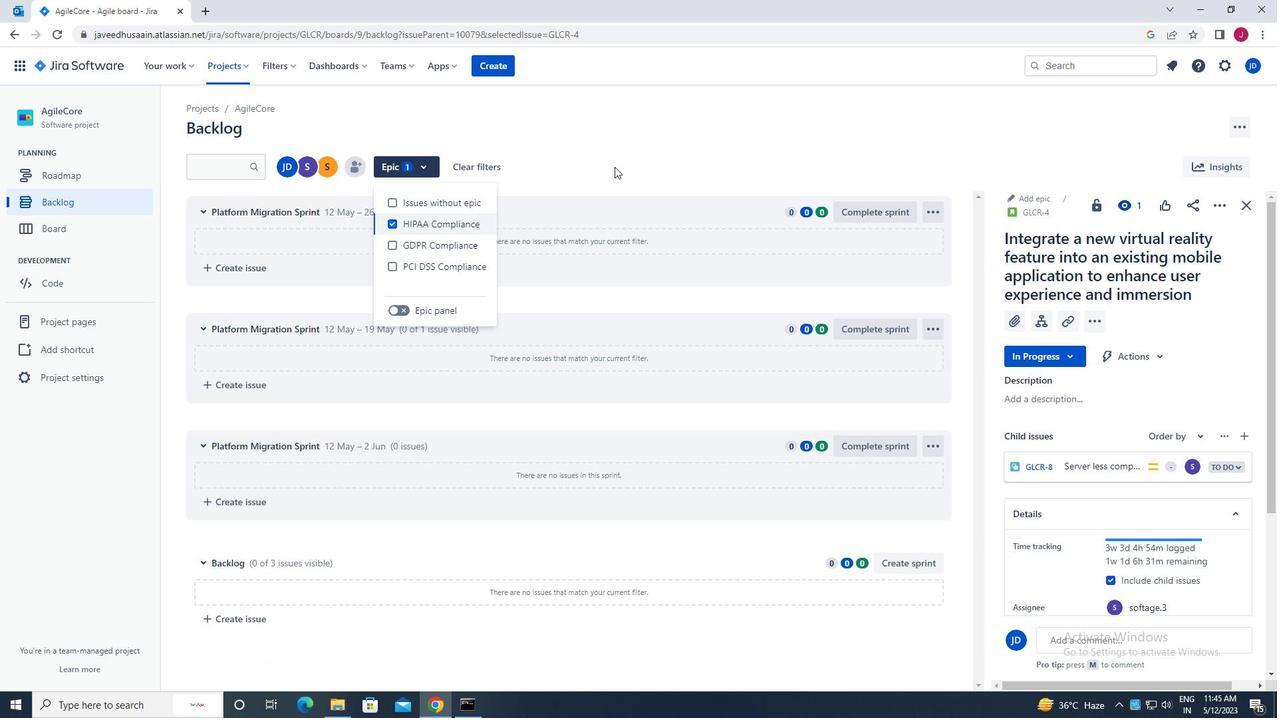 
Action: Mouse pressed left at (639, 145)
Screenshot: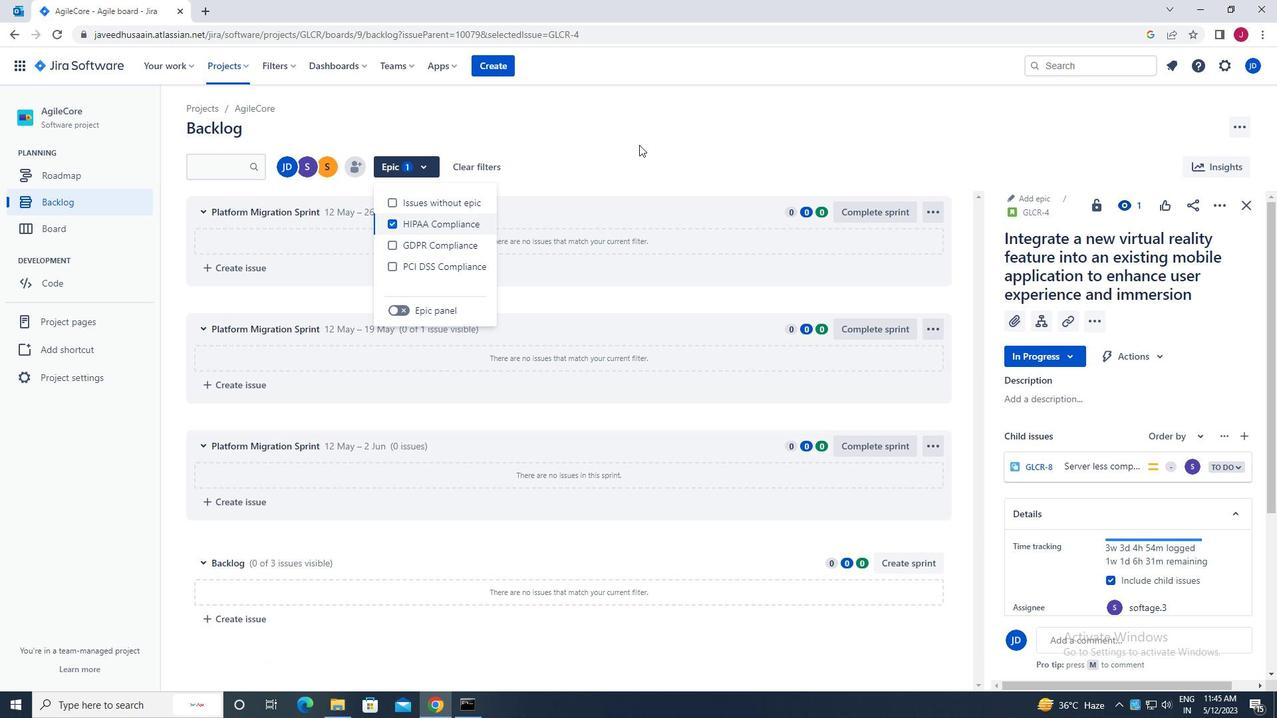 
